 Task: Compose an email with the signature Edwin Parker with the subject Request for a promotion and the message I would like to arrange a conference call to discuss this matter further. from softage.1@softage.net to softage.5@softage.net,  softage.1@softage.net and softage.6@softage.net with CC to softage.7@softage.net with an attached document Company_handbook.pdf, insert an emoji of mail Send the email
Action: Mouse moved to (471, 613)
Screenshot: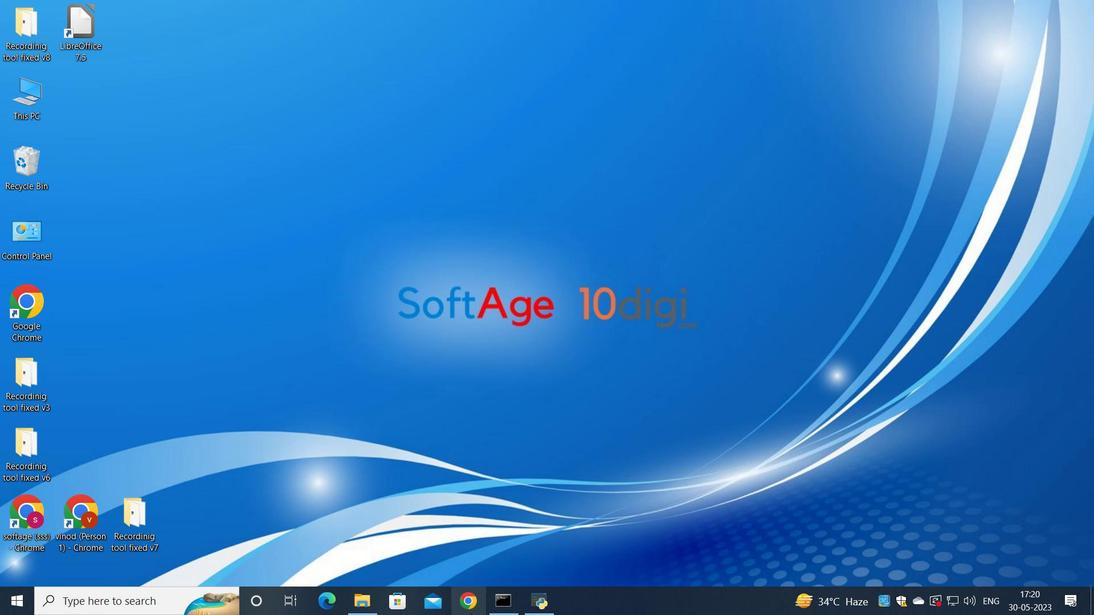 
Action: Mouse pressed left at (471, 613)
Screenshot: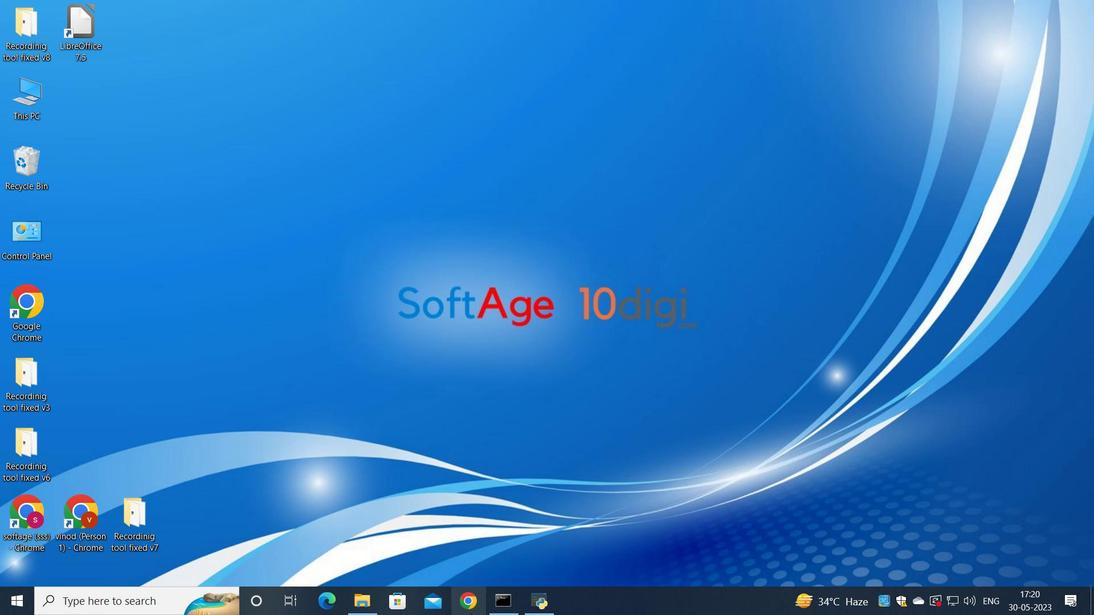 
Action: Mouse moved to (468, 378)
Screenshot: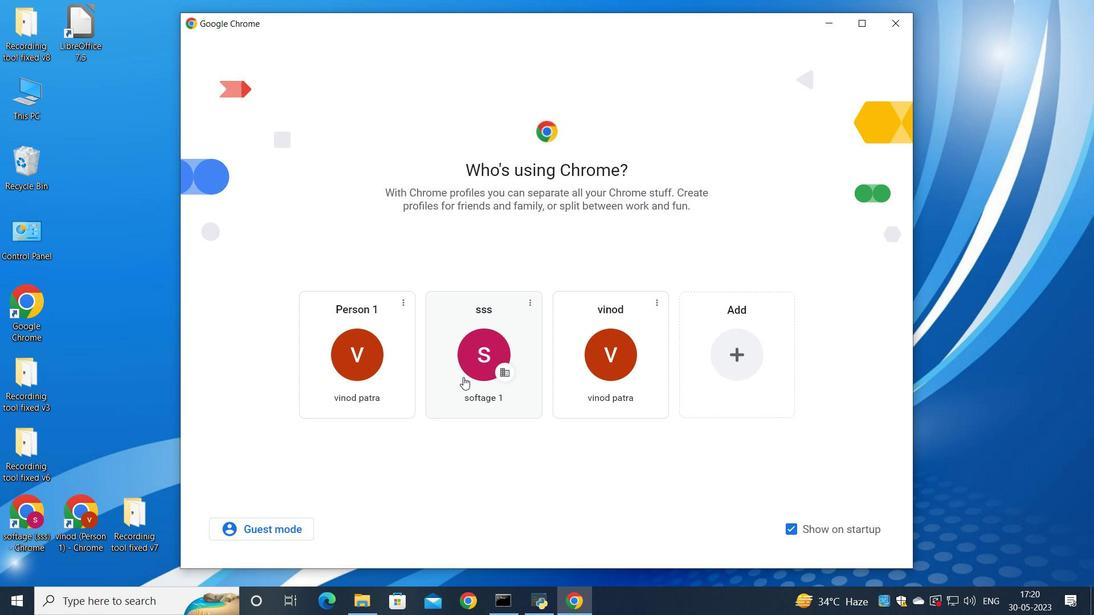 
Action: Mouse pressed left at (468, 378)
Screenshot: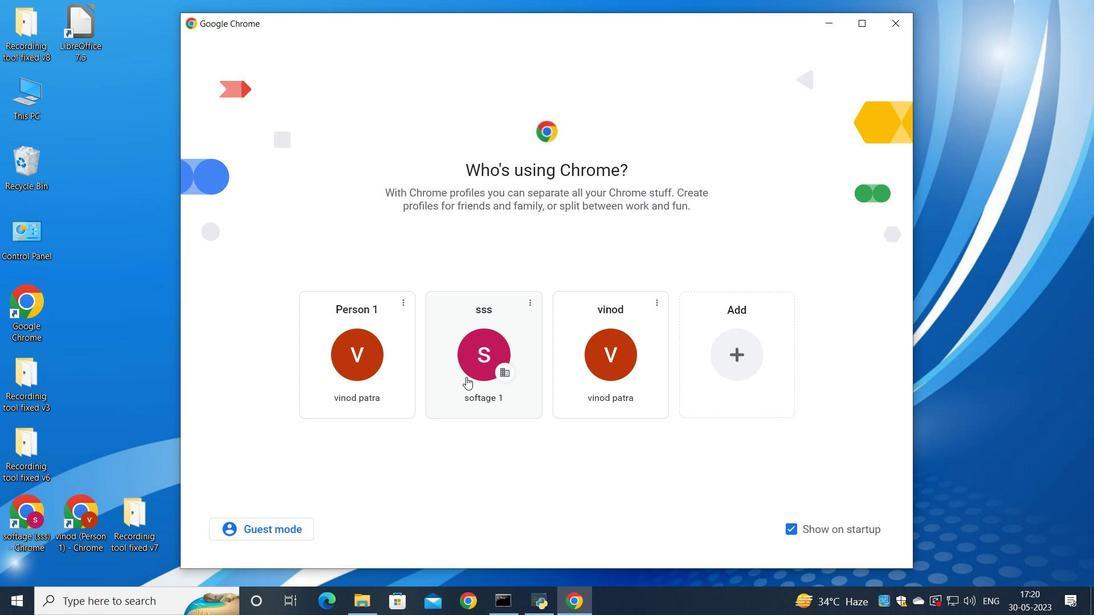 
Action: Mouse moved to (950, 76)
Screenshot: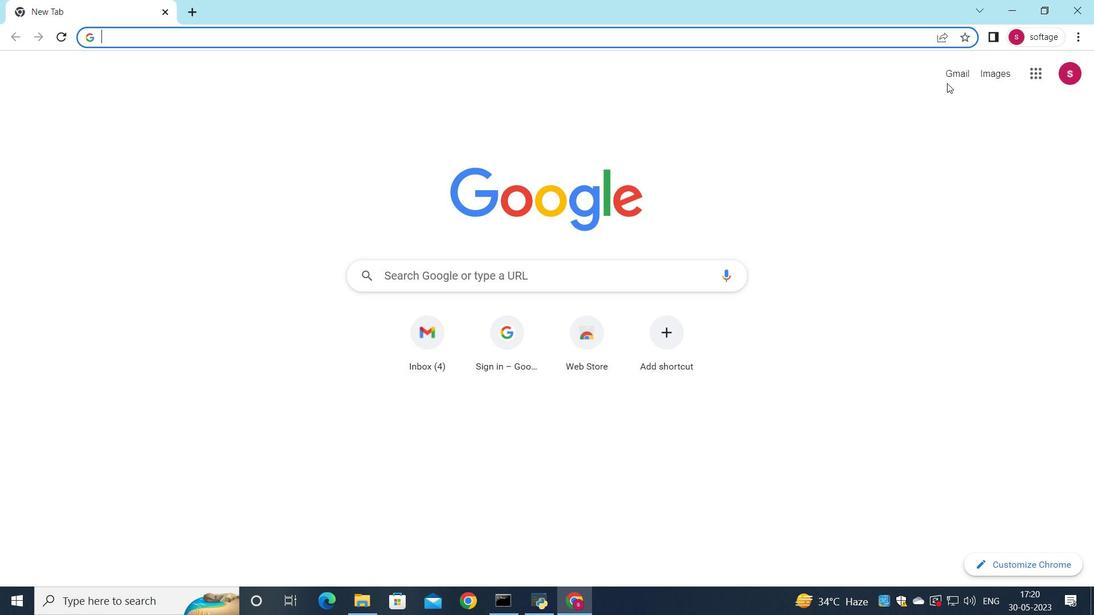 
Action: Mouse pressed left at (950, 76)
Screenshot: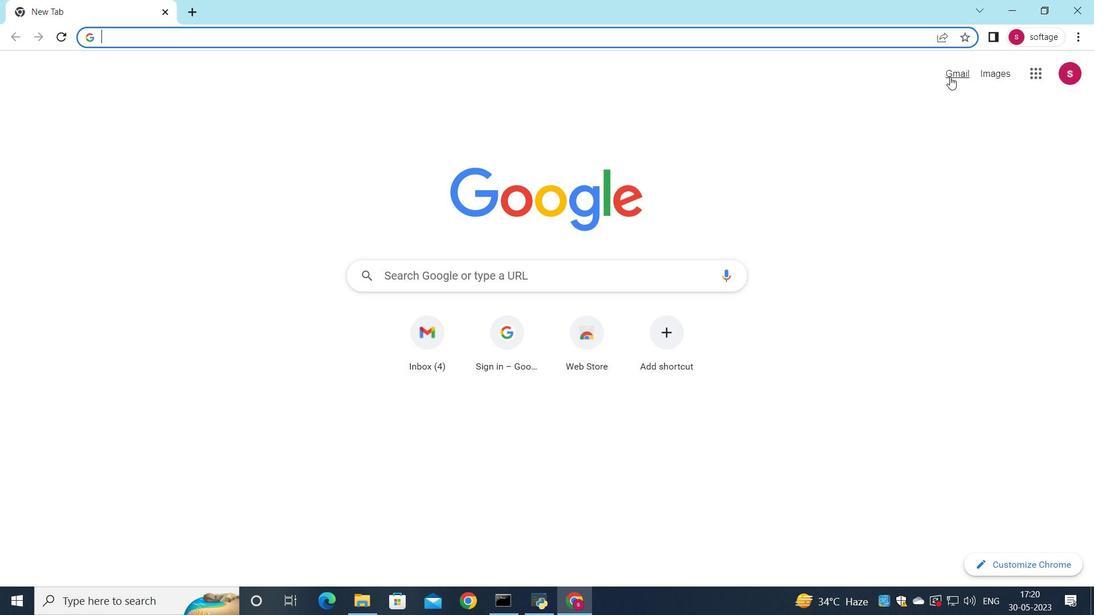 
Action: Mouse moved to (935, 92)
Screenshot: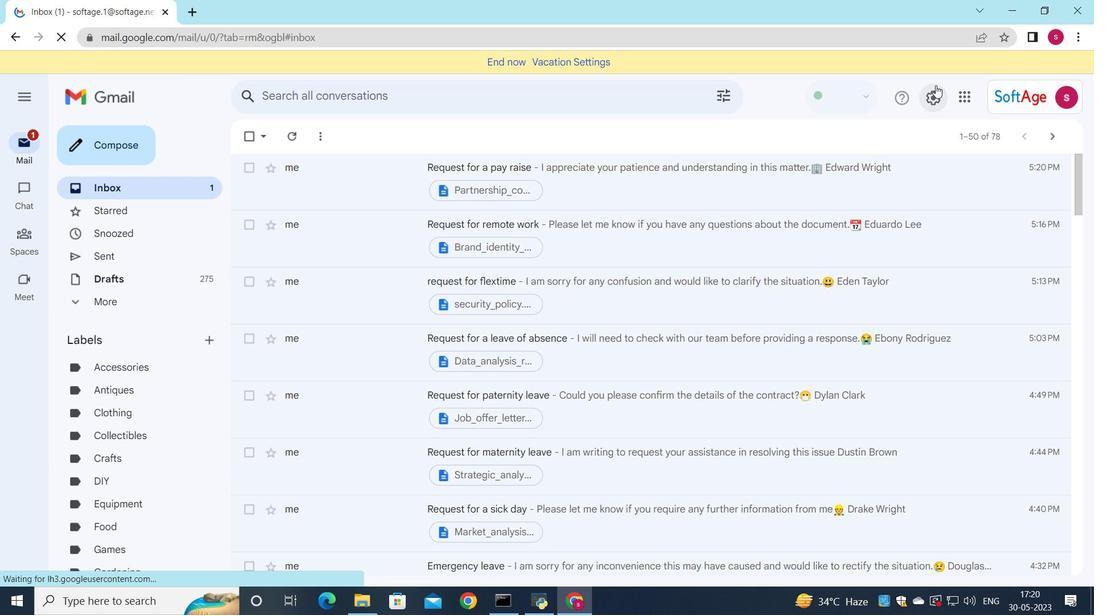 
Action: Mouse pressed left at (935, 92)
Screenshot: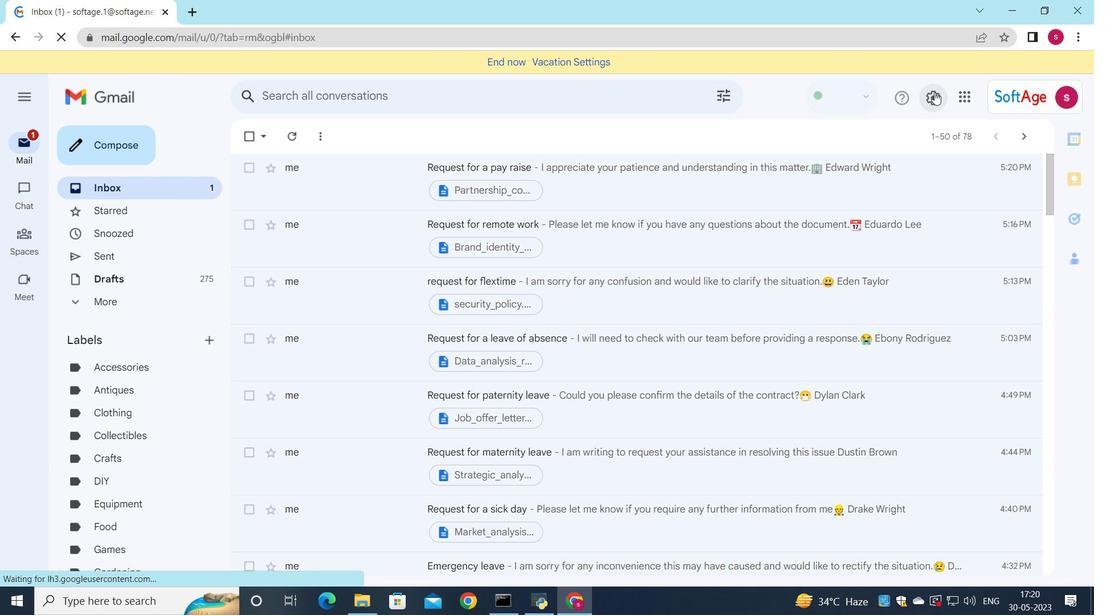 
Action: Mouse moved to (963, 163)
Screenshot: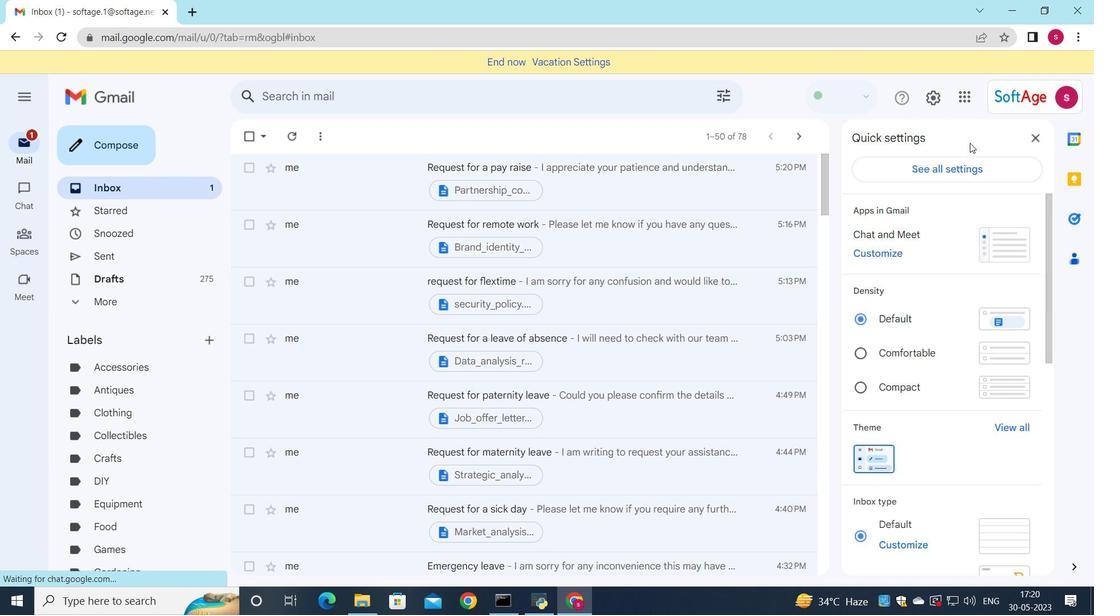 
Action: Mouse pressed left at (963, 163)
Screenshot: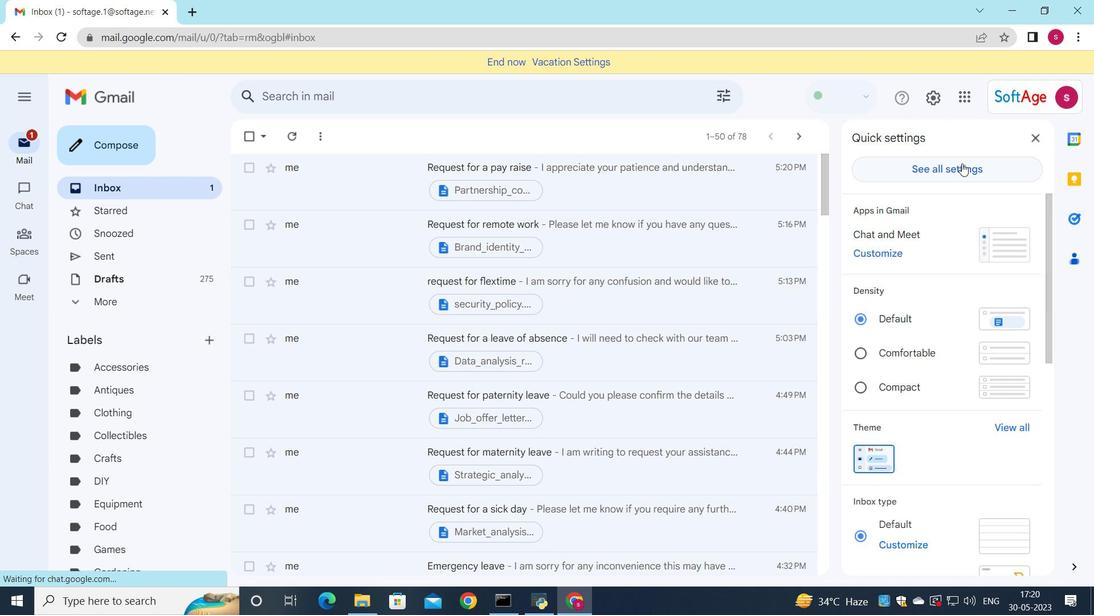 
Action: Mouse moved to (668, 246)
Screenshot: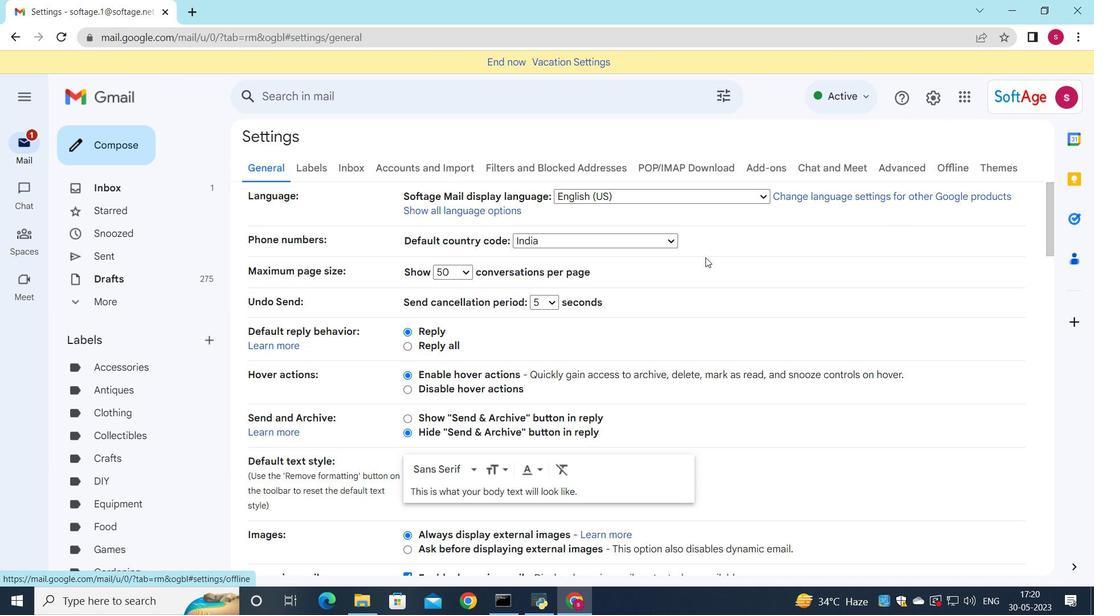 
Action: Mouse scrolled (668, 245) with delta (0, 0)
Screenshot: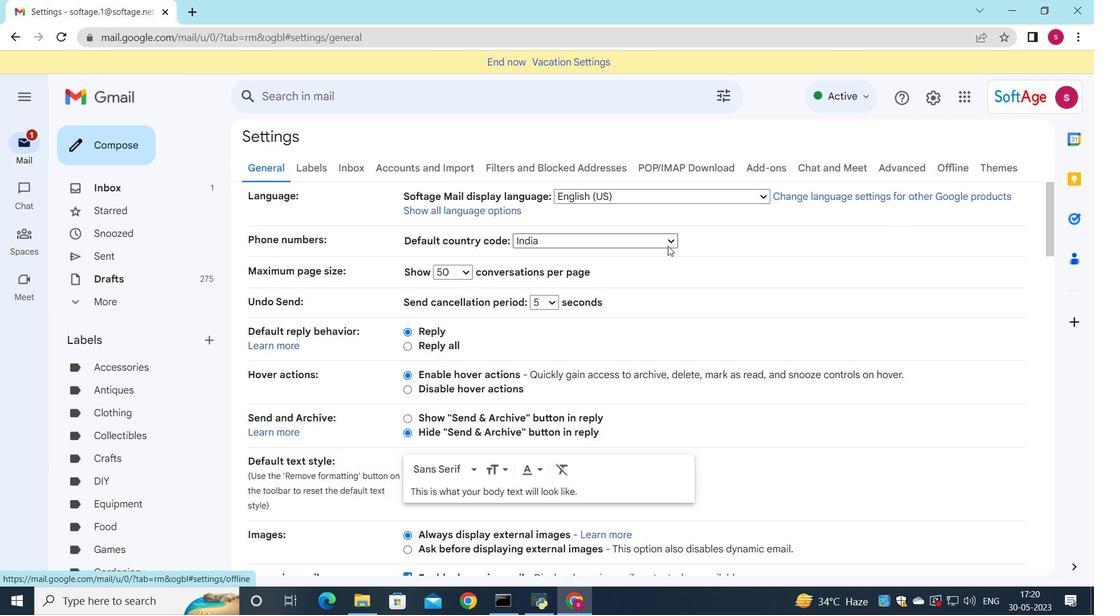 
Action: Mouse scrolled (668, 245) with delta (0, 0)
Screenshot: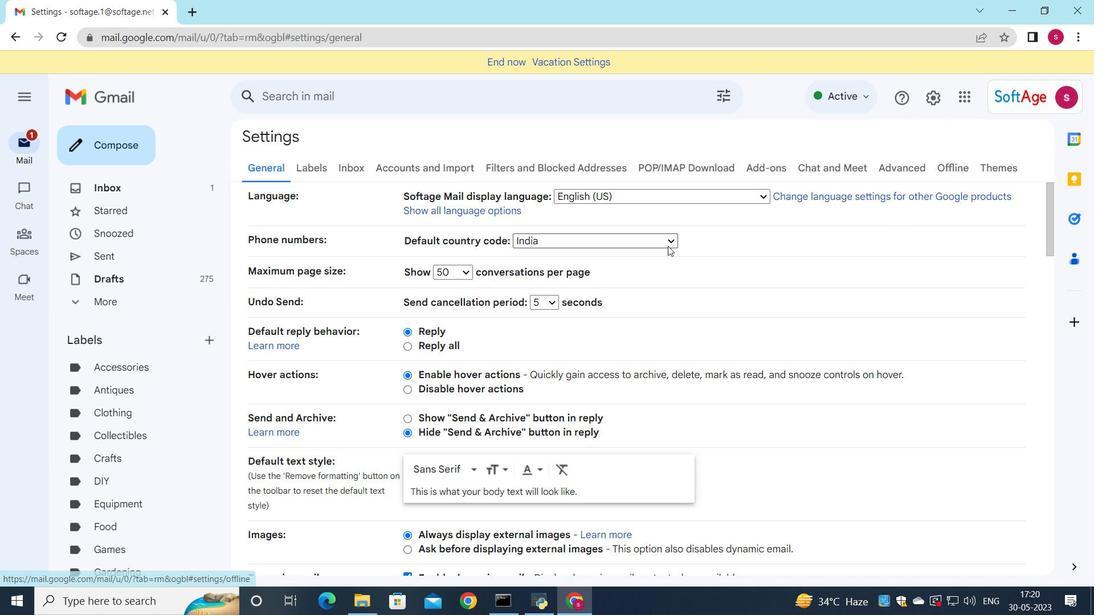 
Action: Mouse scrolled (668, 245) with delta (0, 0)
Screenshot: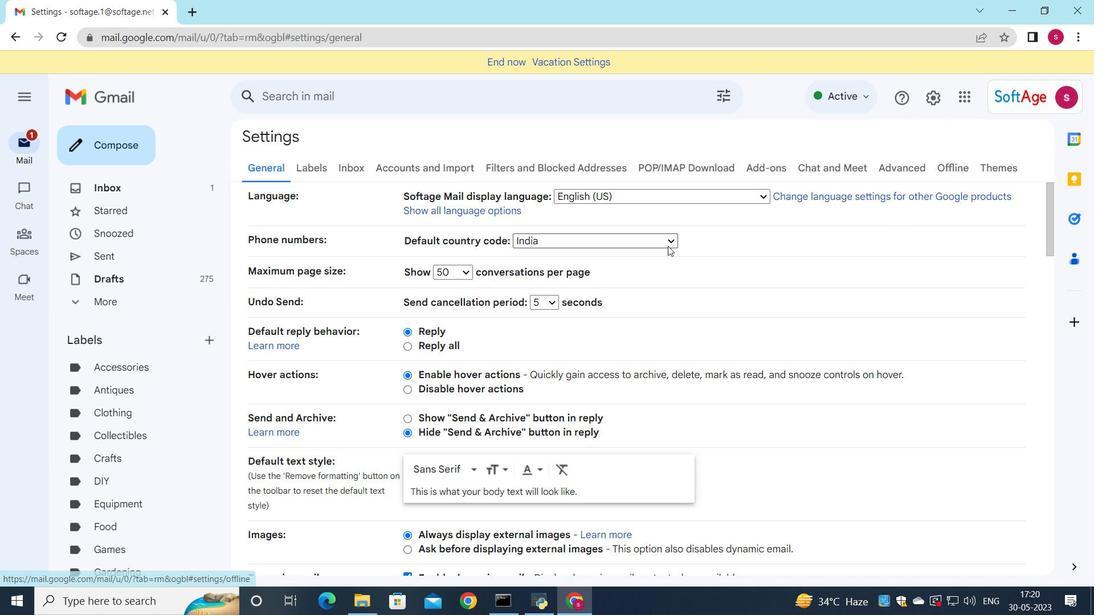 
Action: Mouse scrolled (668, 245) with delta (0, 0)
Screenshot: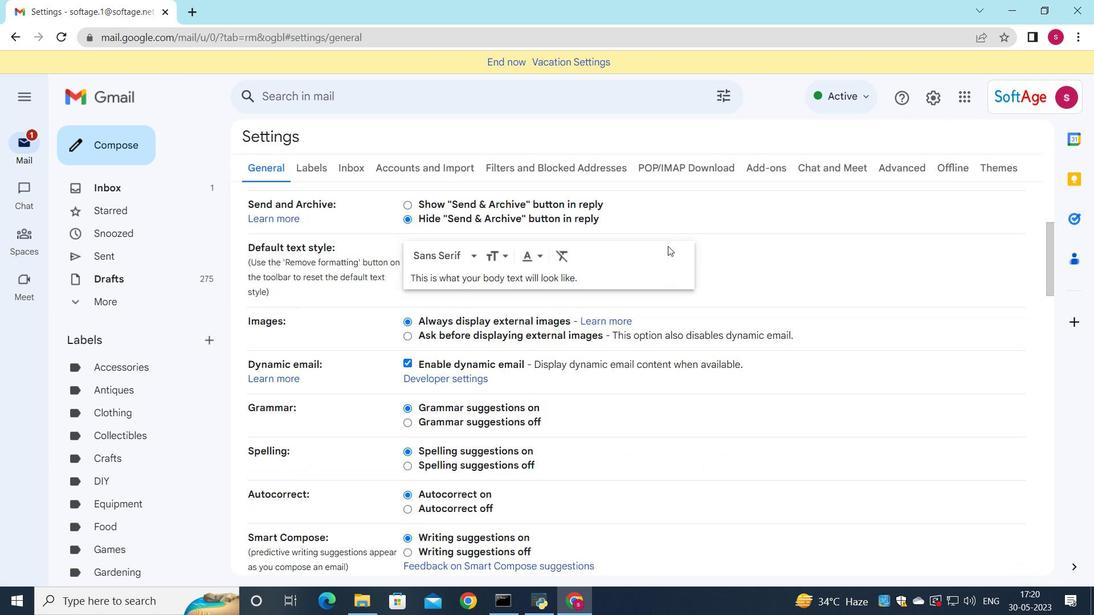 
Action: Mouse scrolled (668, 245) with delta (0, 0)
Screenshot: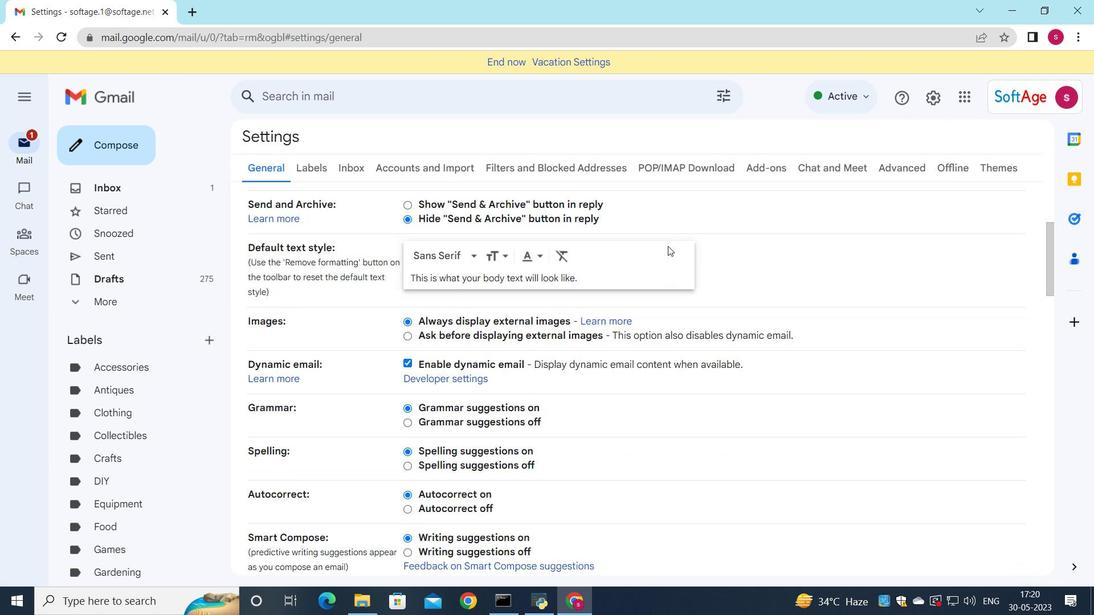 
Action: Mouse scrolled (668, 245) with delta (0, 0)
Screenshot: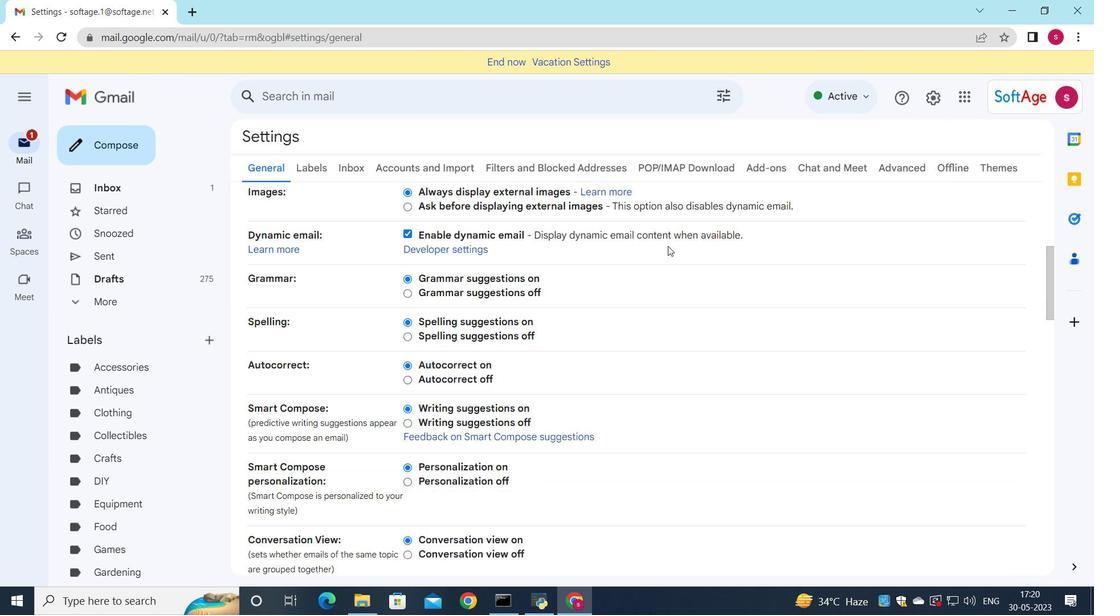 
Action: Mouse scrolled (668, 245) with delta (0, 0)
Screenshot: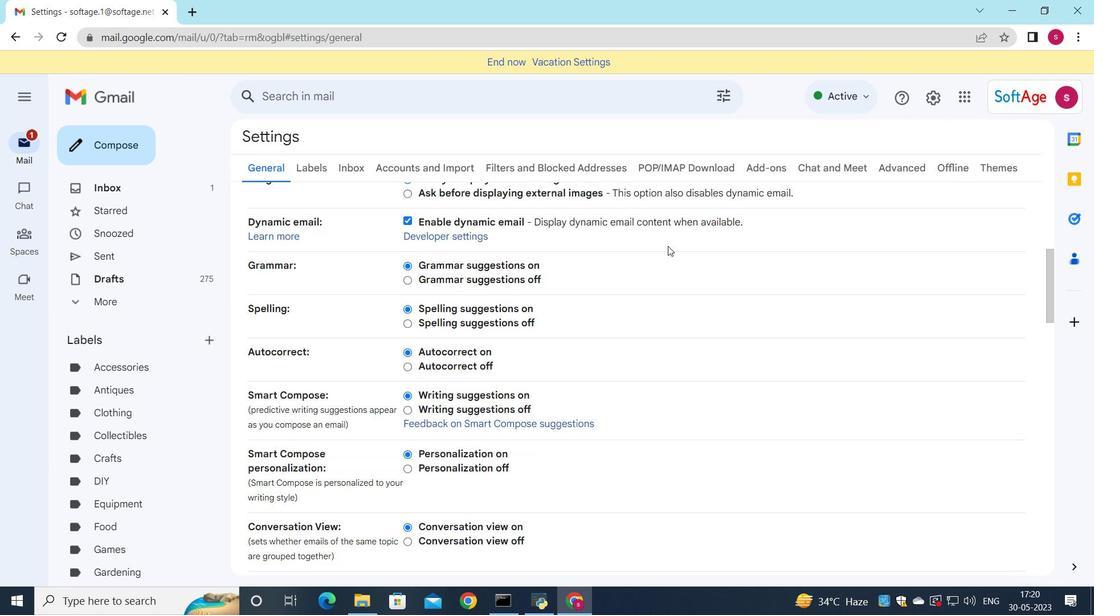 
Action: Mouse scrolled (668, 245) with delta (0, 0)
Screenshot: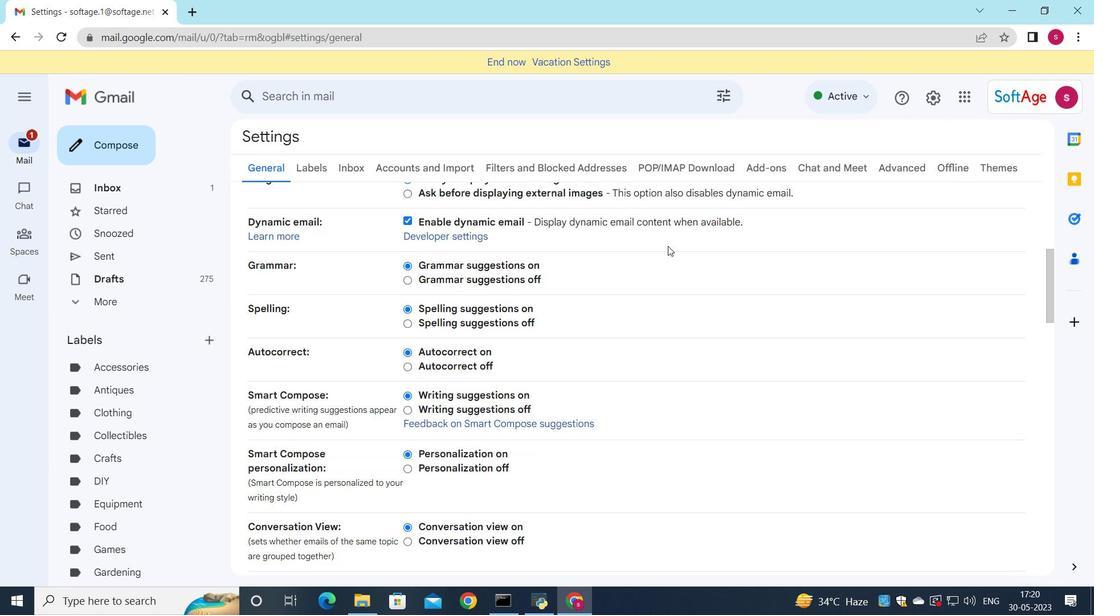 
Action: Mouse moved to (615, 291)
Screenshot: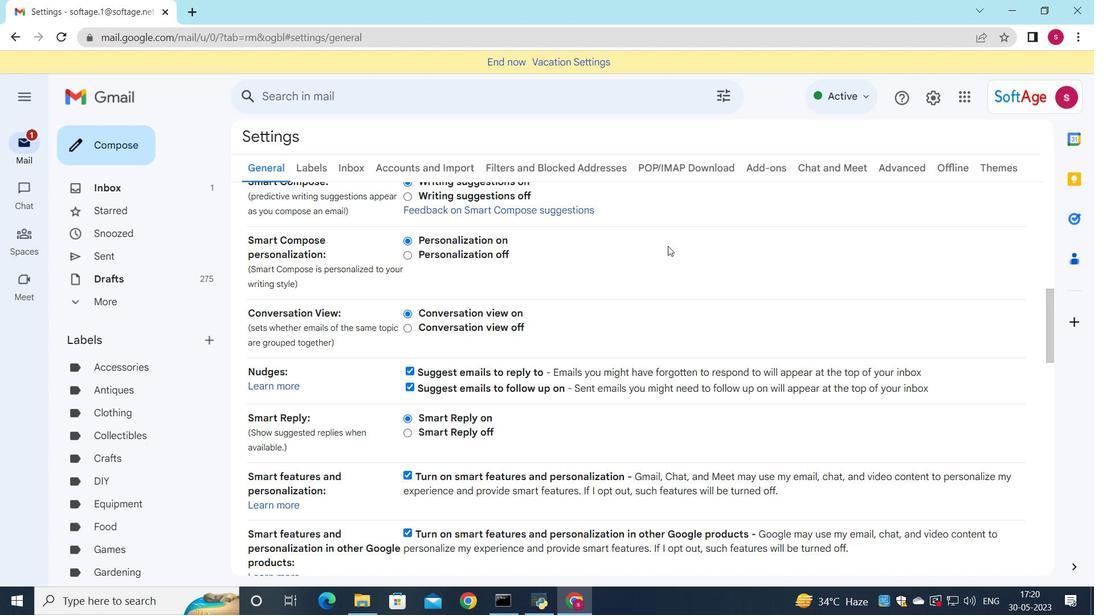 
Action: Mouse scrolled (651, 255) with delta (0, 0)
Screenshot: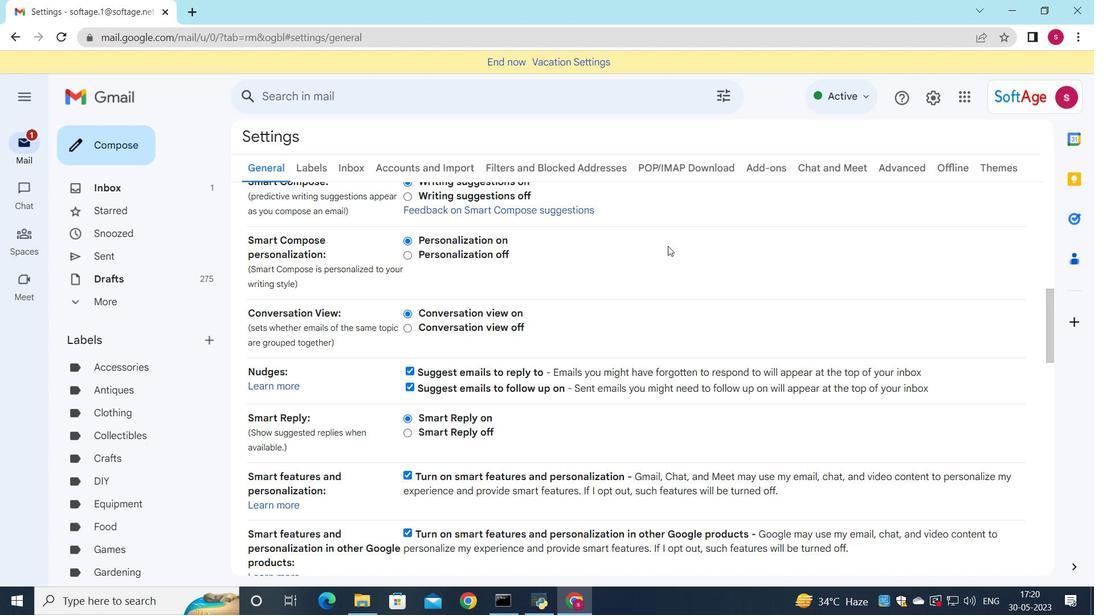 
Action: Mouse scrolled (627, 270) with delta (0, 0)
Screenshot: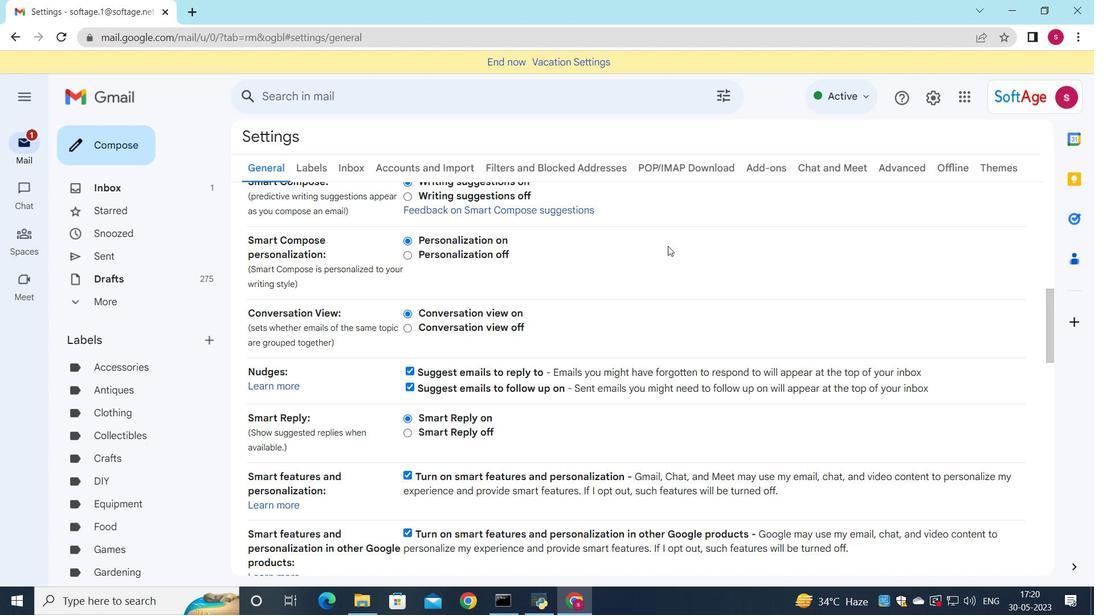 
Action: Mouse scrolled (619, 282) with delta (0, 0)
Screenshot: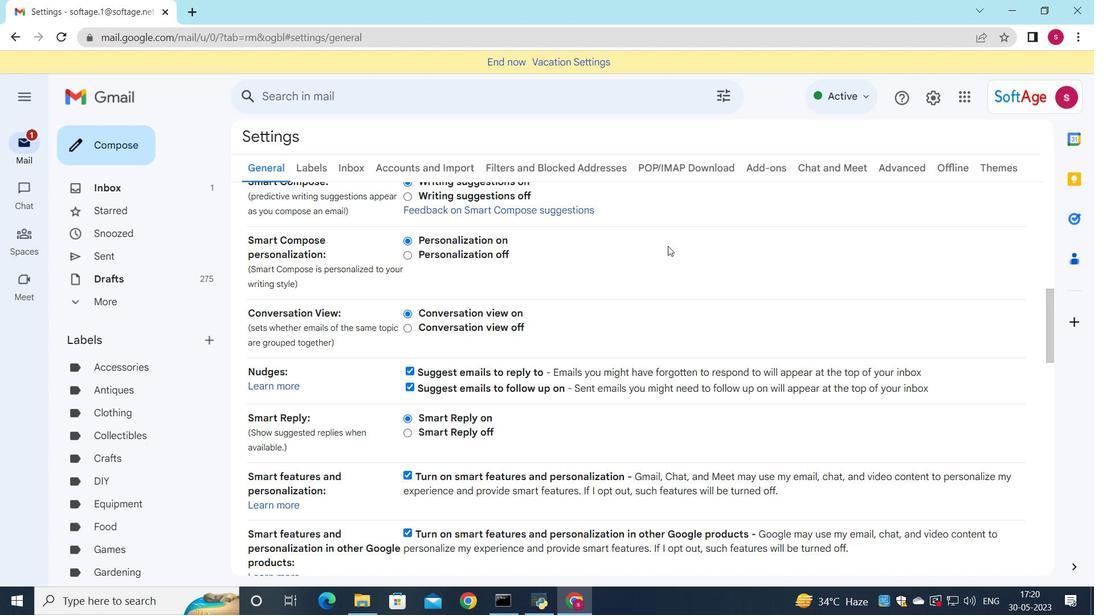 
Action: Mouse moved to (583, 305)
Screenshot: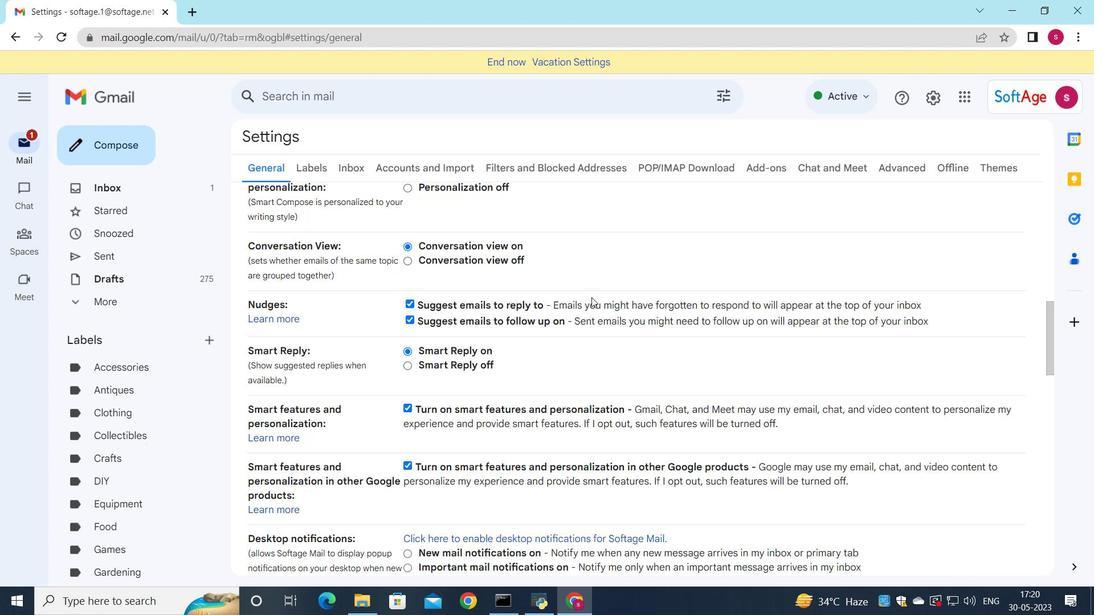 
Action: Mouse scrolled (583, 304) with delta (0, 0)
Screenshot: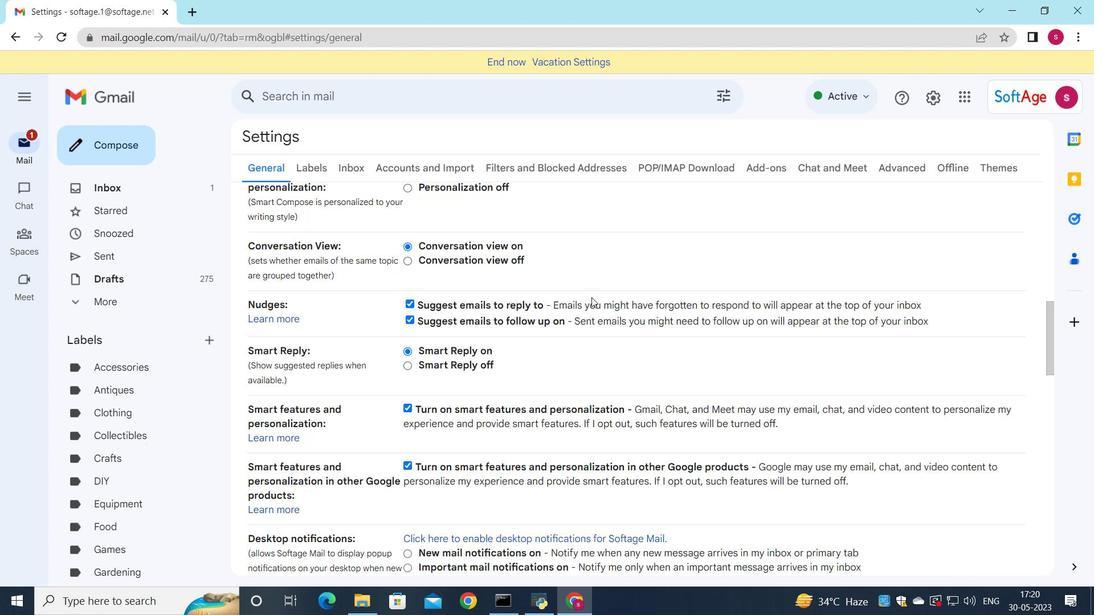 
Action: Mouse moved to (577, 316)
Screenshot: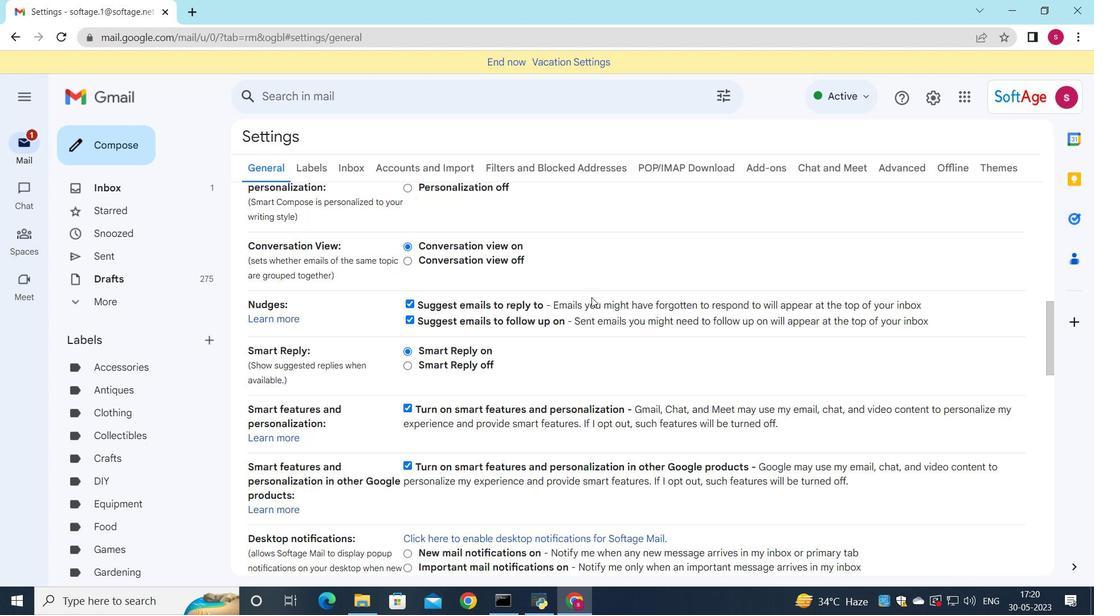 
Action: Mouse scrolled (577, 315) with delta (0, 0)
Screenshot: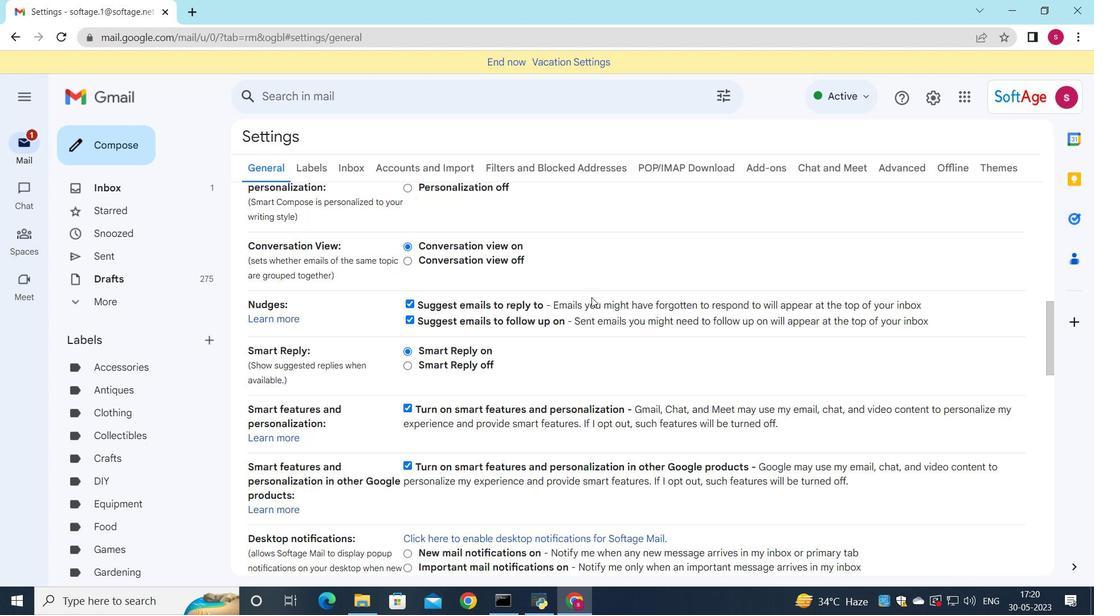 
Action: Mouse moved to (568, 341)
Screenshot: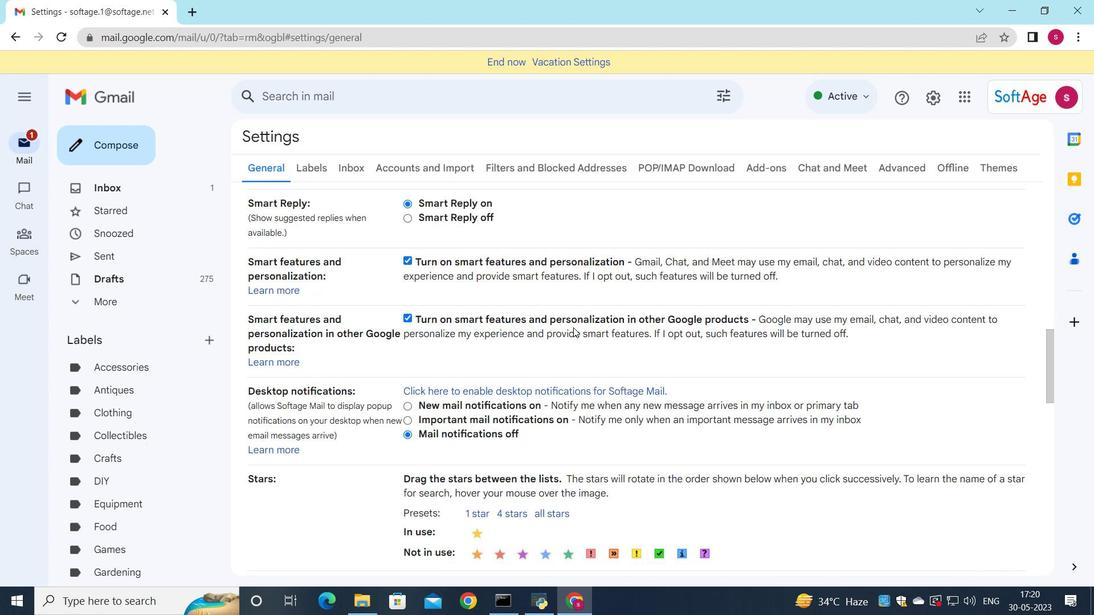 
Action: Mouse scrolled (568, 340) with delta (0, 0)
Screenshot: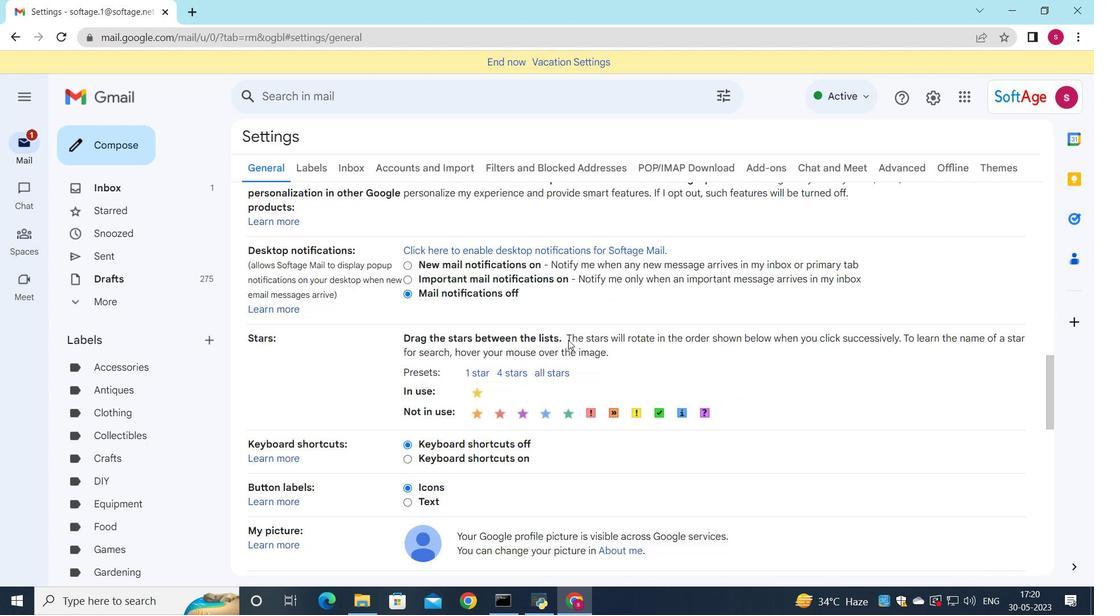 
Action: Mouse scrolled (568, 340) with delta (0, 0)
Screenshot: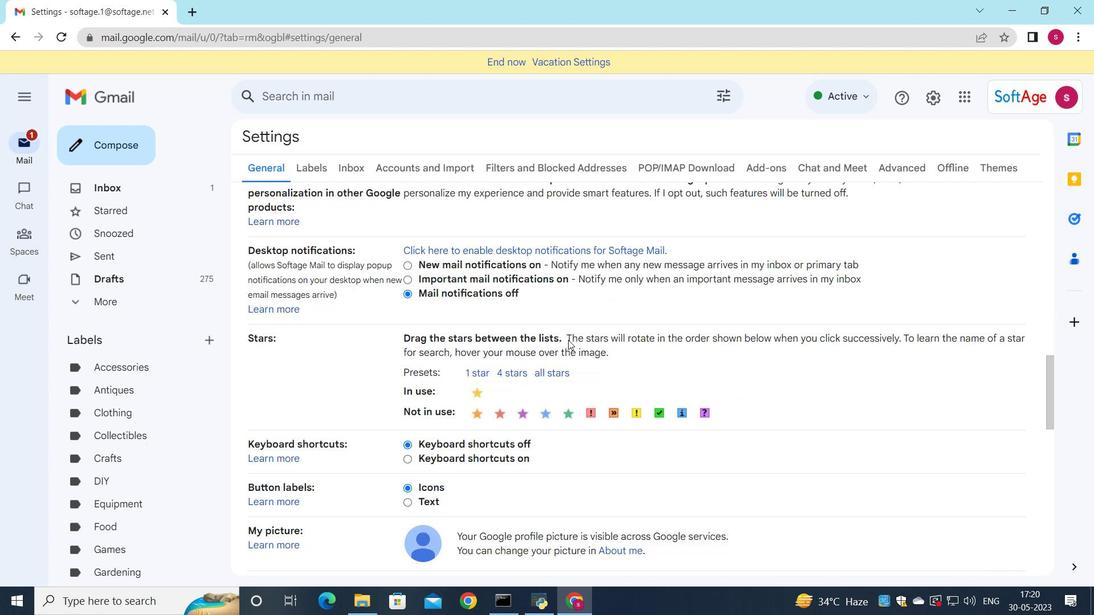 
Action: Mouse scrolled (568, 340) with delta (0, 0)
Screenshot: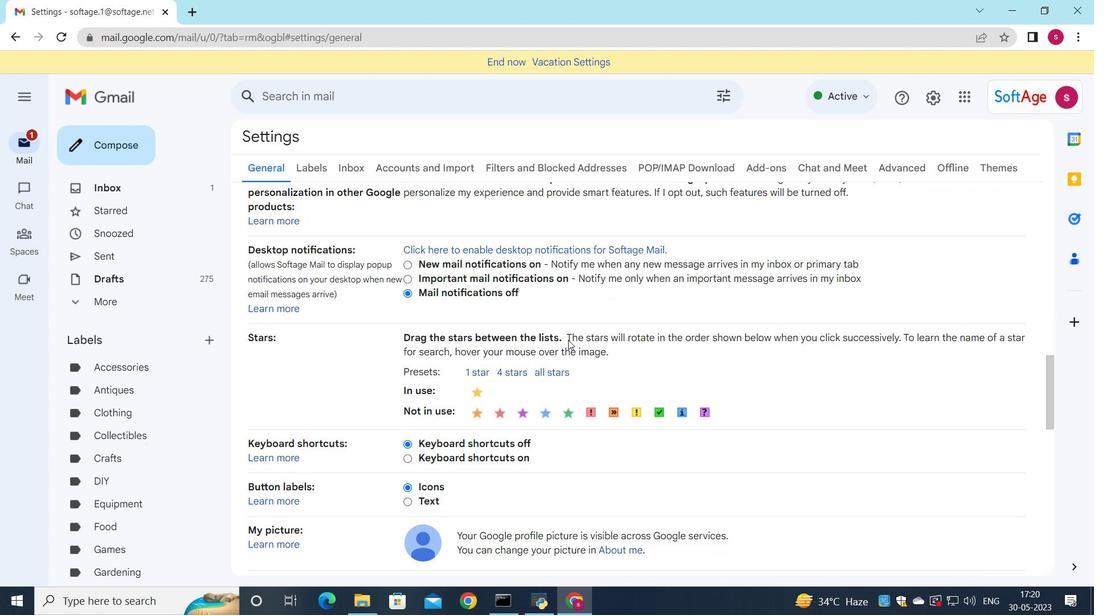 
Action: Mouse moved to (557, 429)
Screenshot: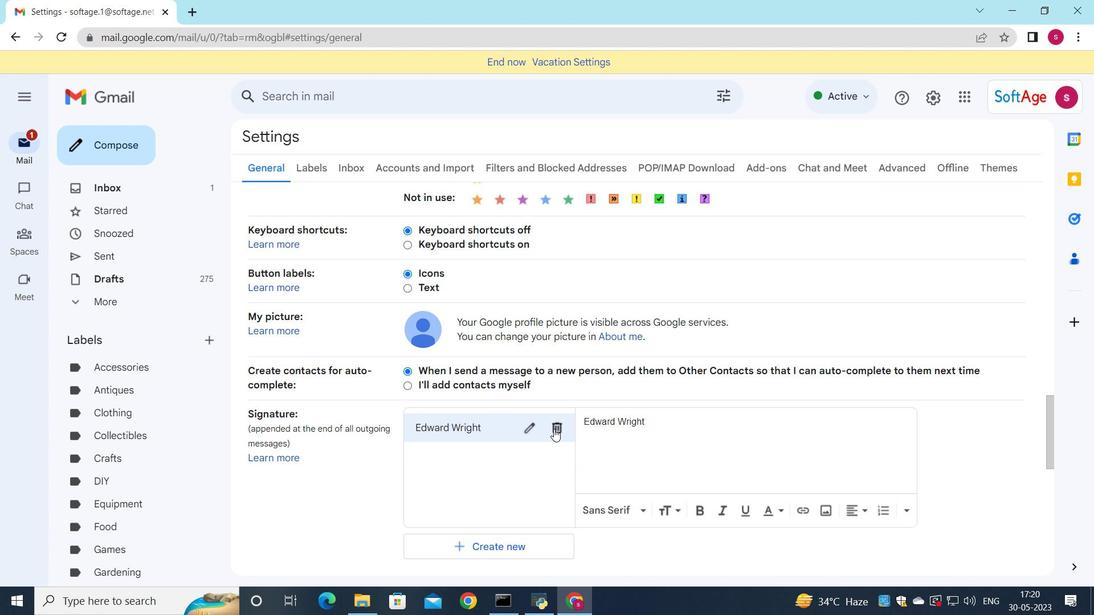 
Action: Mouse pressed left at (557, 429)
Screenshot: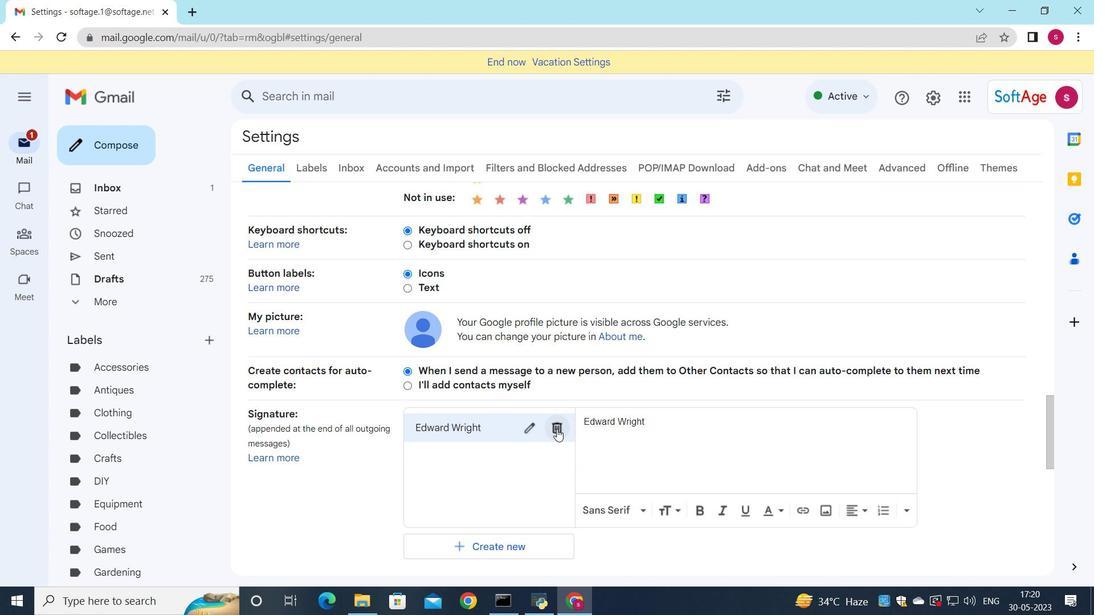 
Action: Mouse moved to (659, 354)
Screenshot: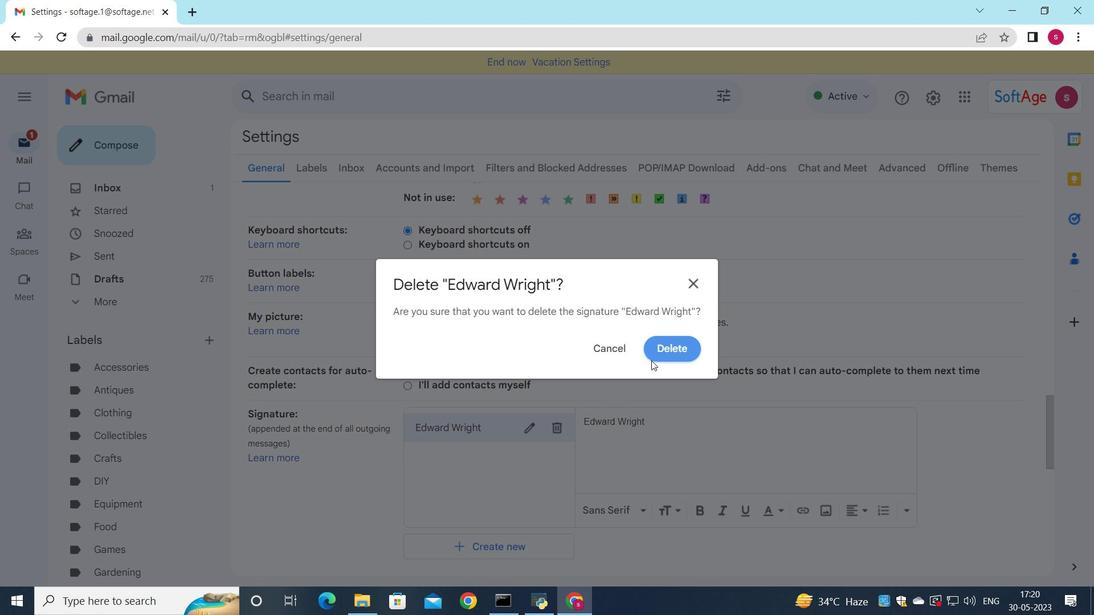 
Action: Mouse pressed left at (659, 354)
Screenshot: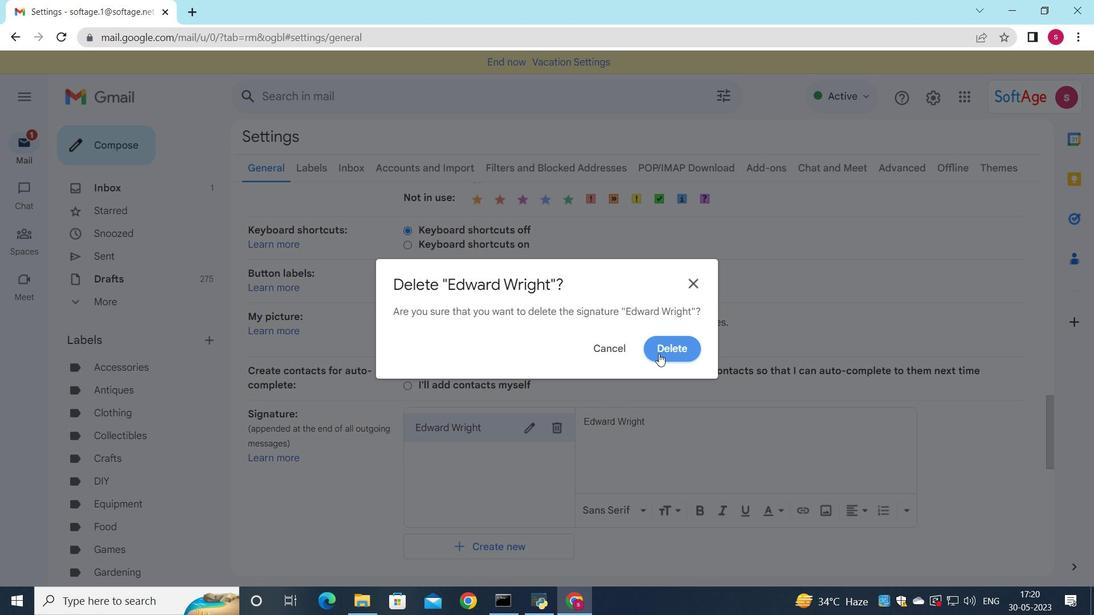 
Action: Mouse moved to (457, 442)
Screenshot: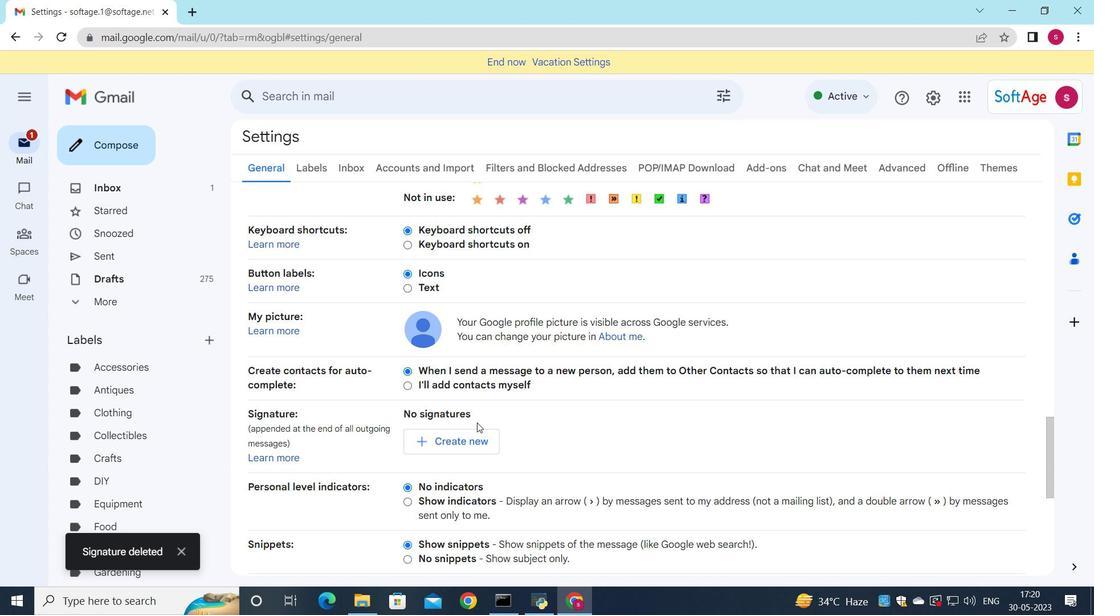 
Action: Mouse pressed left at (457, 442)
Screenshot: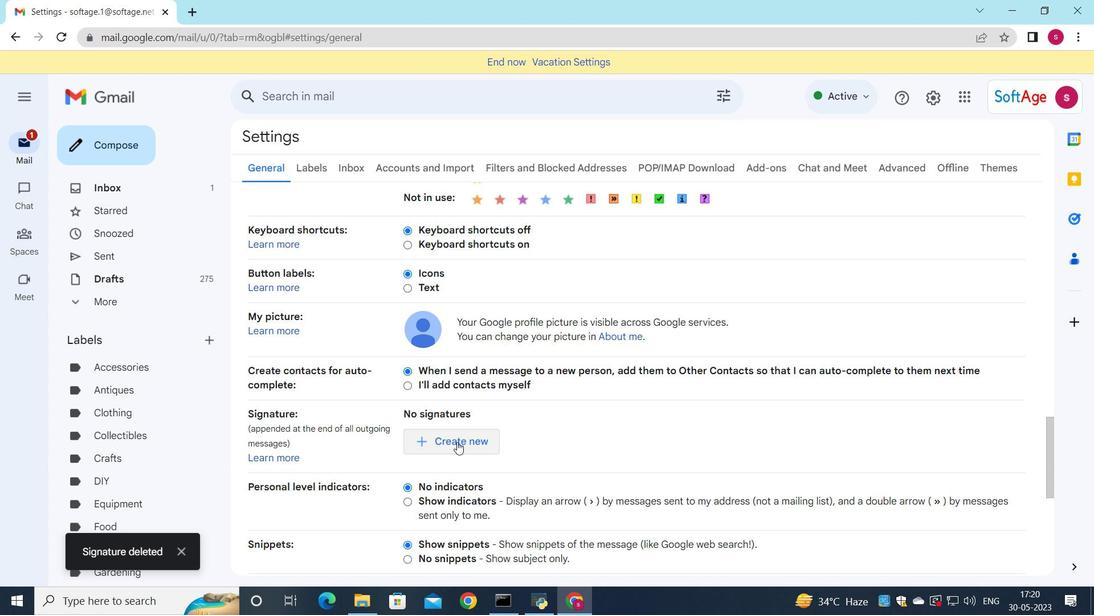 
Action: Mouse moved to (676, 334)
Screenshot: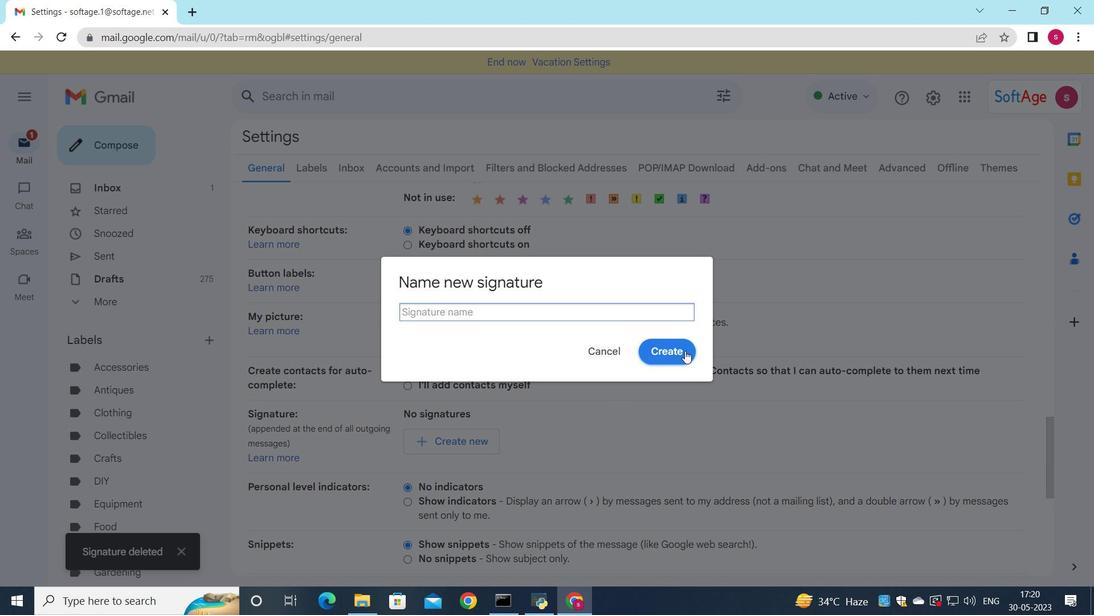 
Action: Key pressed <Key.shift>Edwin<Key.space><Key.shift>Parker
Screenshot: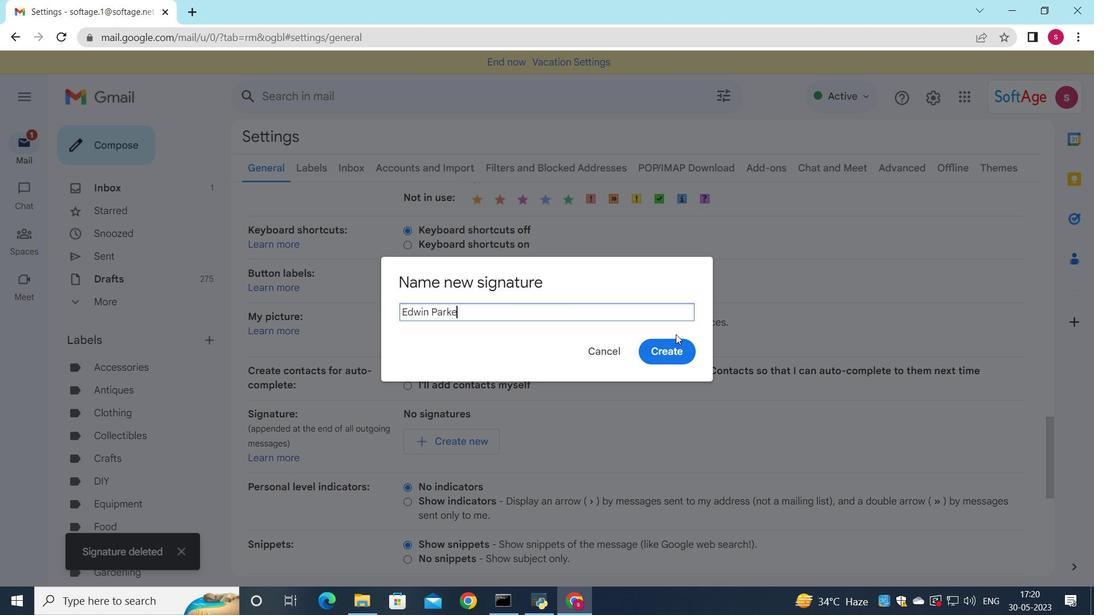 
Action: Mouse moved to (671, 356)
Screenshot: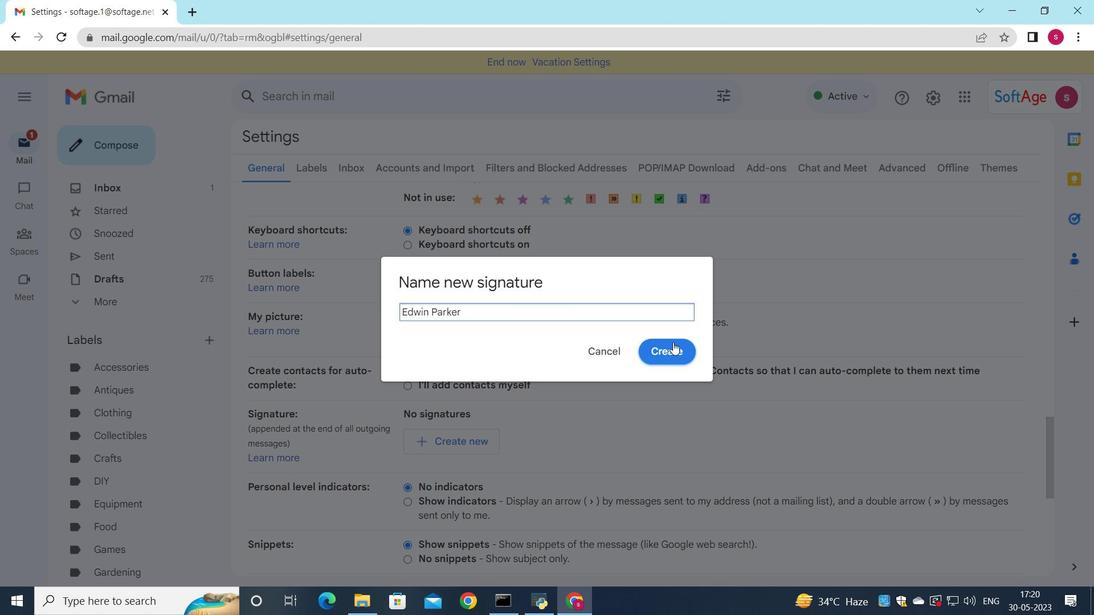 
Action: Mouse pressed left at (671, 356)
Screenshot: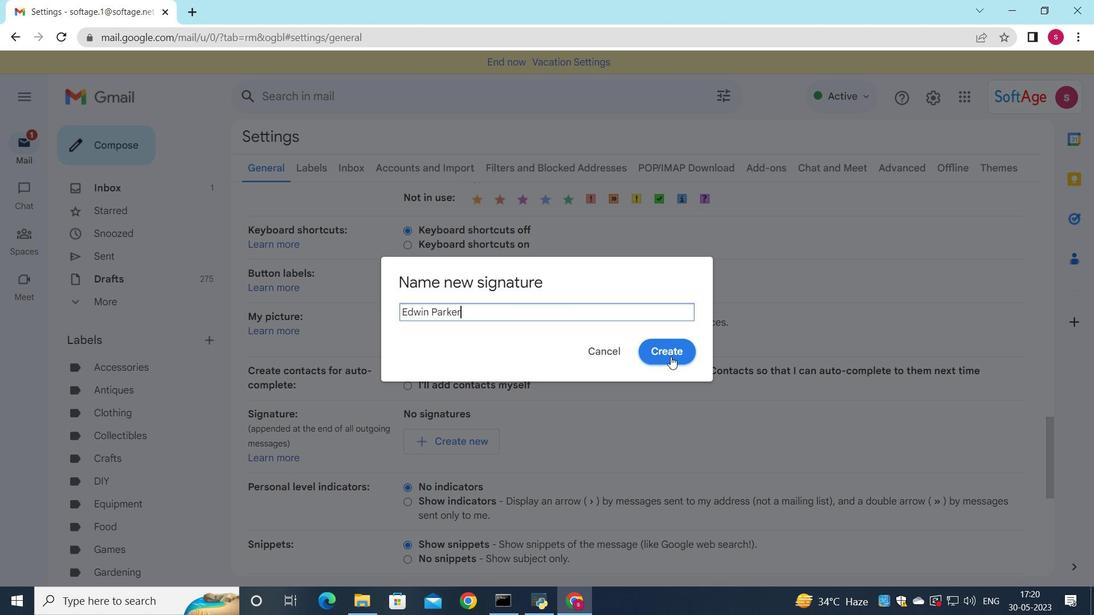 
Action: Mouse moved to (686, 404)
Screenshot: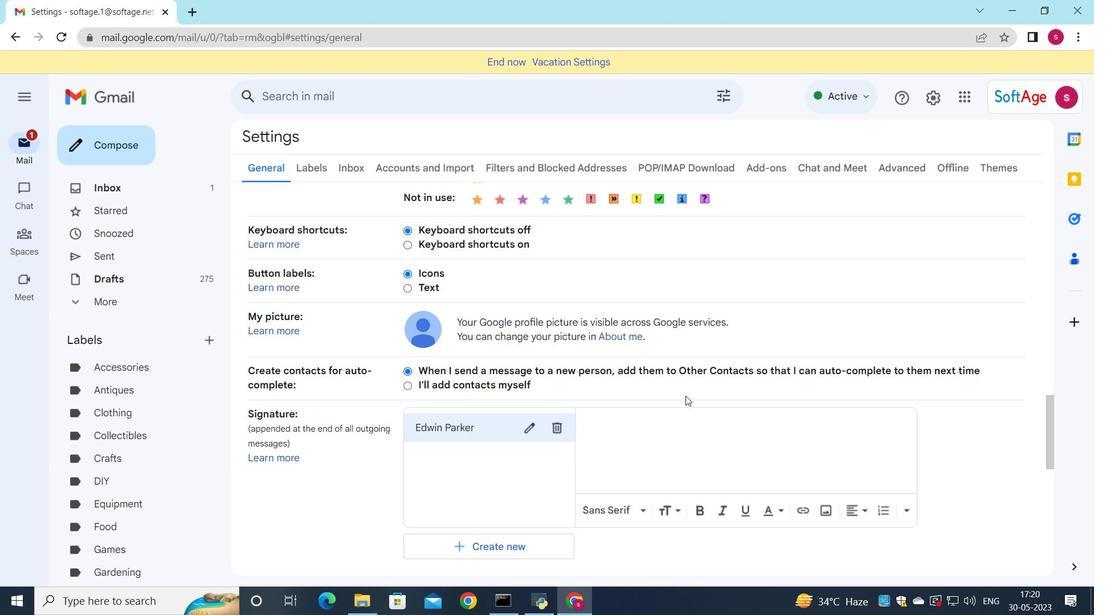
Action: Mouse pressed left at (686, 404)
Screenshot: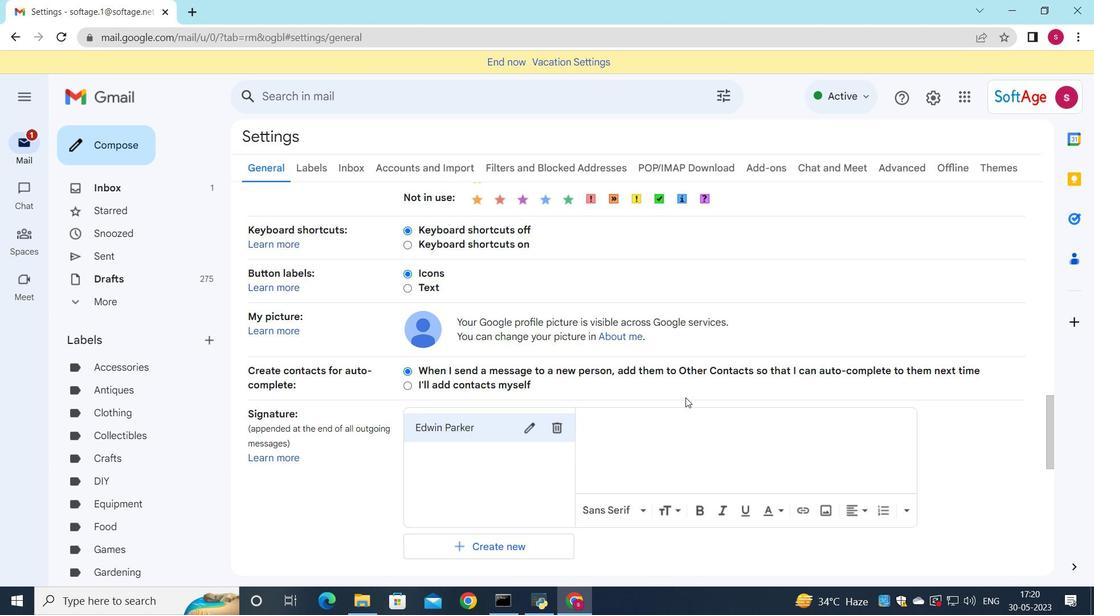 
Action: Mouse moved to (672, 459)
Screenshot: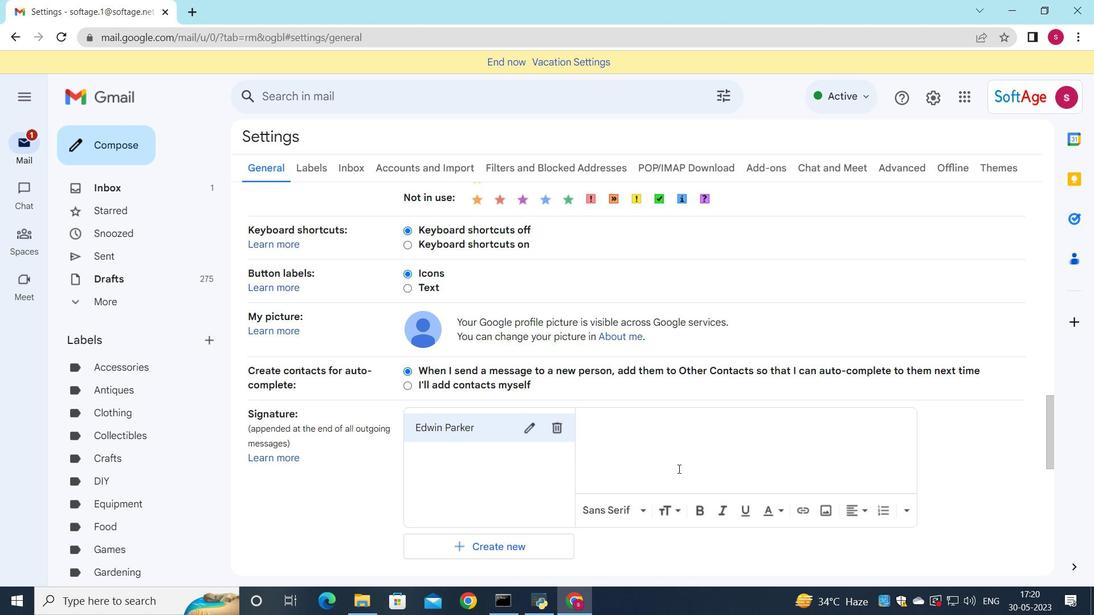 
Action: Mouse pressed left at (672, 459)
Screenshot: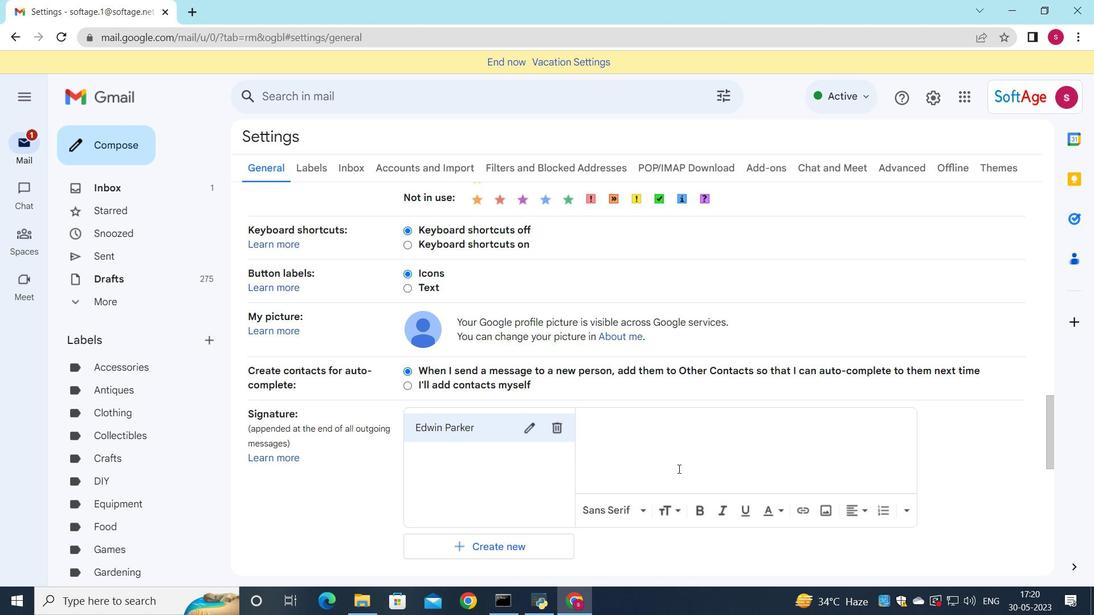 
Action: Key pressed <Key.shift>Edwin<Key.space><Key.shift>Parker
Screenshot: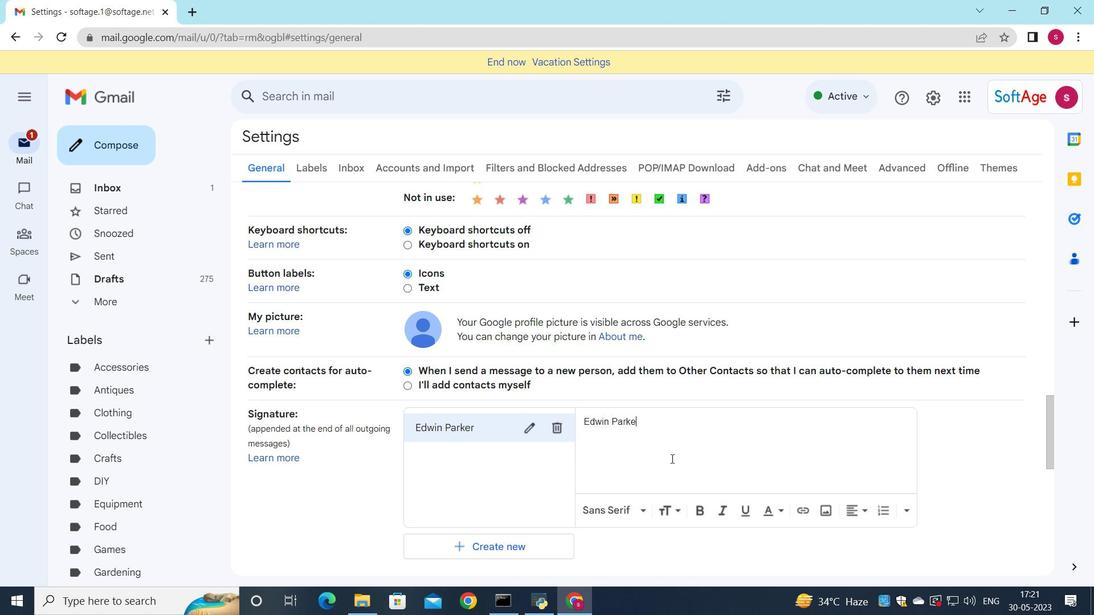 
Action: Mouse moved to (667, 448)
Screenshot: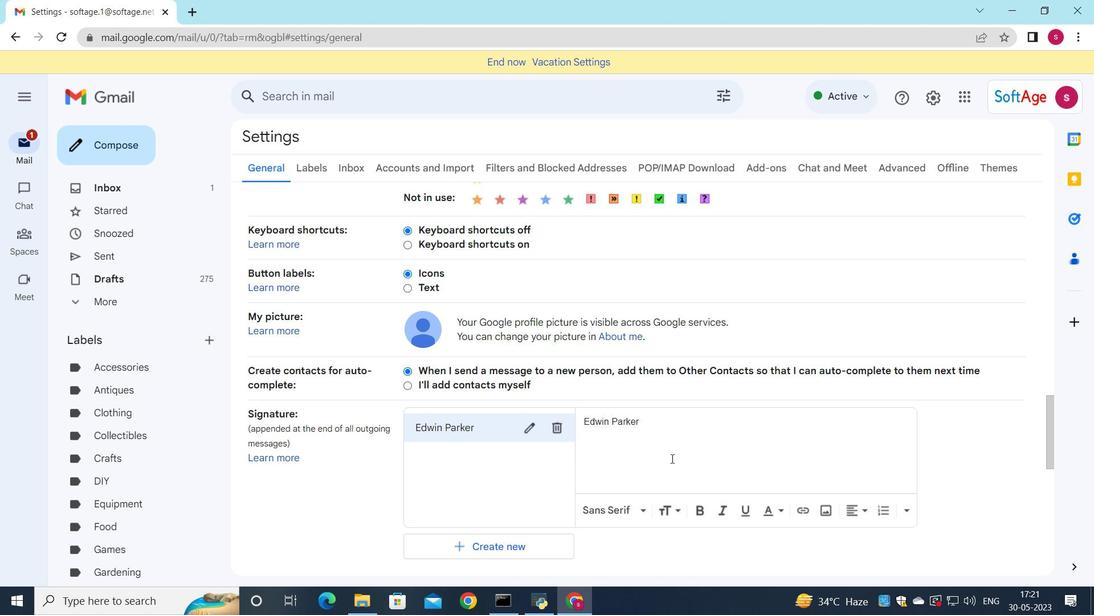 
Action: Mouse scrolled (667, 447) with delta (0, 0)
Screenshot: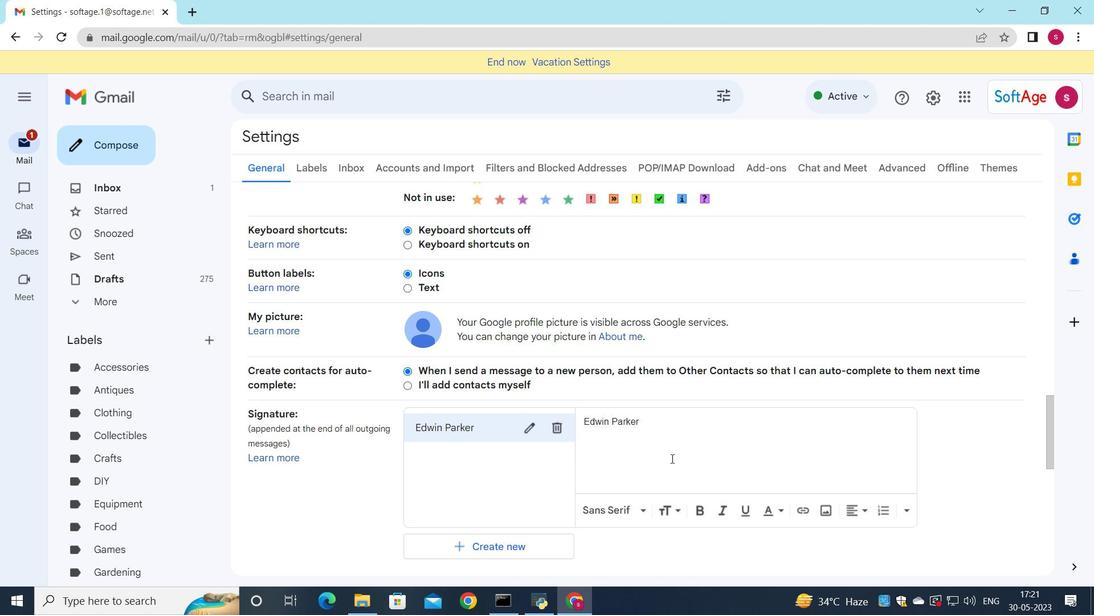
Action: Mouse scrolled (667, 447) with delta (0, 0)
Screenshot: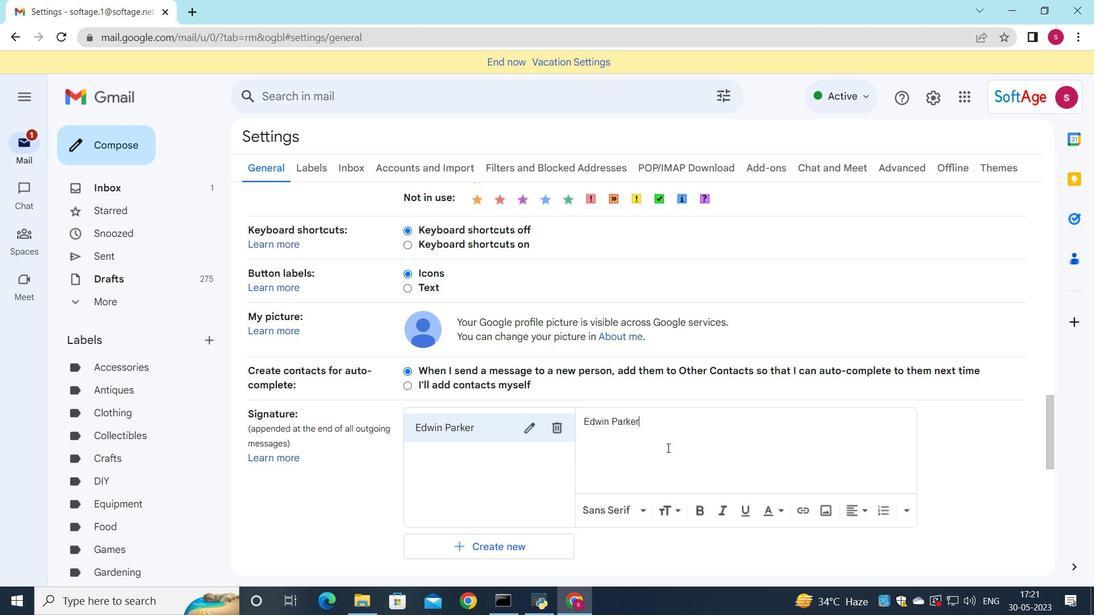 
Action: Mouse moved to (667, 448)
Screenshot: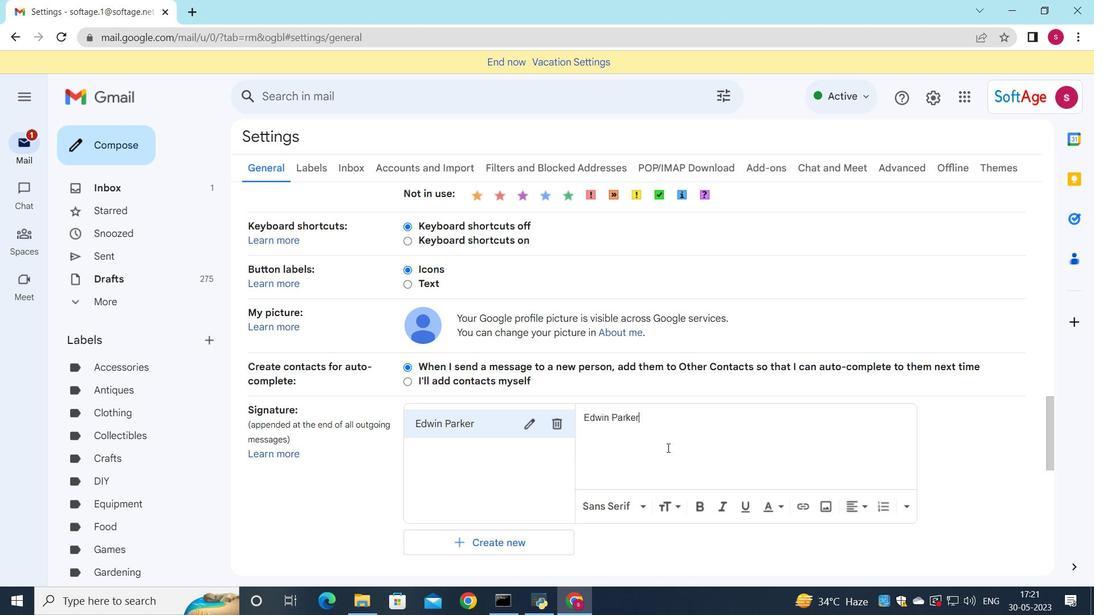 
Action: Mouse scrolled (667, 447) with delta (0, 0)
Screenshot: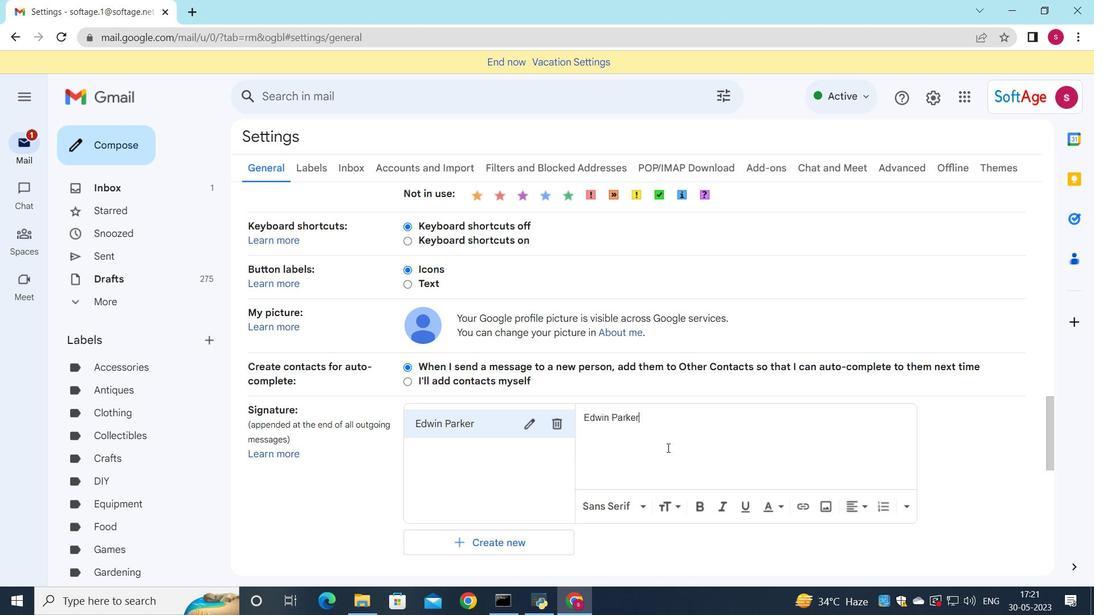 
Action: Mouse moved to (513, 415)
Screenshot: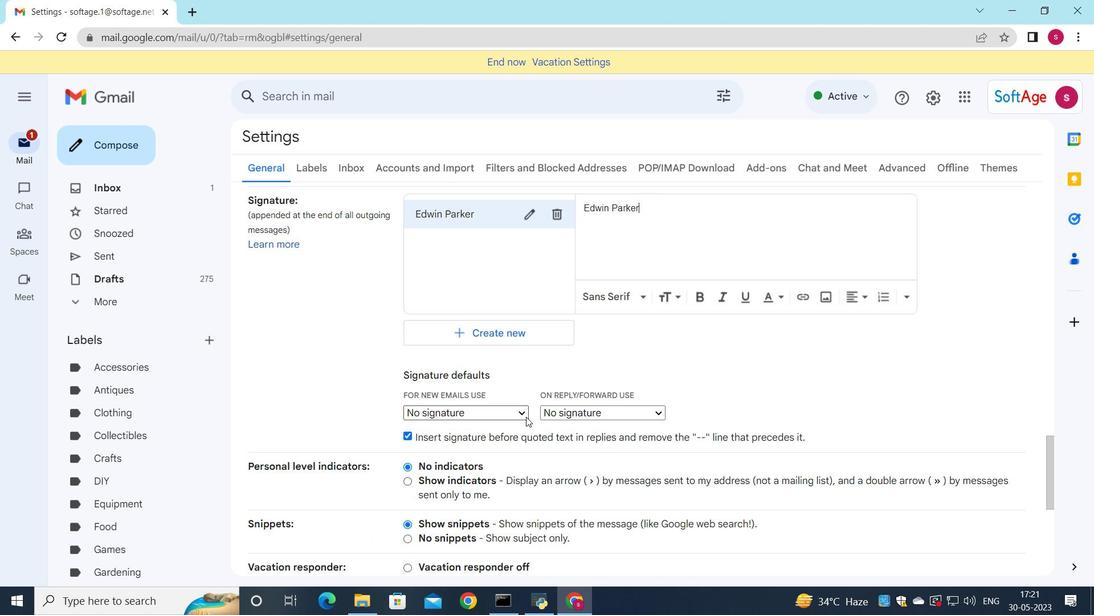 
Action: Mouse pressed left at (513, 415)
Screenshot: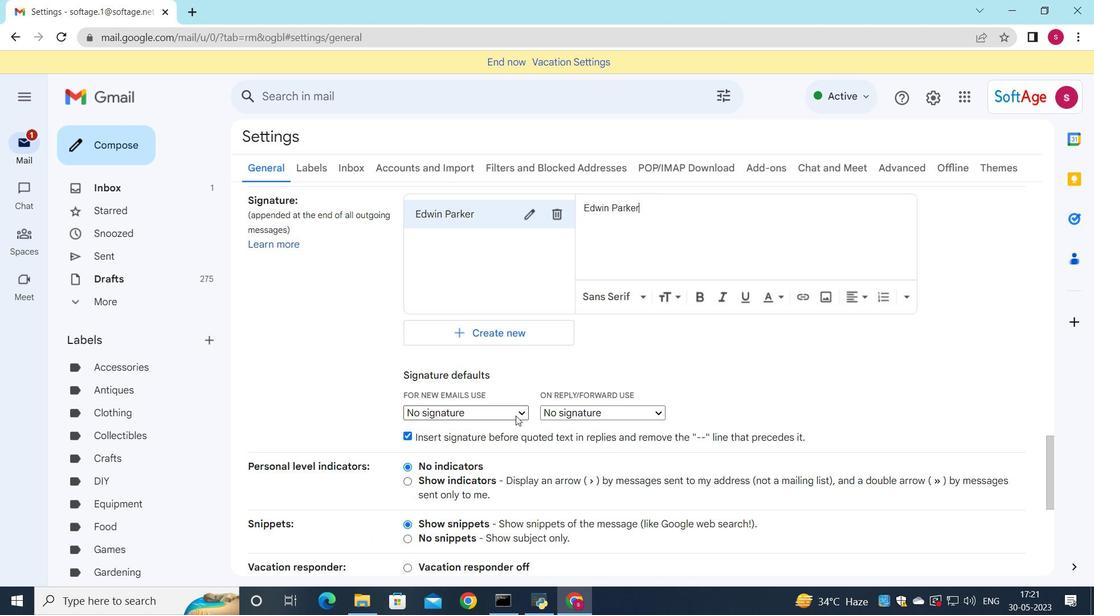 
Action: Mouse moved to (512, 435)
Screenshot: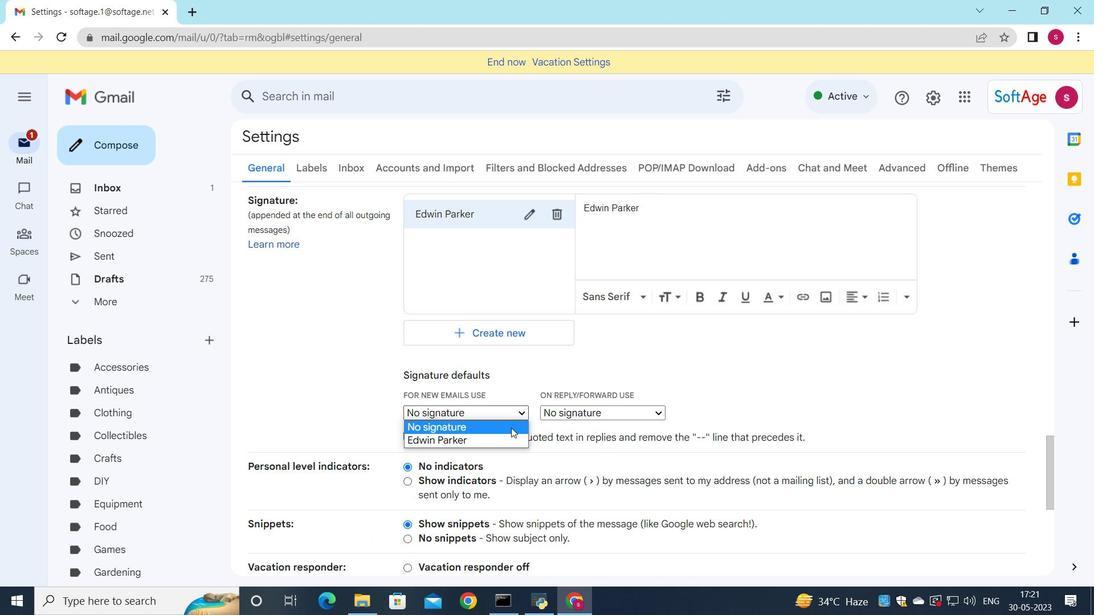 
Action: Mouse pressed left at (512, 435)
Screenshot: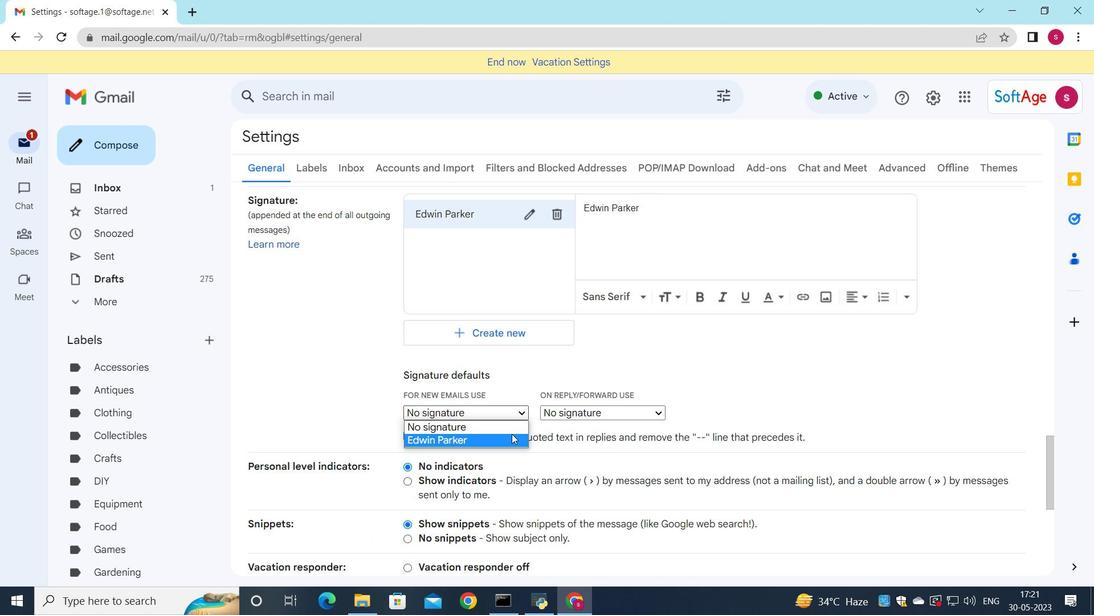 
Action: Mouse moved to (569, 412)
Screenshot: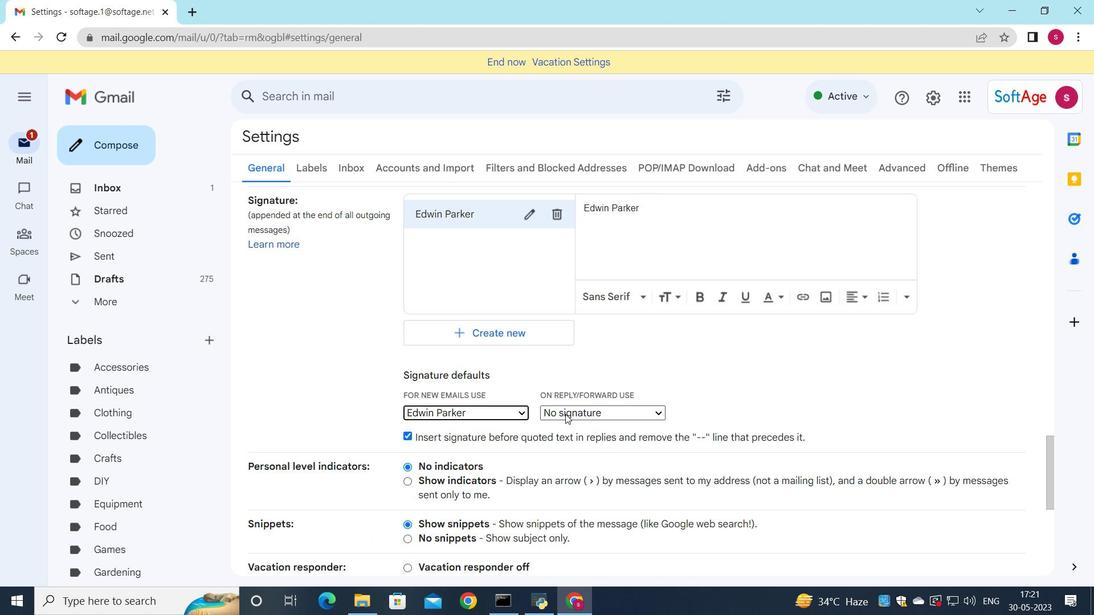 
Action: Mouse pressed left at (569, 412)
Screenshot: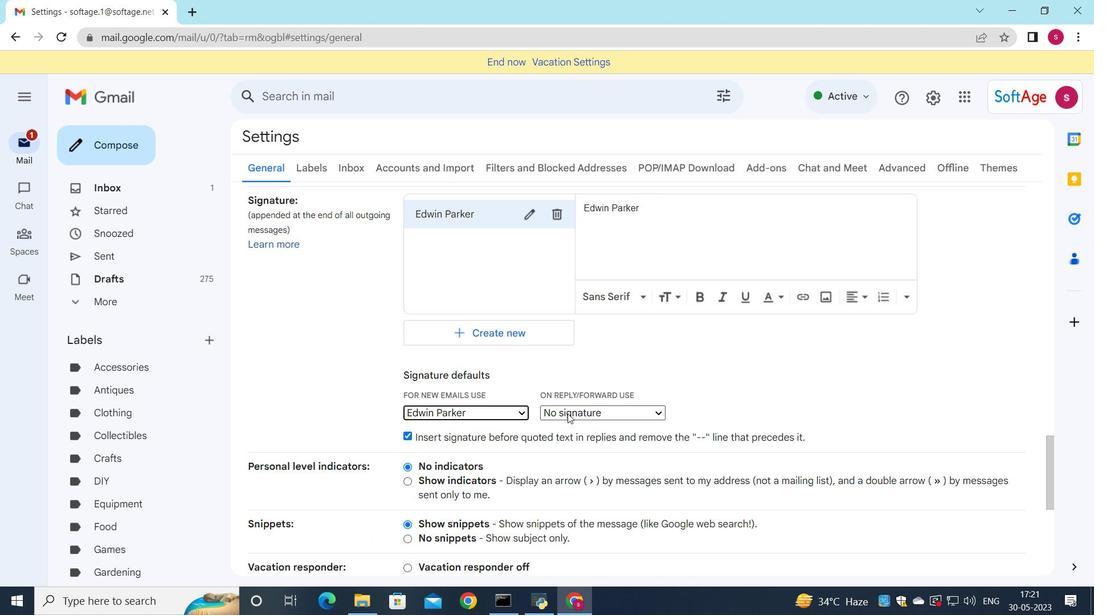
Action: Mouse moved to (569, 434)
Screenshot: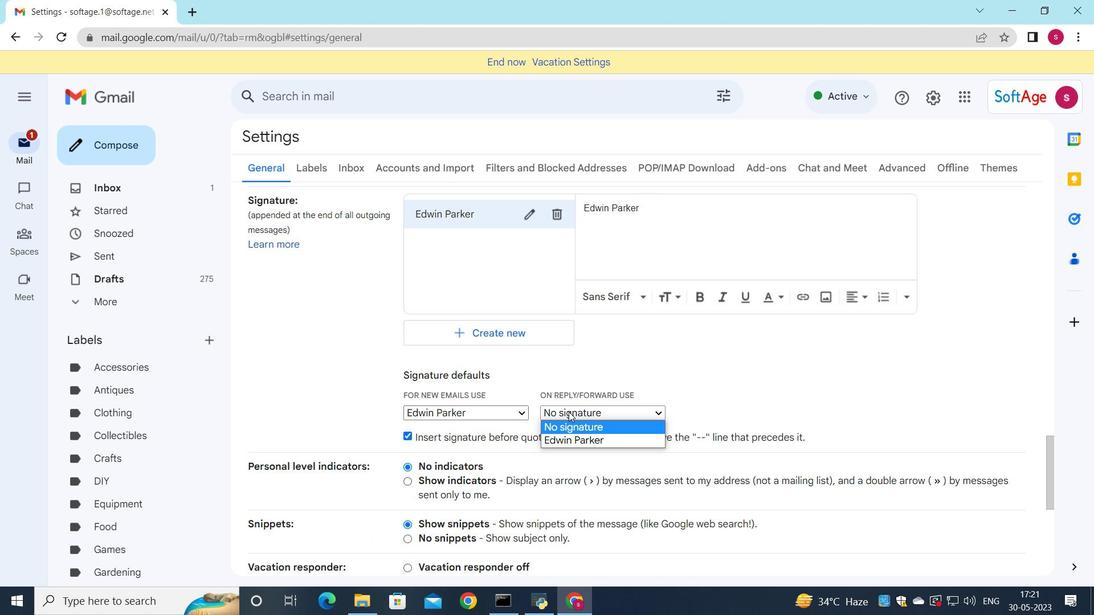 
Action: Mouse pressed left at (569, 434)
Screenshot: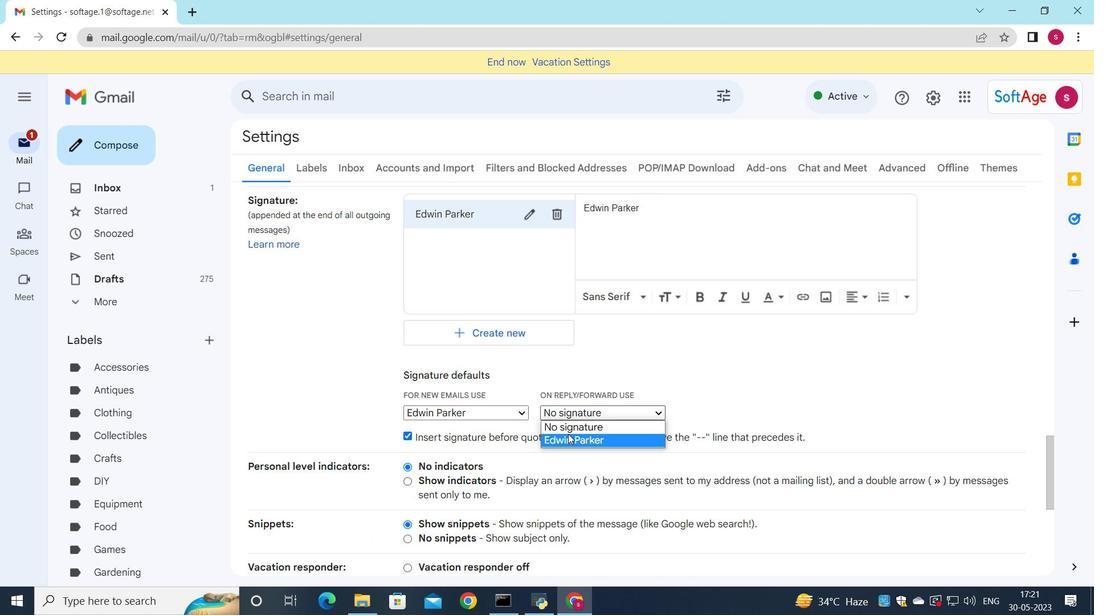 
Action: Mouse scrolled (569, 433) with delta (0, 0)
Screenshot: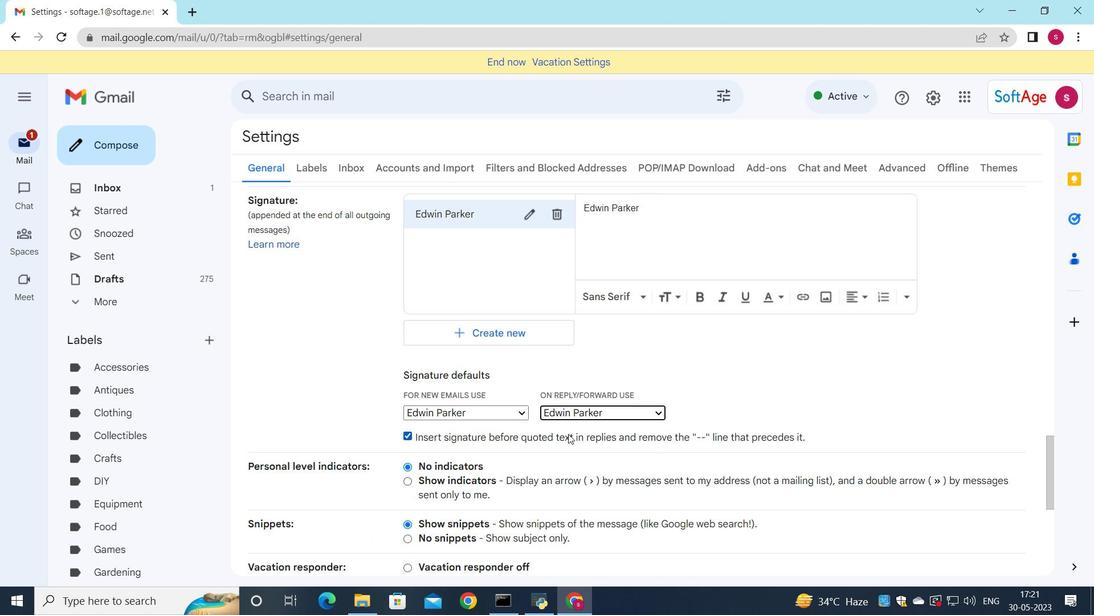 
Action: Mouse scrolled (569, 433) with delta (0, 0)
Screenshot: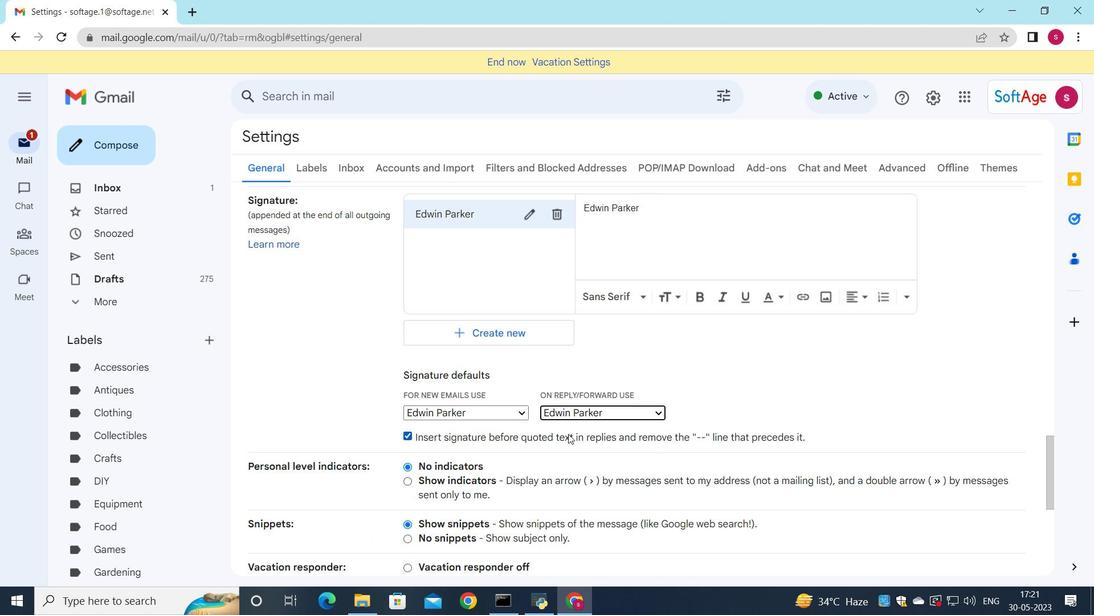 
Action: Mouse scrolled (569, 433) with delta (0, 0)
Screenshot: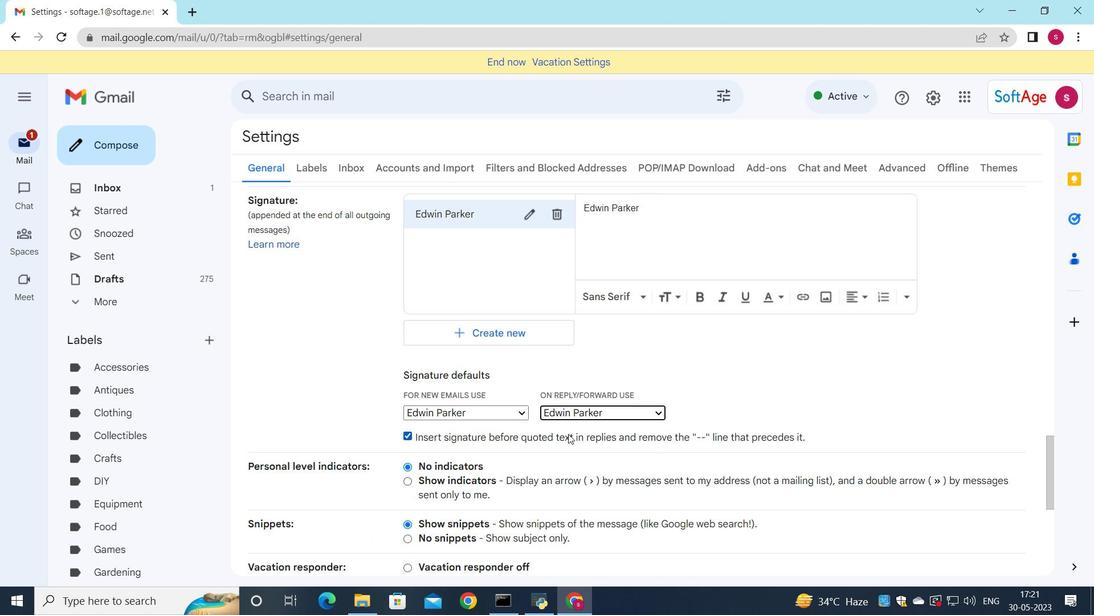 
Action: Mouse scrolled (569, 433) with delta (0, 0)
Screenshot: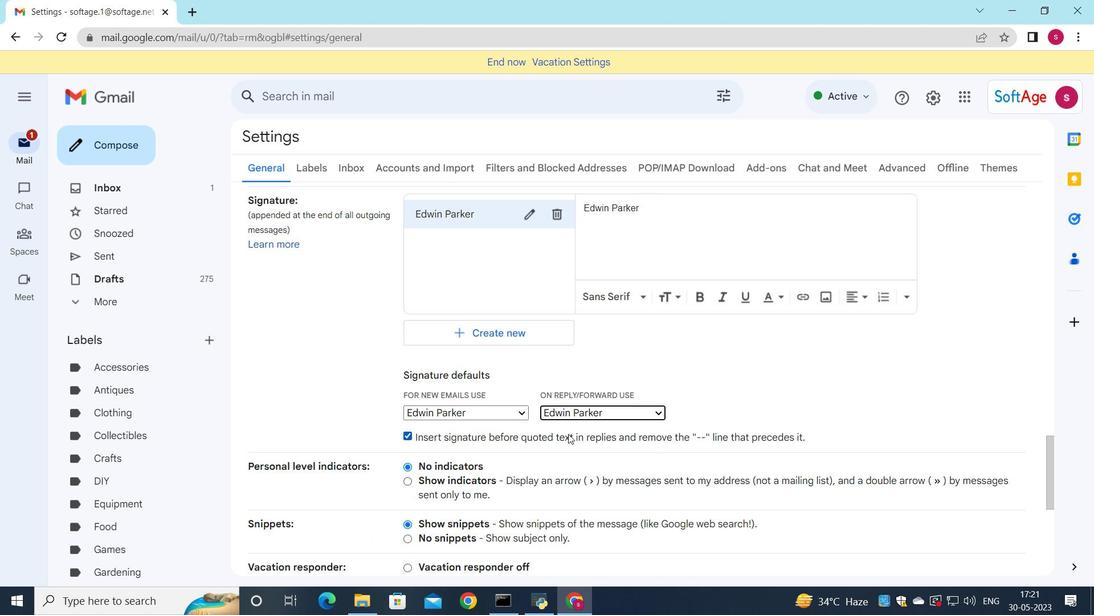 
Action: Mouse scrolled (569, 433) with delta (0, 0)
Screenshot: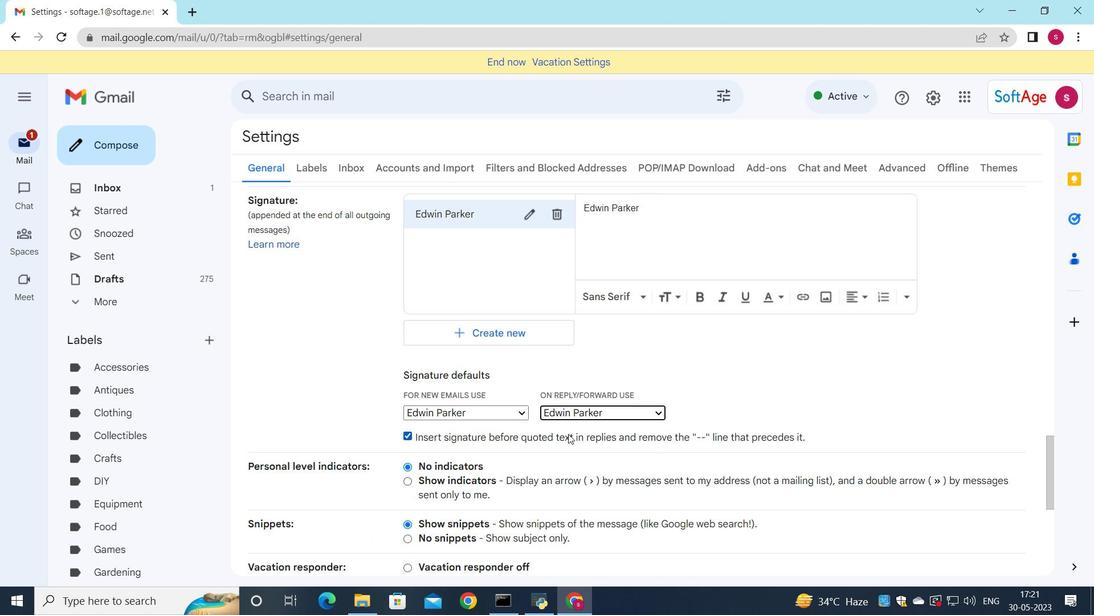 
Action: Mouse scrolled (569, 433) with delta (0, 0)
Screenshot: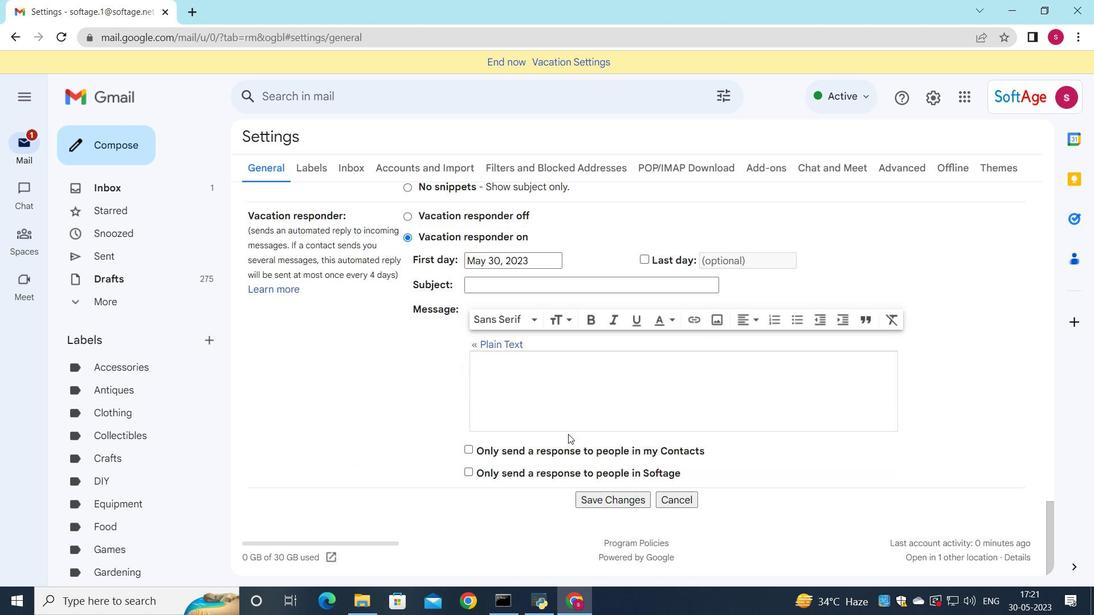 
Action: Mouse scrolled (569, 433) with delta (0, 0)
Screenshot: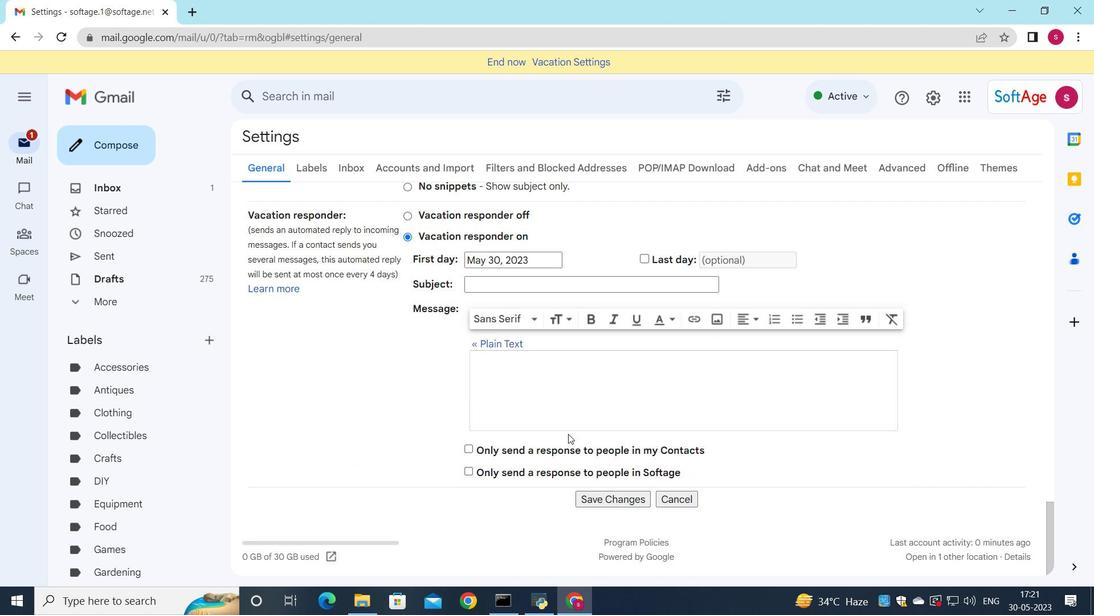 
Action: Mouse scrolled (569, 433) with delta (0, 0)
Screenshot: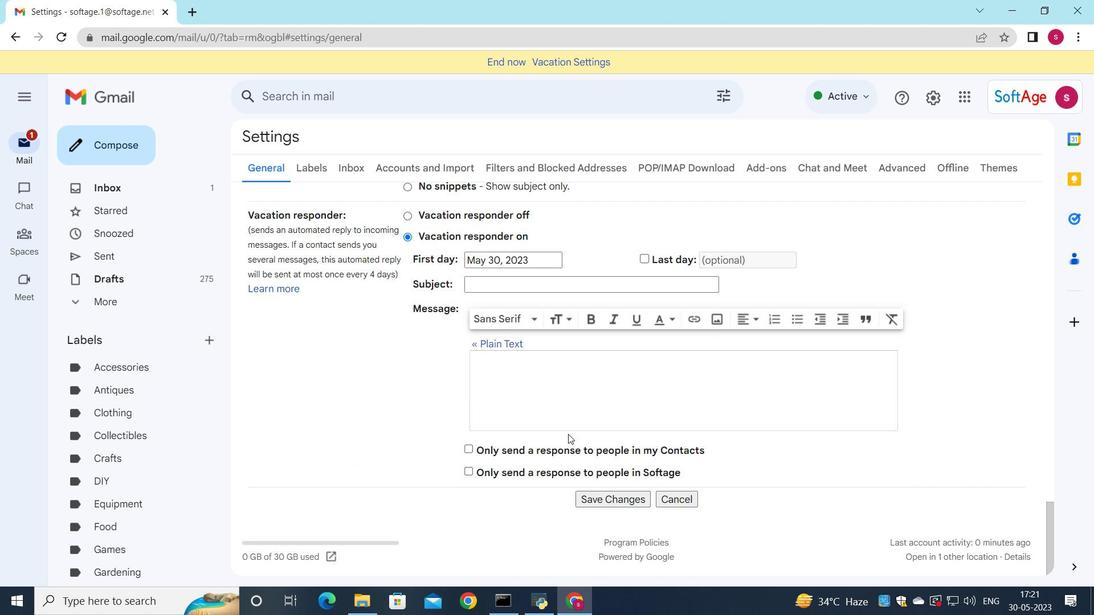 
Action: Mouse moved to (667, 519)
Screenshot: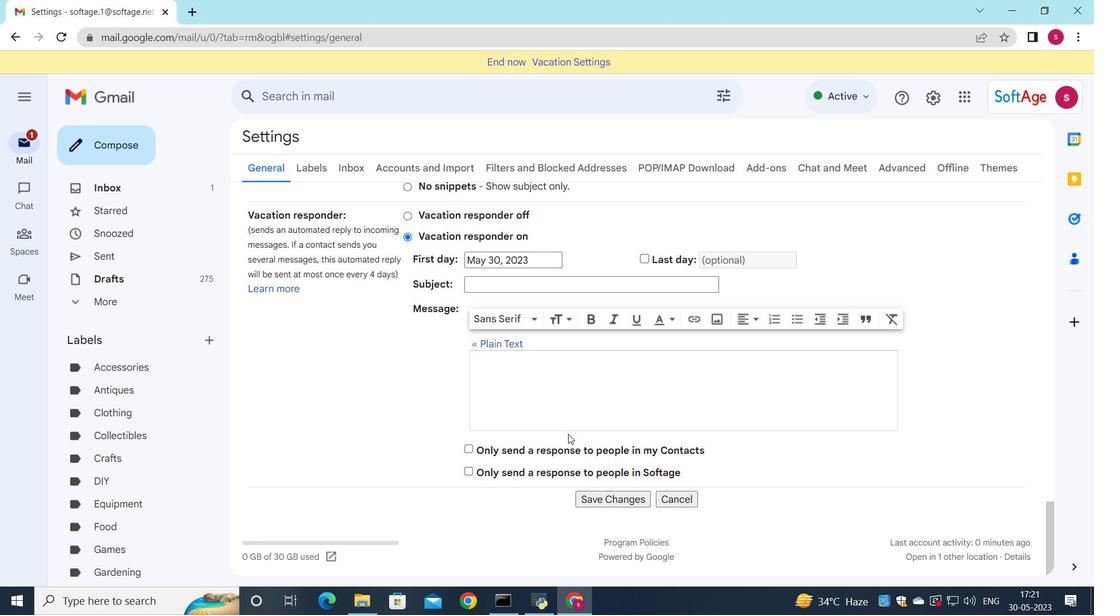 
Action: Mouse scrolled (573, 444) with delta (0, 0)
Screenshot: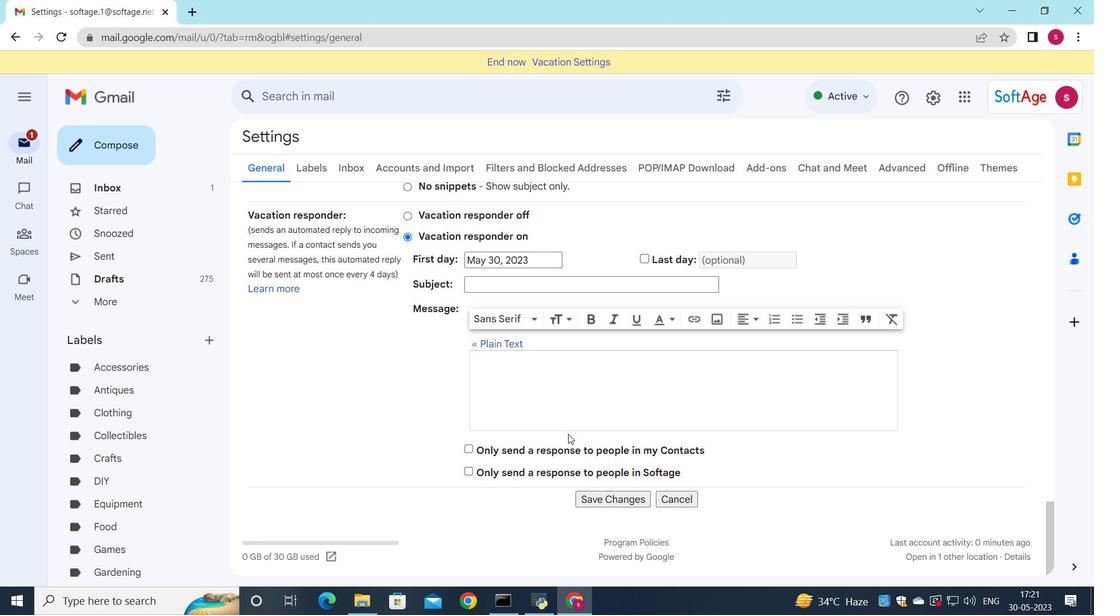 
Action: Mouse moved to (625, 508)
Screenshot: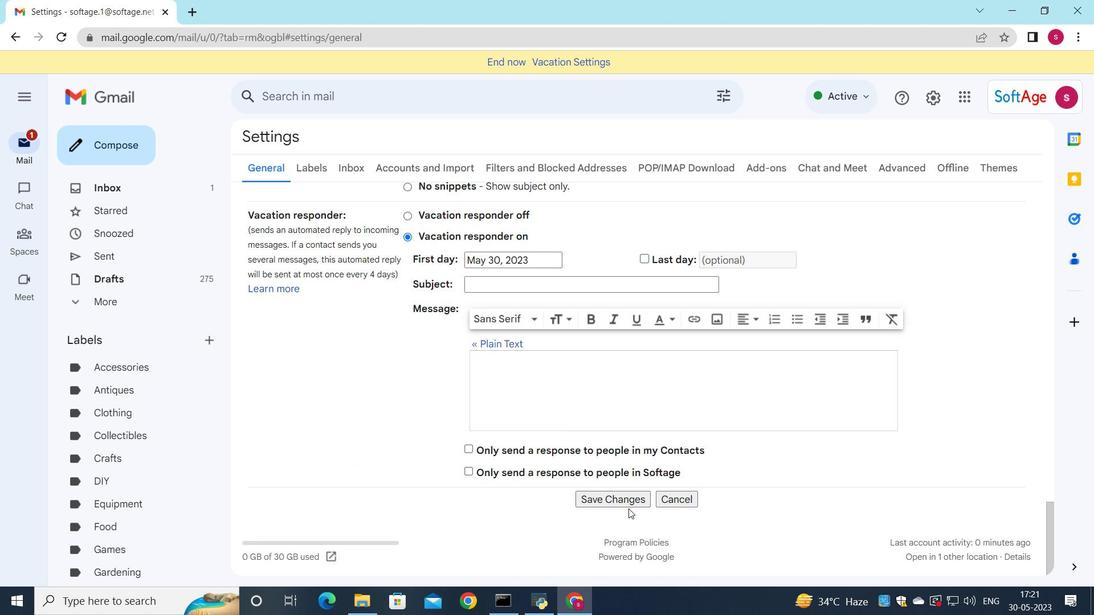 
Action: Mouse pressed left at (625, 508)
Screenshot: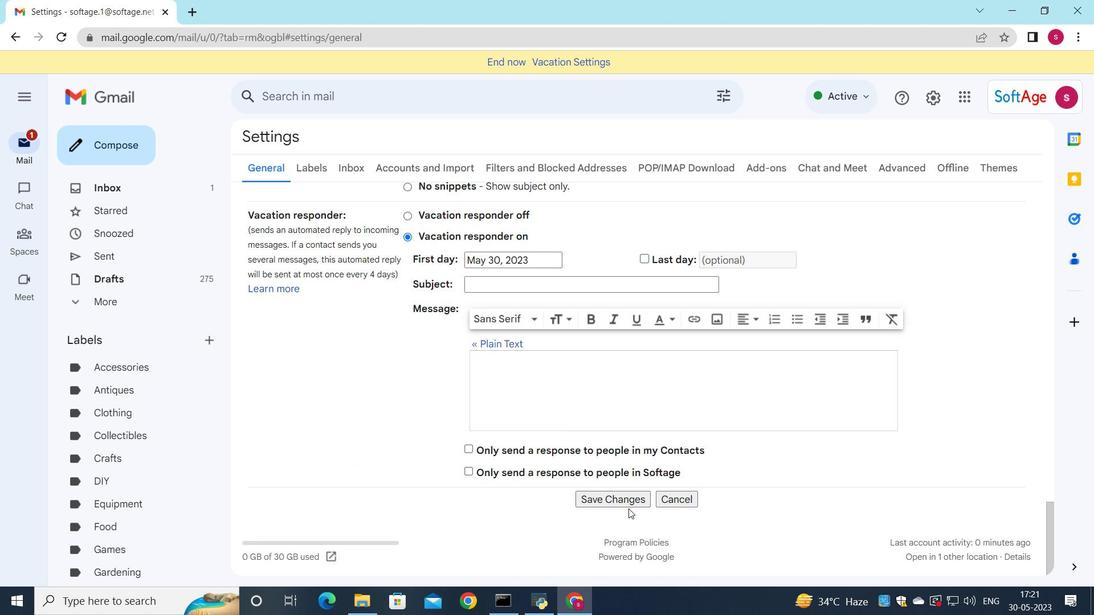 
Action: Mouse moved to (618, 500)
Screenshot: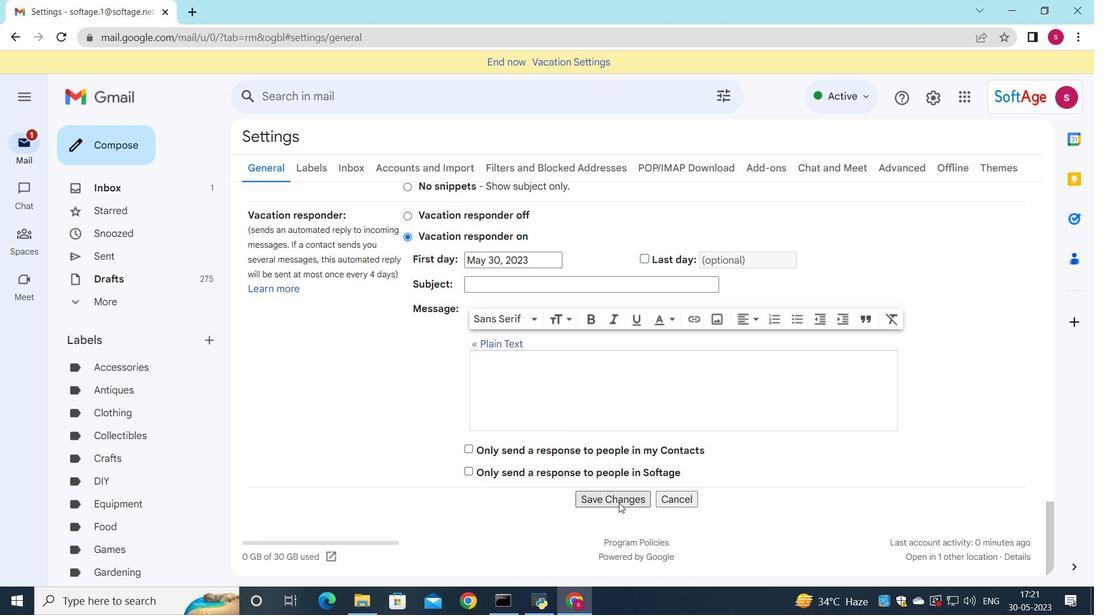 
Action: Mouse pressed left at (618, 500)
Screenshot: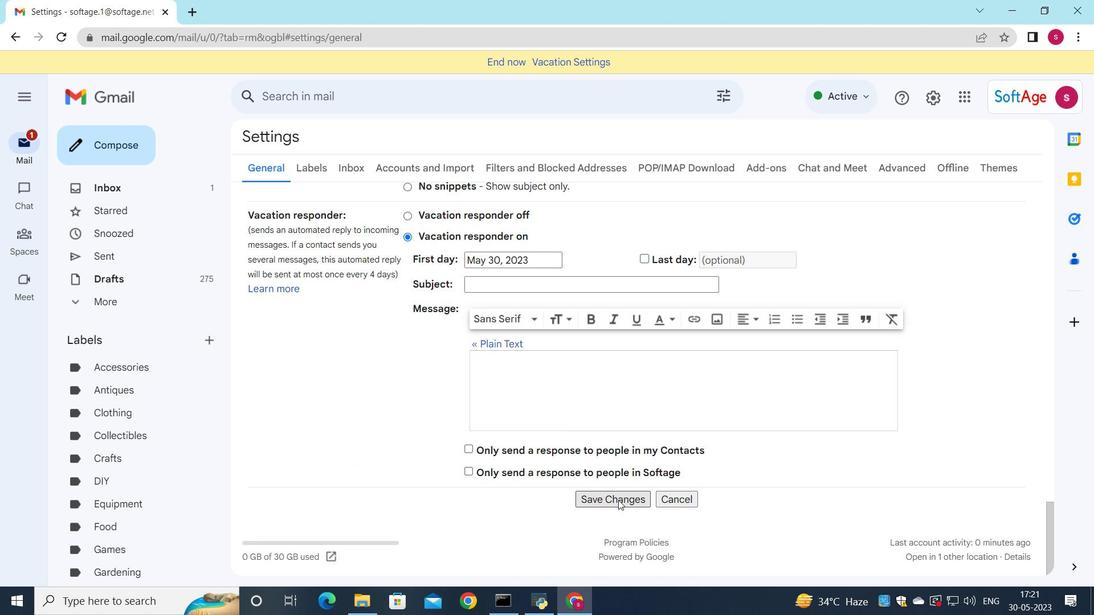 
Action: Mouse moved to (138, 149)
Screenshot: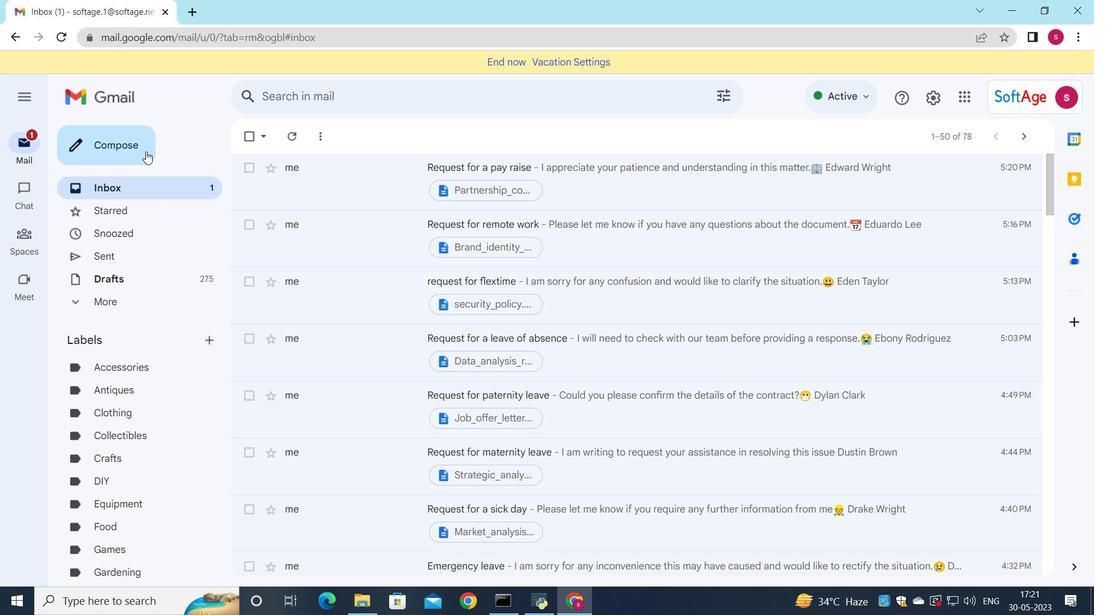 
Action: Mouse pressed left at (138, 149)
Screenshot: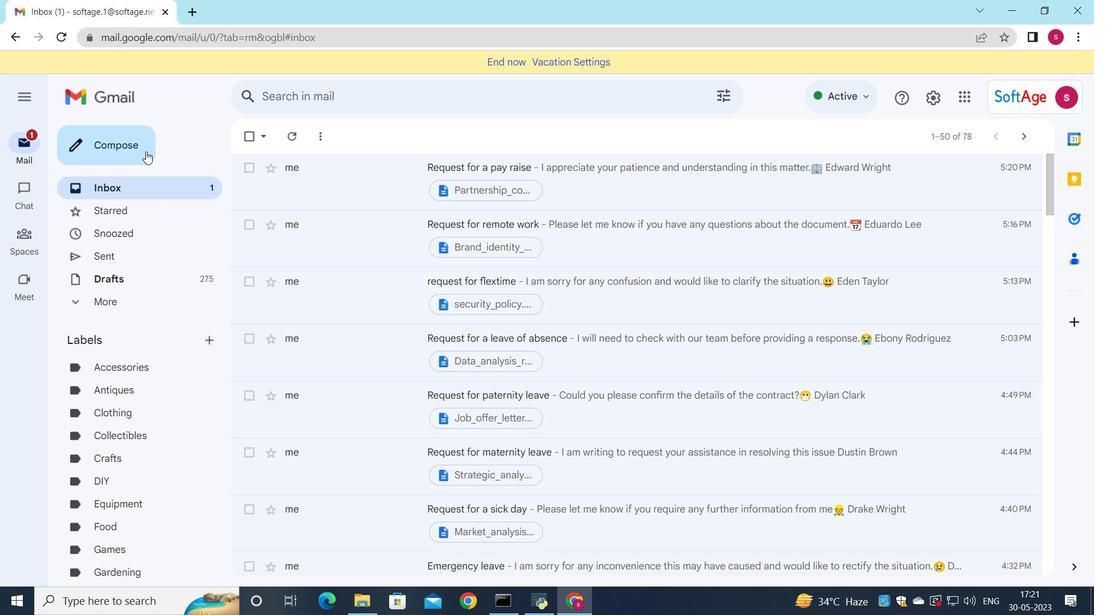 
Action: Mouse moved to (926, 279)
Screenshot: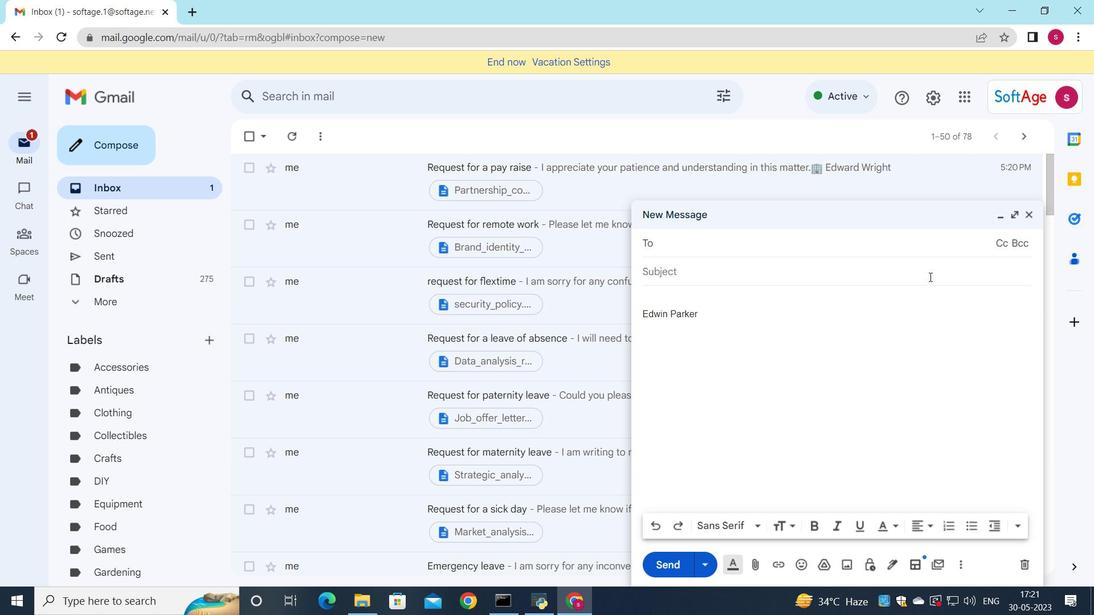 
Action: Key pressed <Key.down>
Screenshot: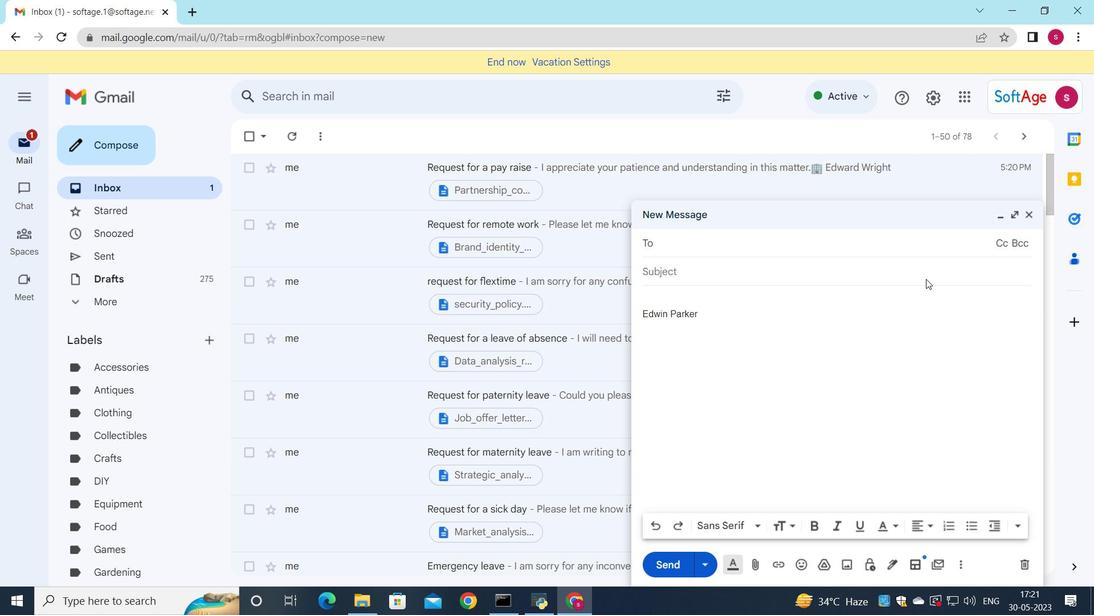 
Action: Mouse moved to (778, 460)
Screenshot: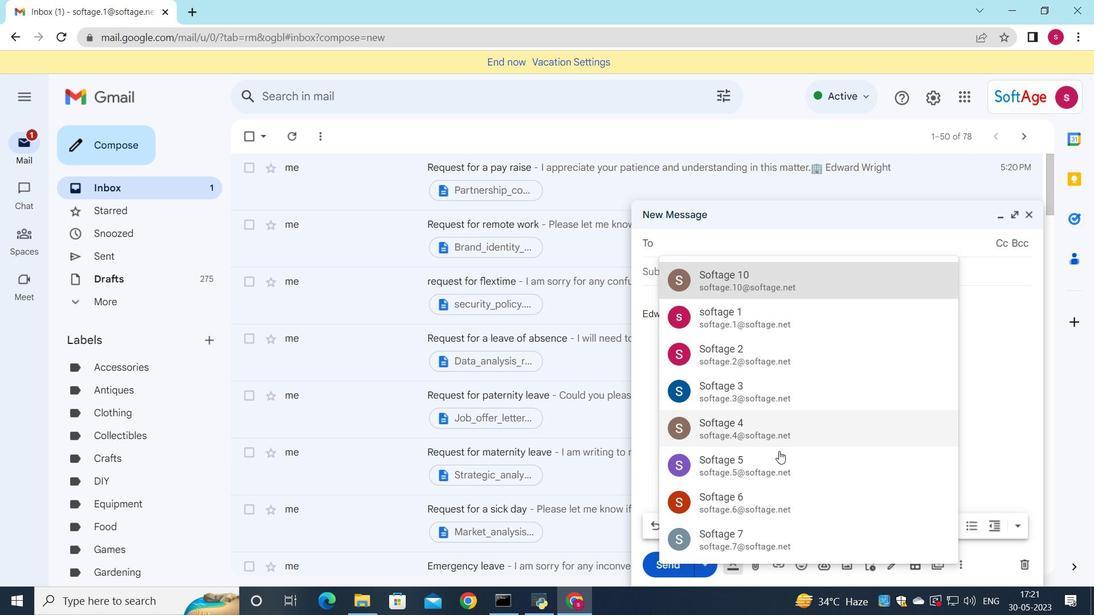 
Action: Mouse pressed left at (778, 460)
Screenshot: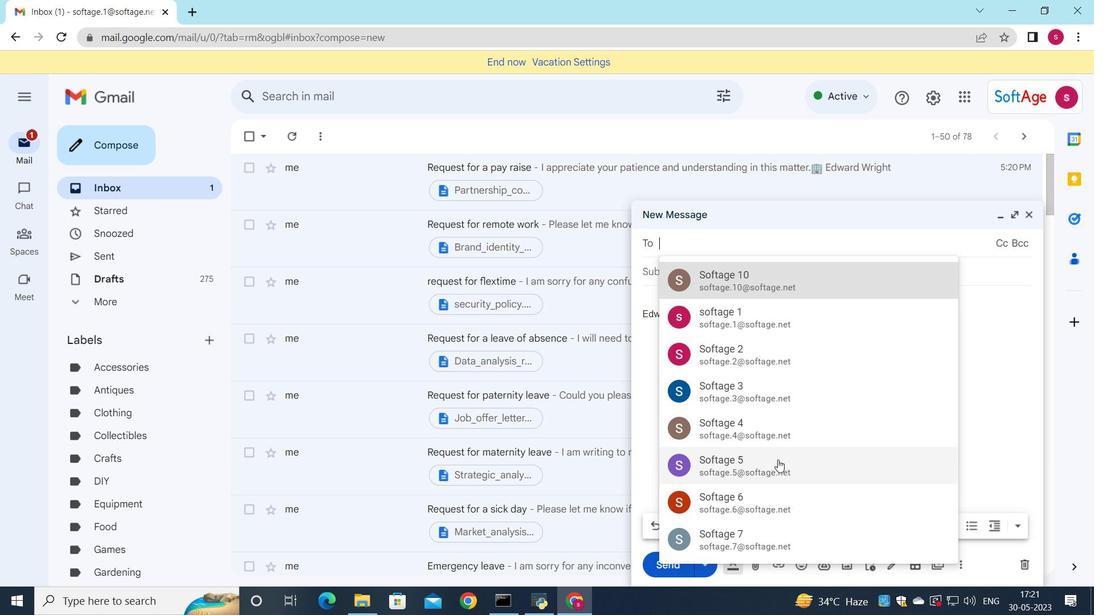 
Action: Mouse moved to (784, 443)
Screenshot: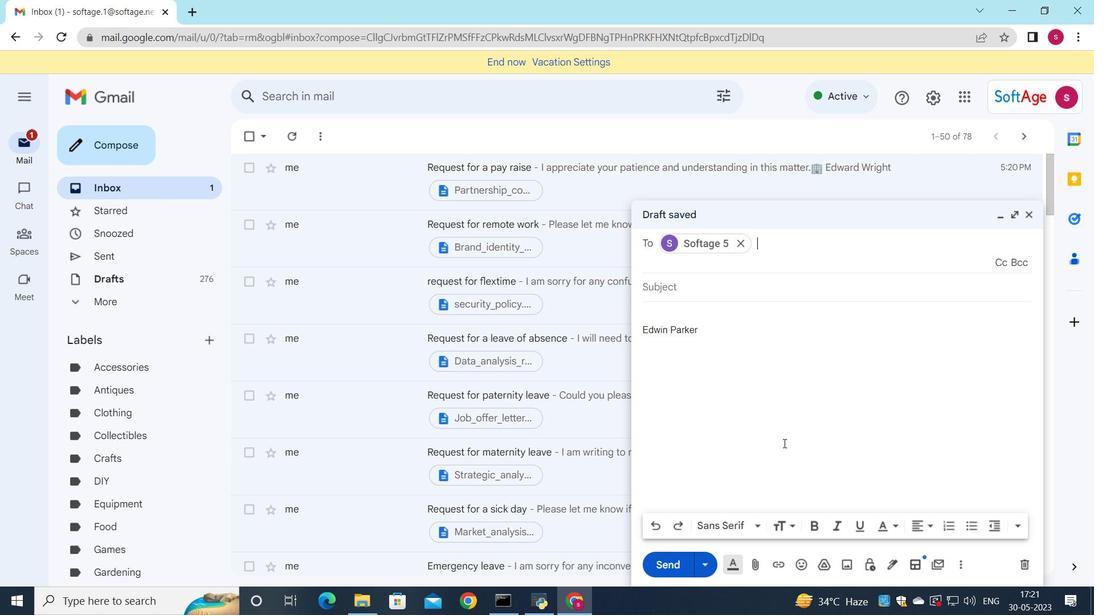 
Action: Key pressed <Key.down>
Screenshot: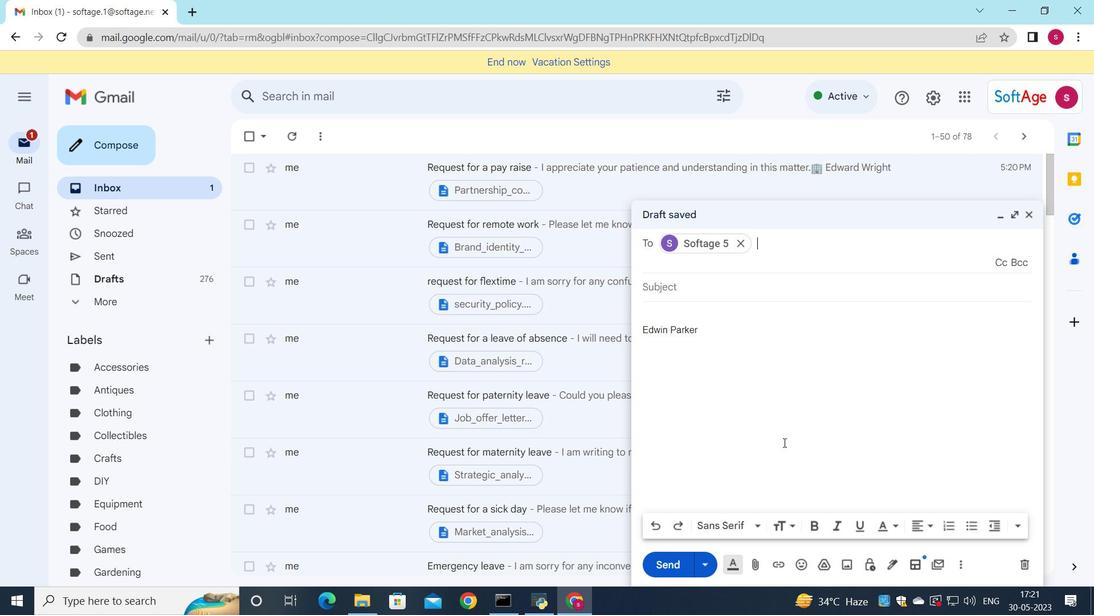
Action: Mouse moved to (880, 314)
Screenshot: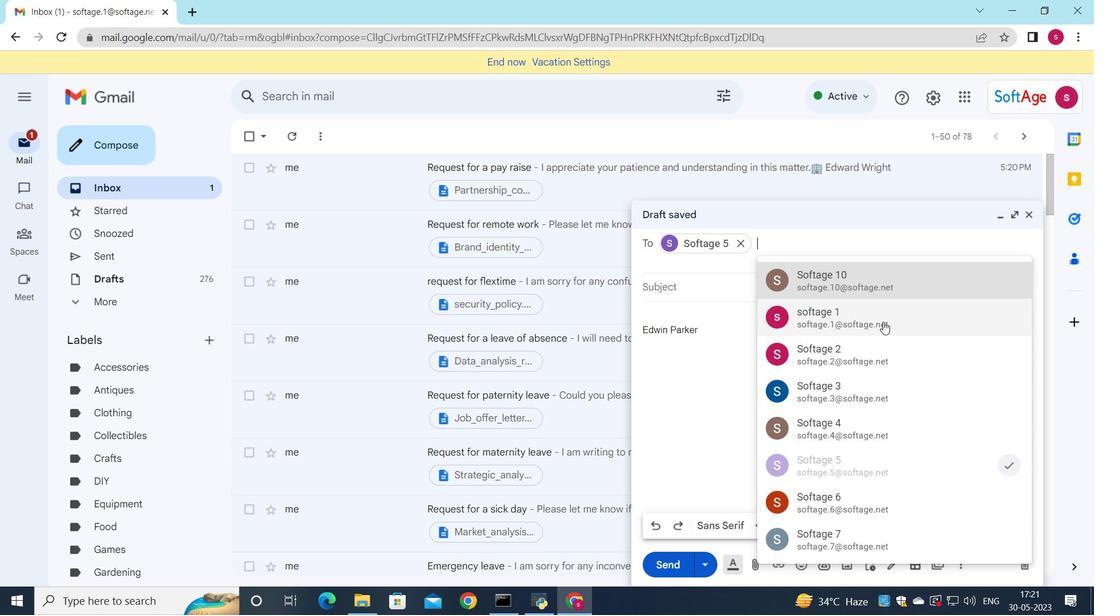 
Action: Mouse pressed left at (880, 314)
Screenshot: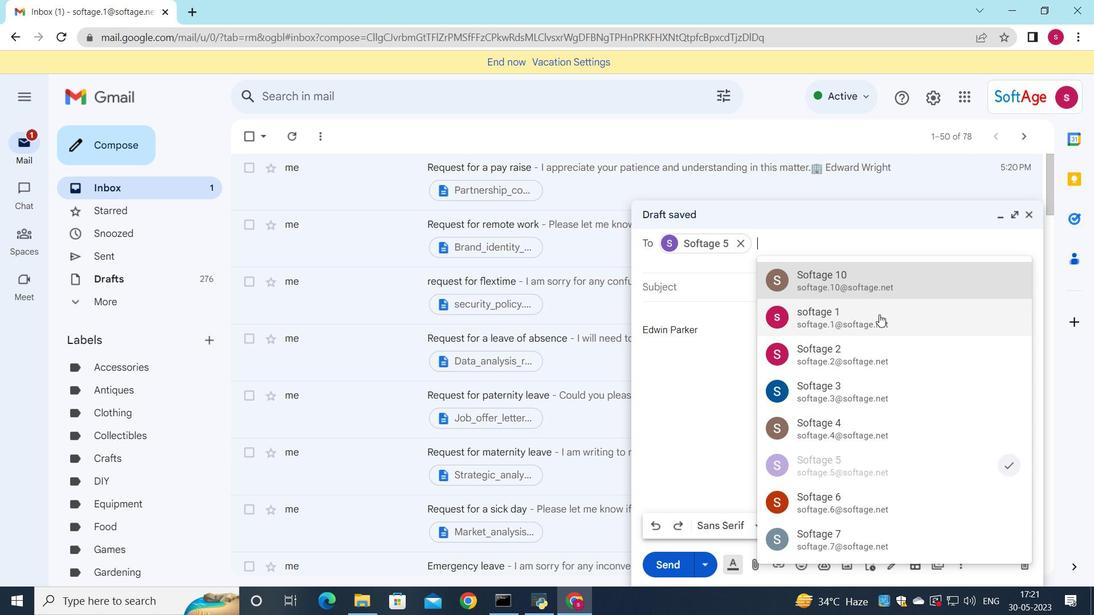 
Action: Mouse moved to (843, 341)
Screenshot: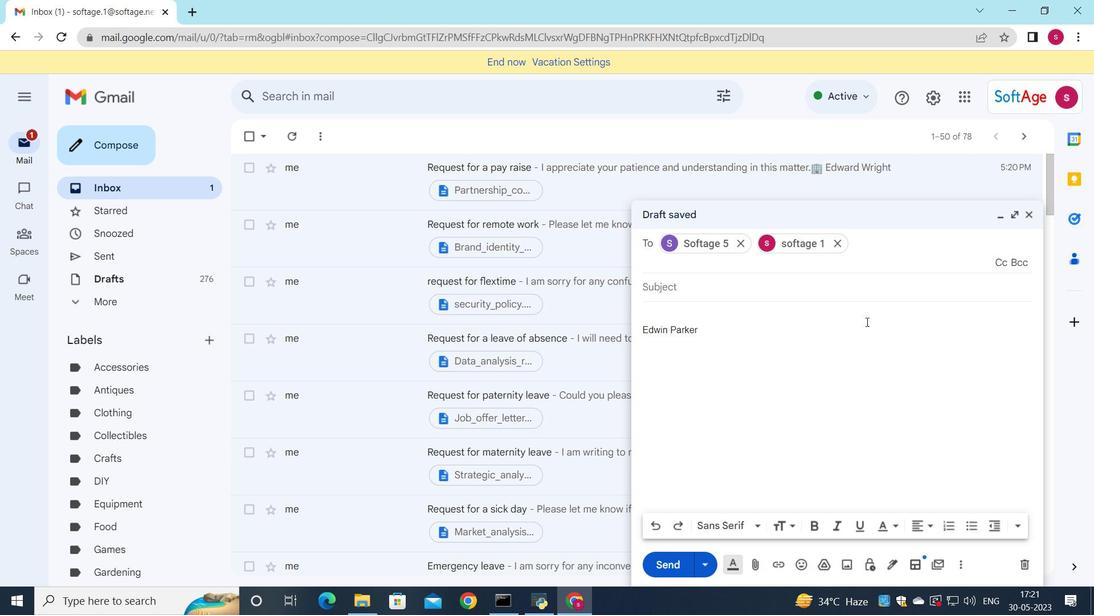 
Action: Key pressed <Key.down>
Screenshot: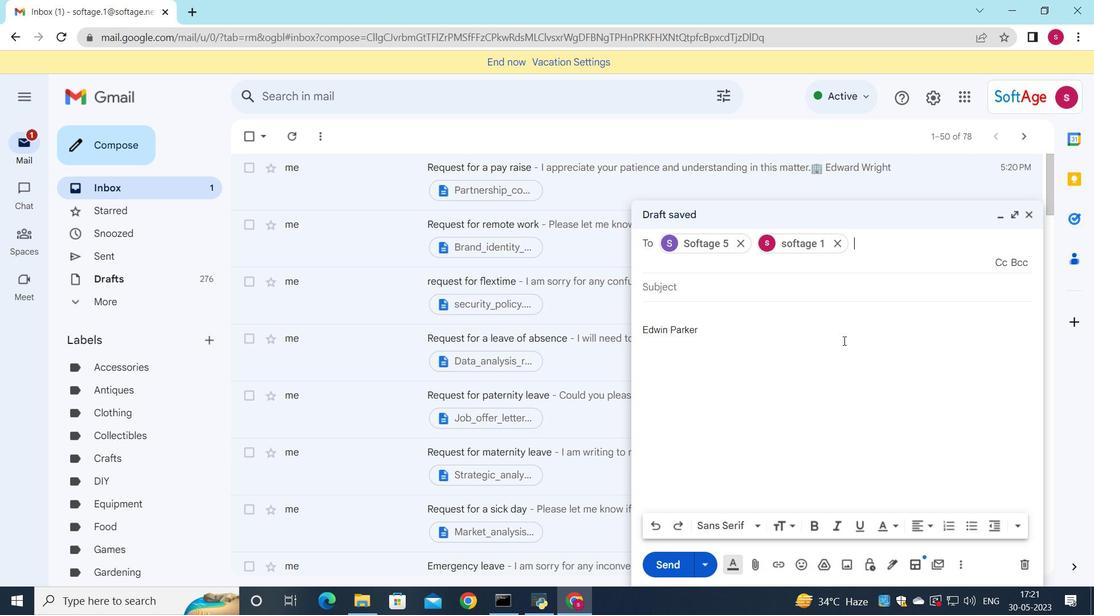 
Action: Mouse moved to (958, 506)
Screenshot: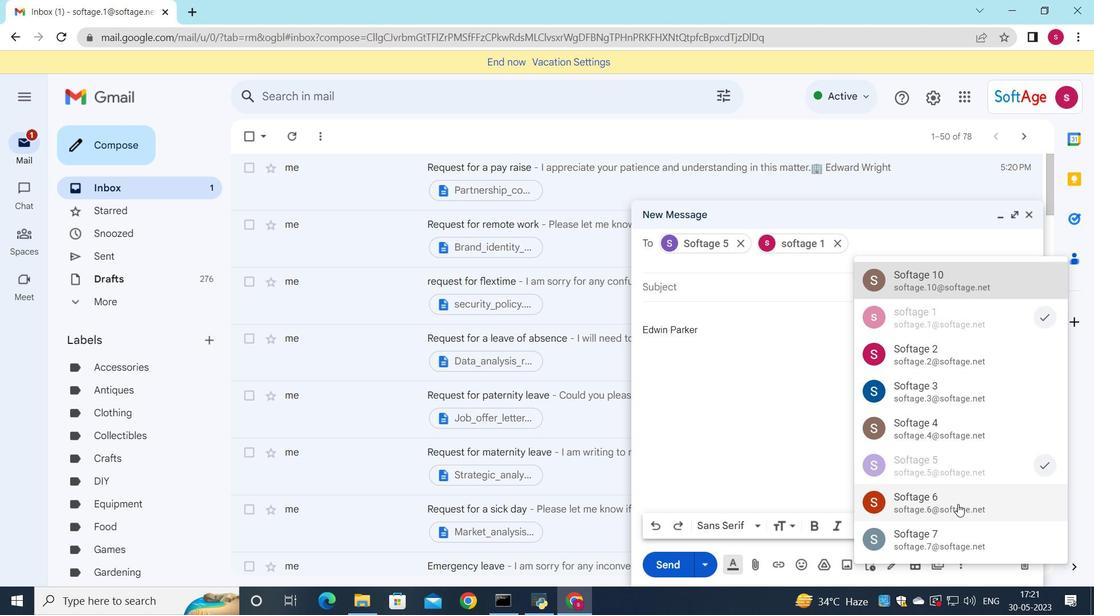 
Action: Mouse pressed left at (958, 506)
Screenshot: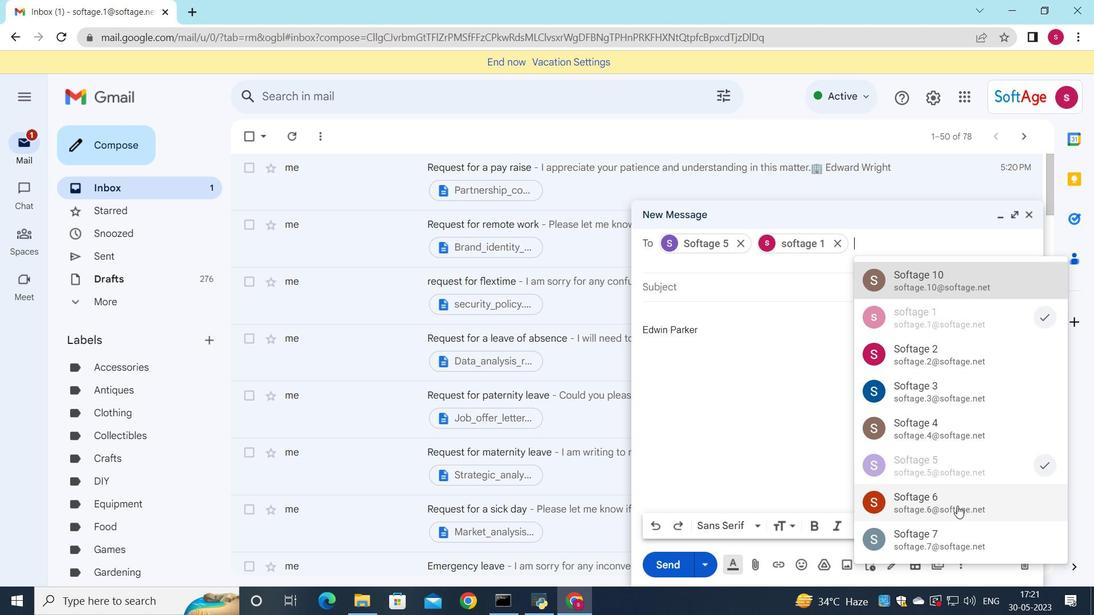 
Action: Mouse moved to (999, 261)
Screenshot: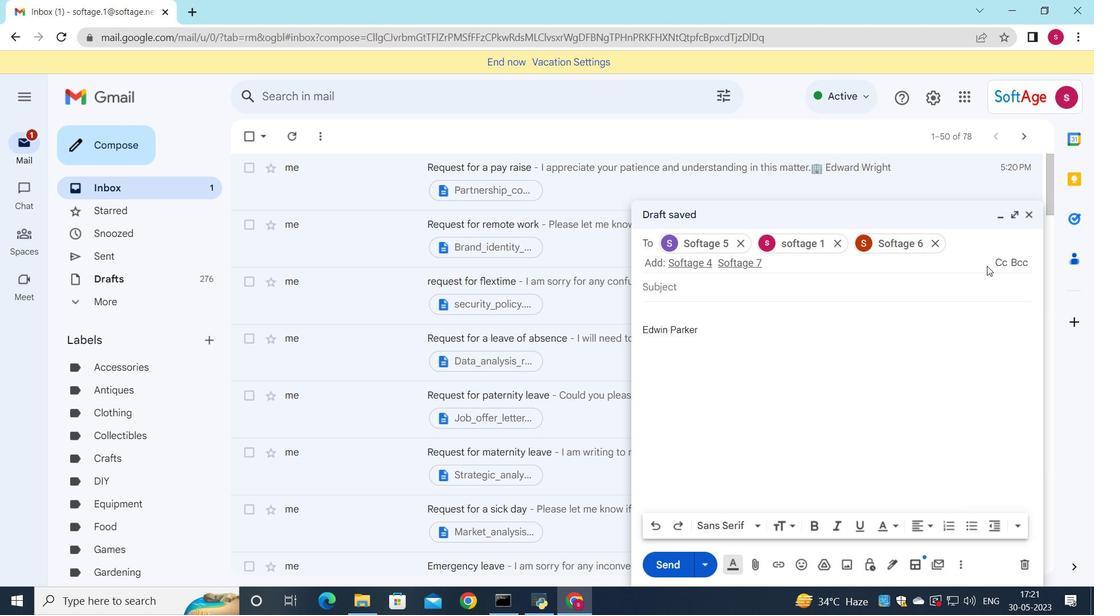 
Action: Mouse pressed left at (999, 261)
Screenshot: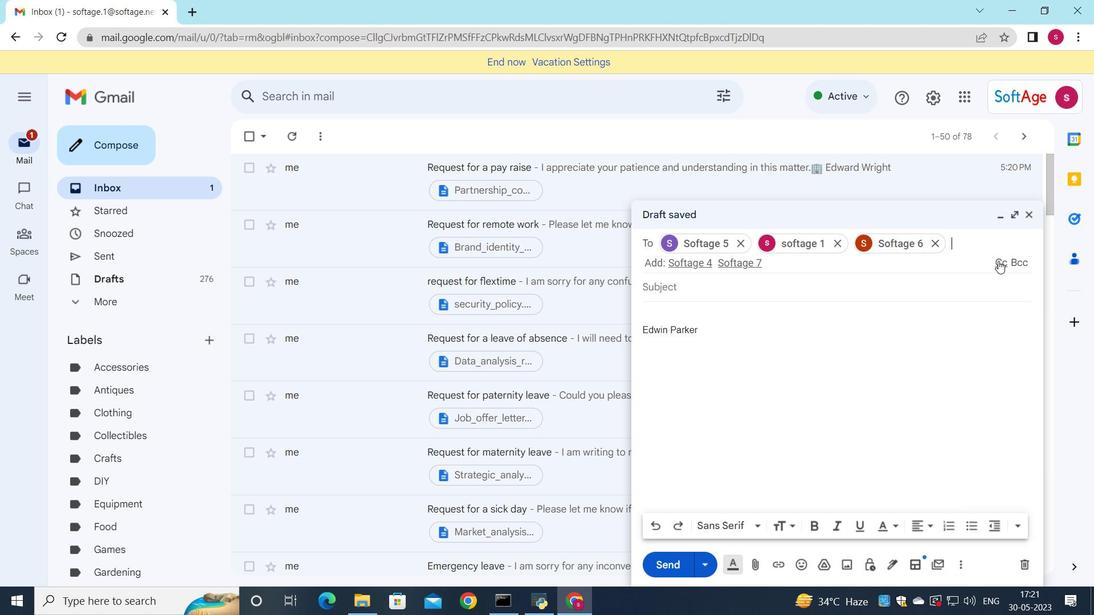 
Action: Mouse moved to (745, 290)
Screenshot: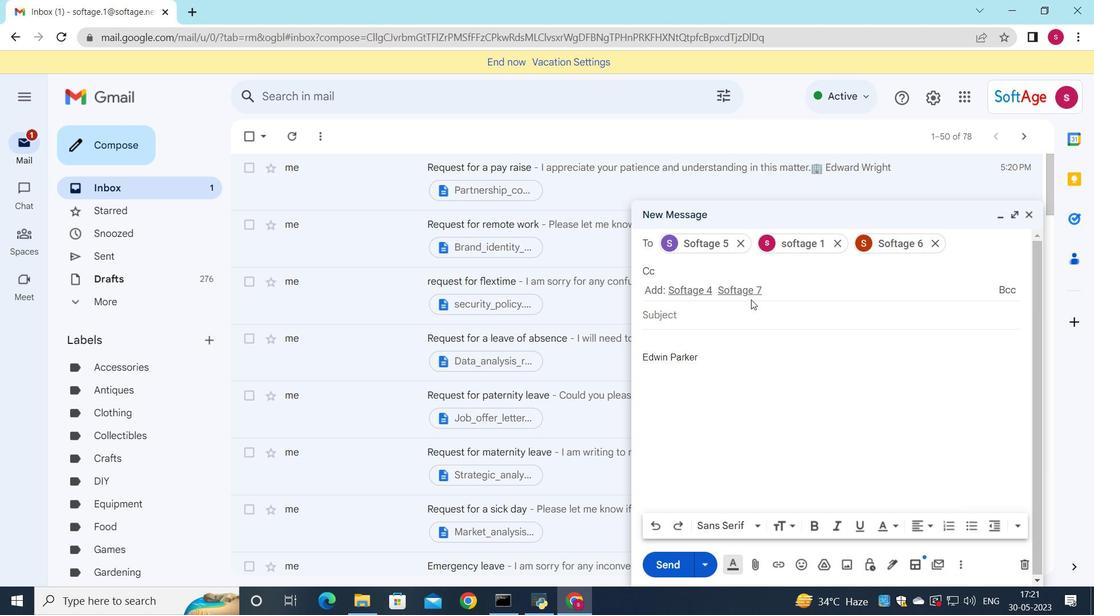 
Action: Mouse pressed left at (745, 290)
Screenshot: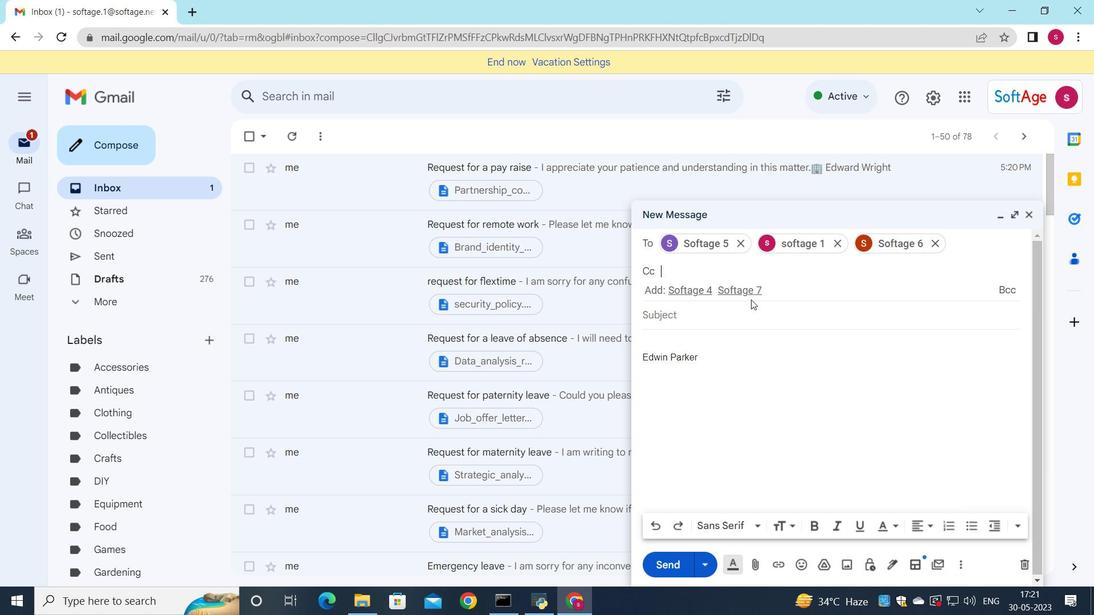 
Action: Mouse moved to (710, 318)
Screenshot: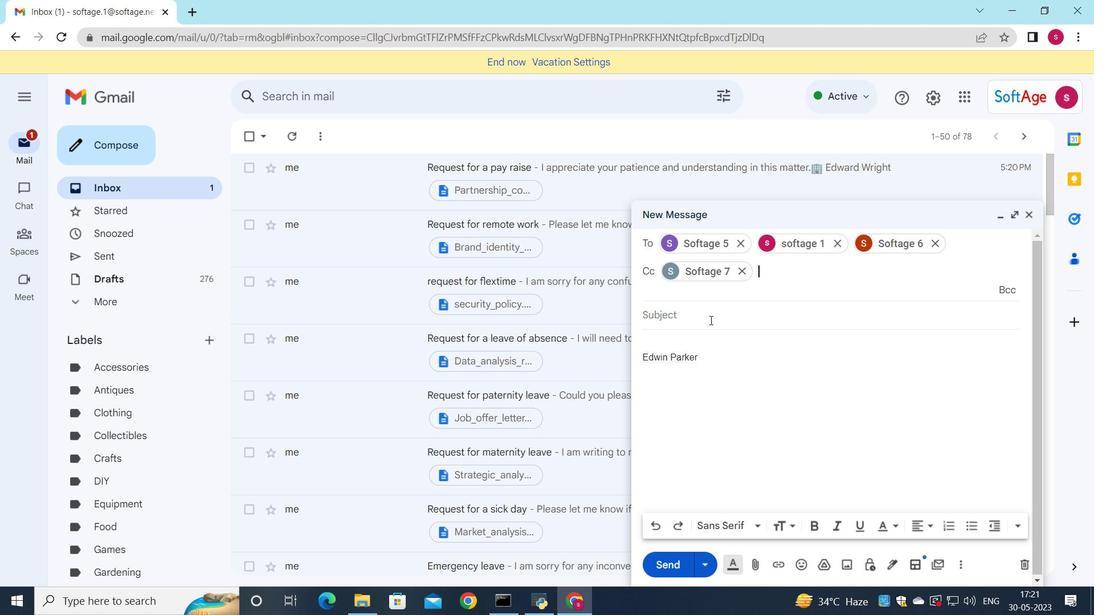 
Action: Mouse pressed left at (710, 318)
Screenshot: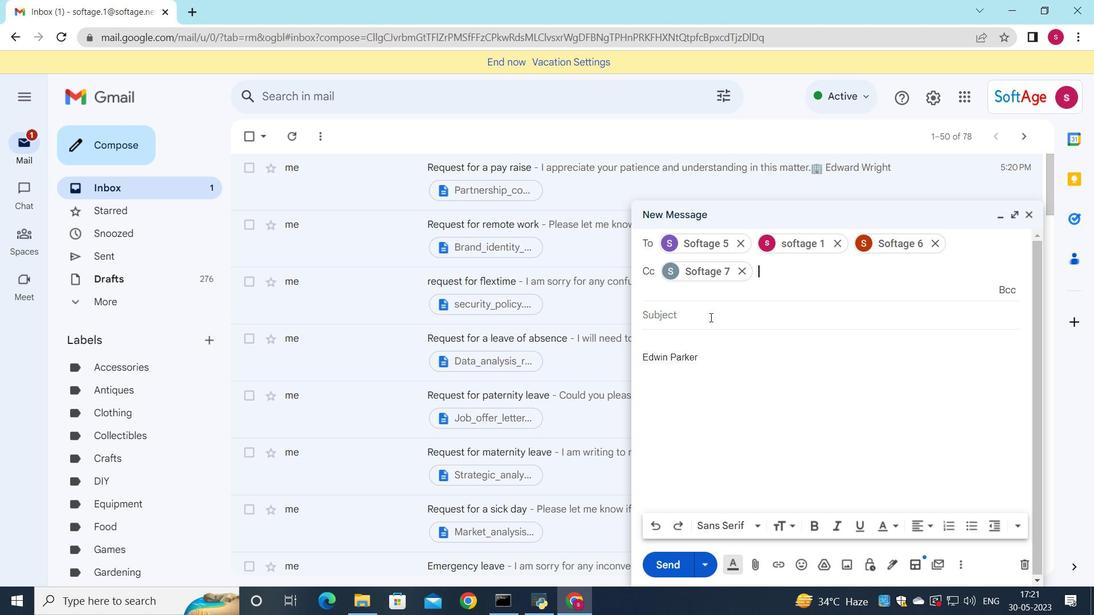 
Action: Mouse moved to (756, 333)
Screenshot: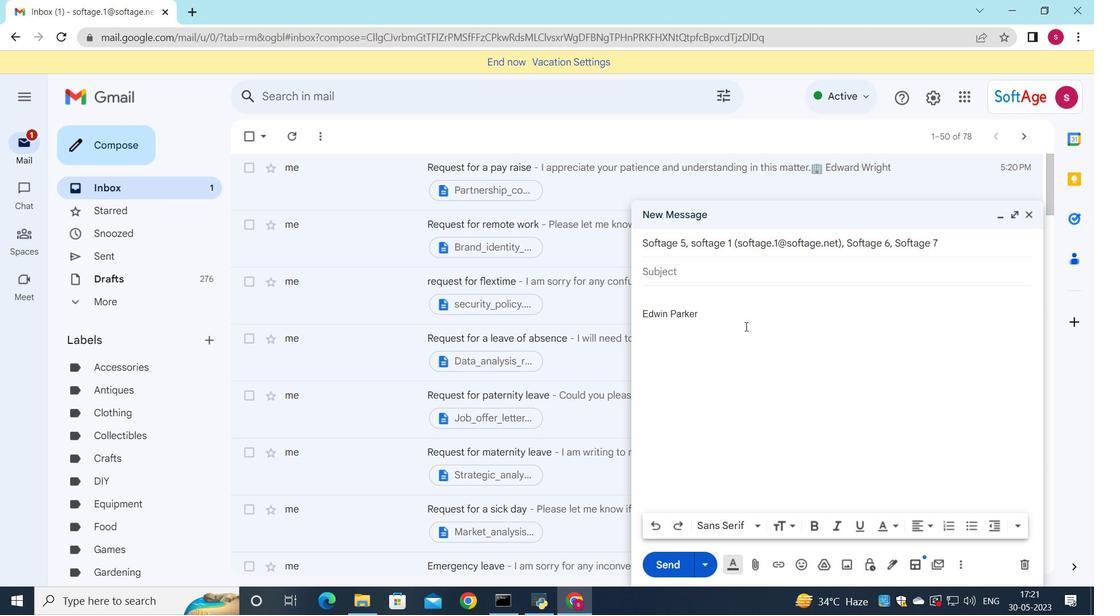 
Action: Key pressed <Key.shift>request<Key.space>for<Key.space>a<Key.space>promotion
Screenshot: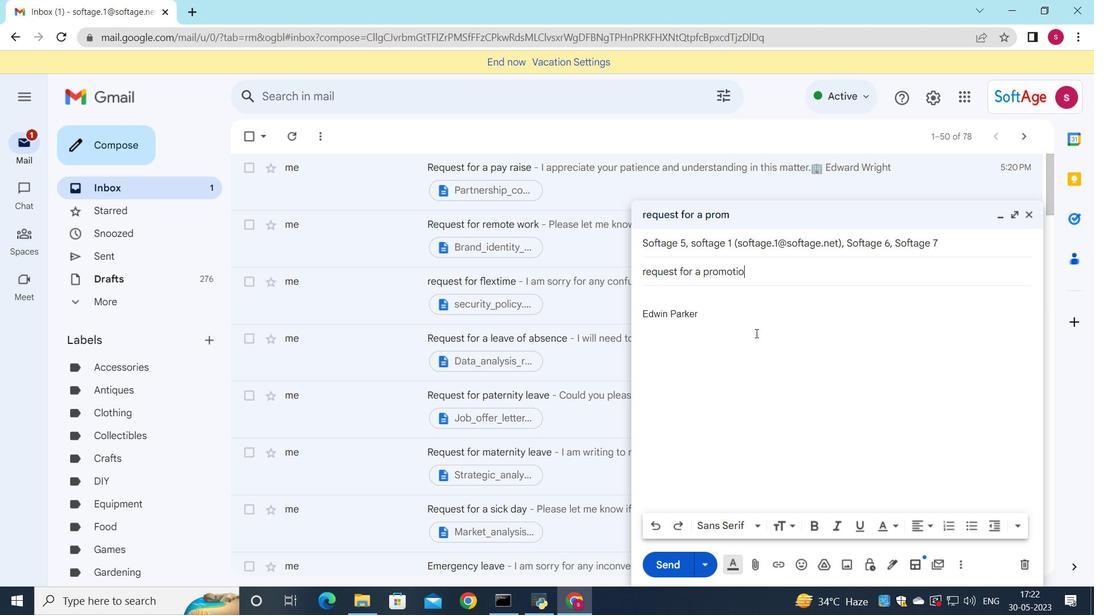 
Action: Mouse moved to (647, 277)
Screenshot: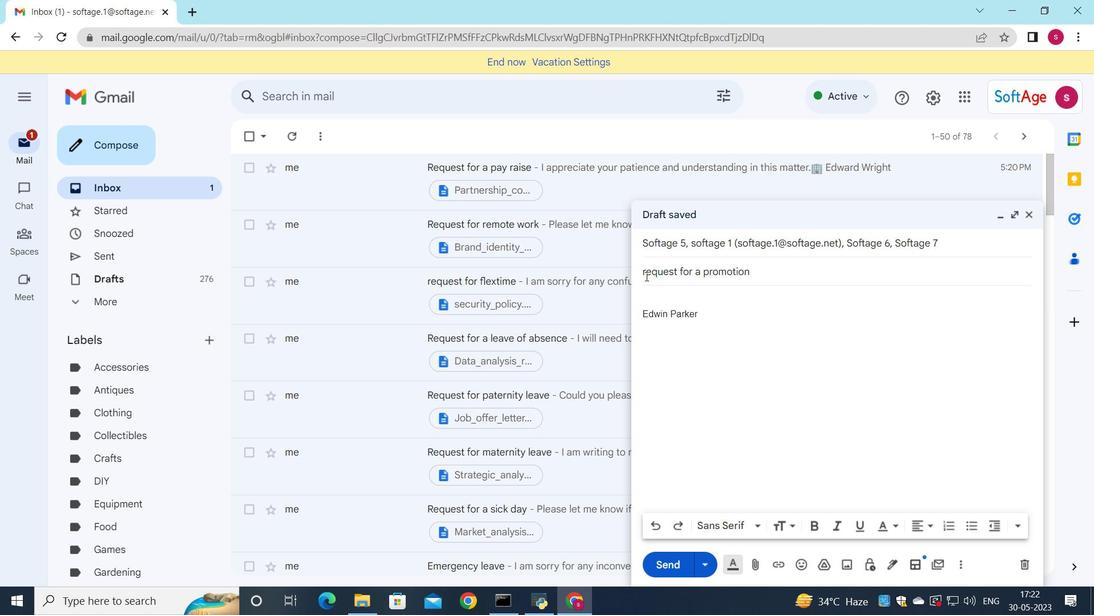 
Action: Mouse pressed left at (647, 277)
Screenshot: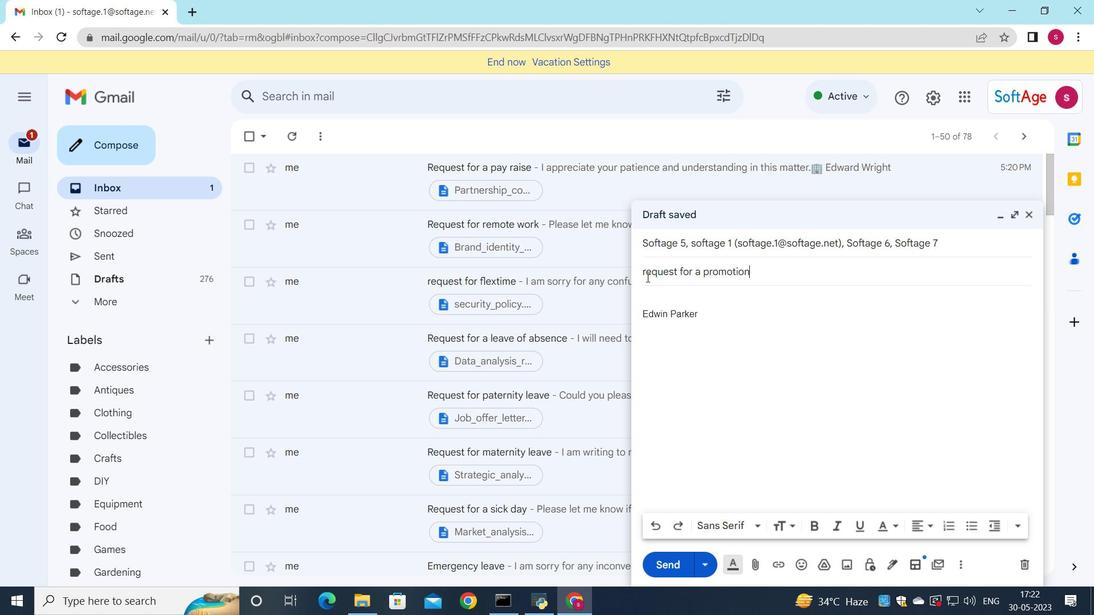 
Action: Mouse moved to (649, 278)
Screenshot: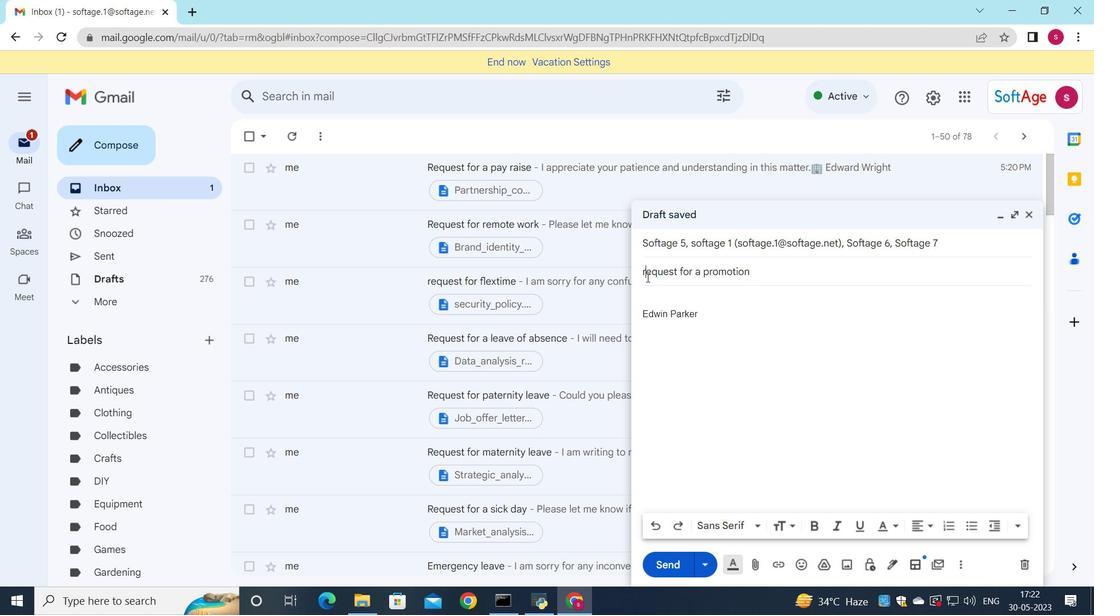 
Action: Key pressed <Key.backspace><Key.shift>R
Screenshot: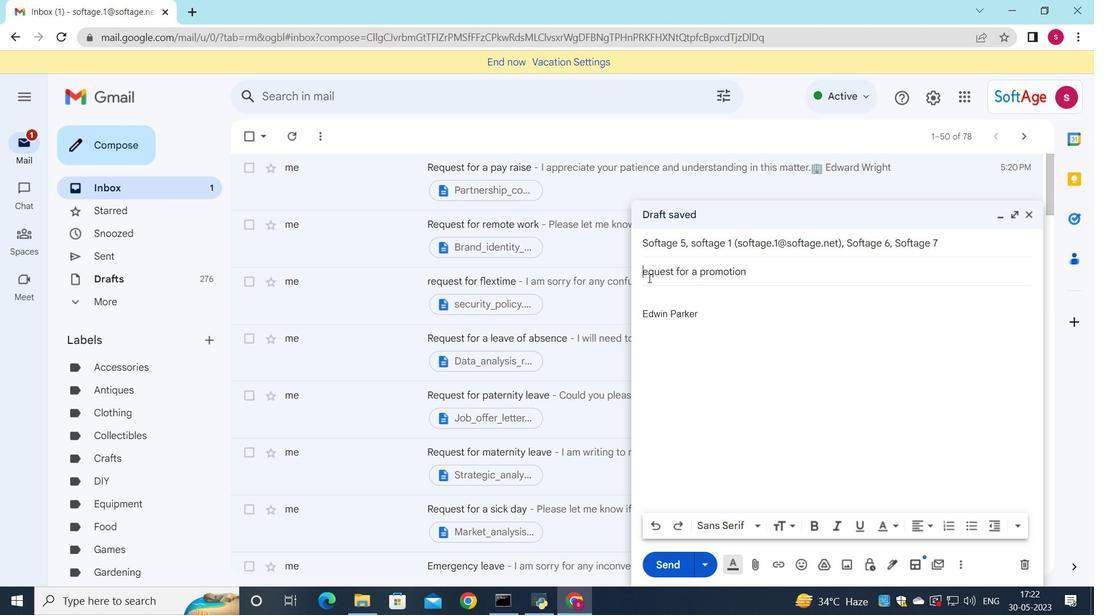 
Action: Mouse moved to (662, 293)
Screenshot: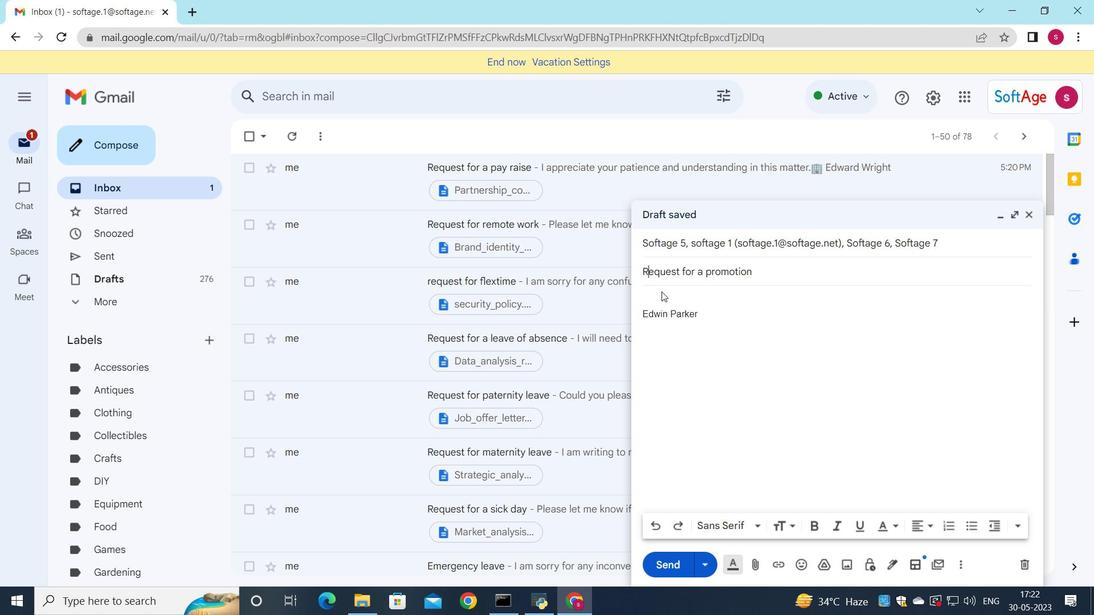 
Action: Mouse pressed left at (662, 293)
Screenshot: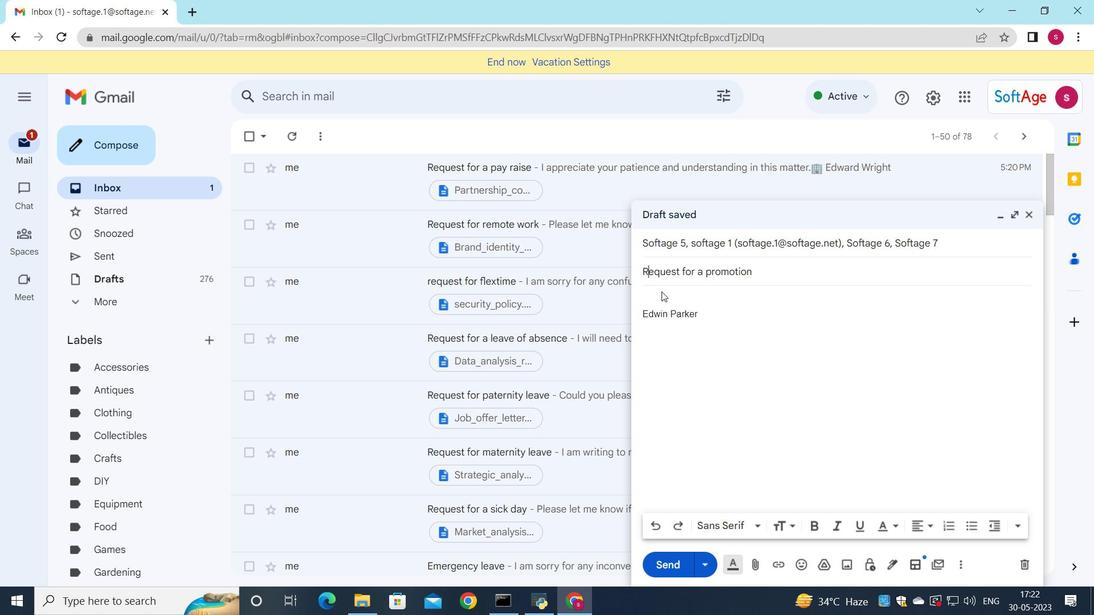
Action: Key pressed <Key.shift>I<Key.space>would<Key.space>like<Key.space>to<Key.space>arrange<Key.space>co<Key.backspace><Key.backspace>a<Key.space>conference<Key.space>call<Key.space>to<Key.space>discuss<Key.space>this<Key.space>matter<Key.space>further.
Screenshot: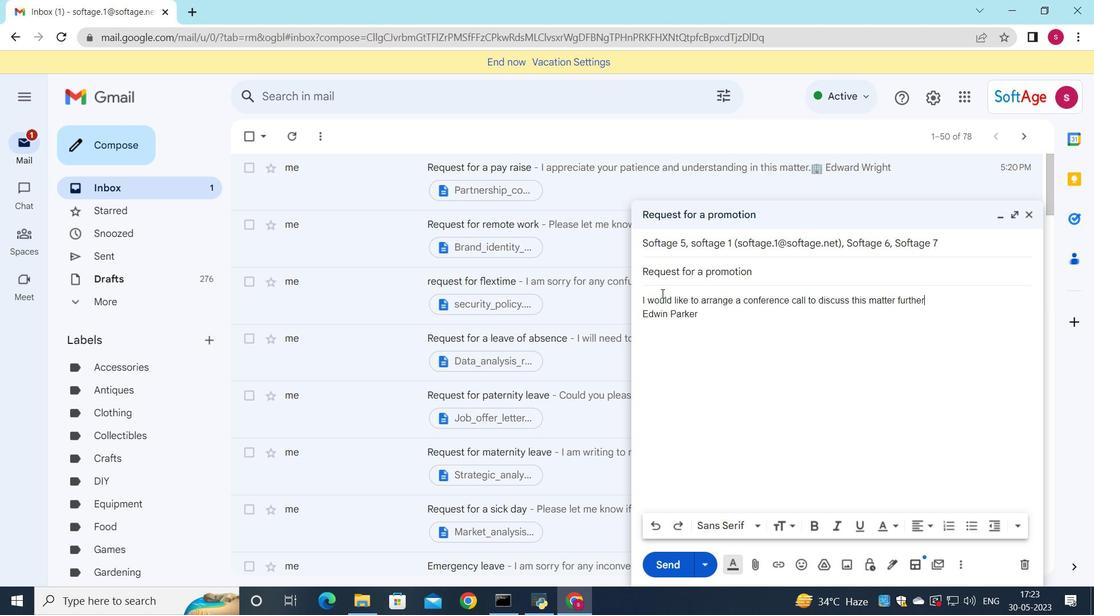 
Action: Mouse moved to (804, 566)
Screenshot: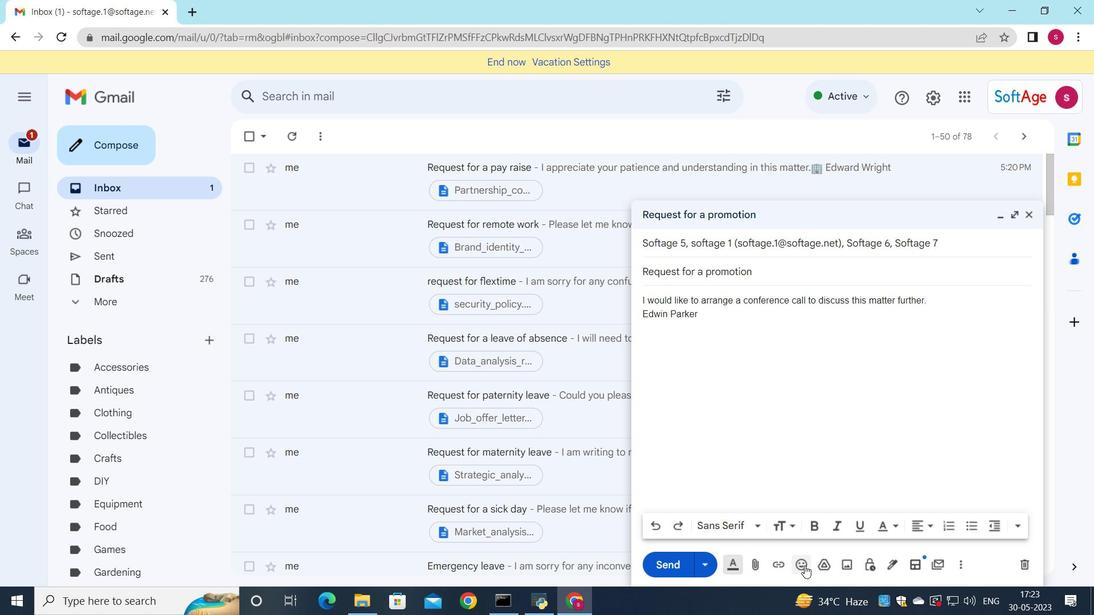
Action: Mouse pressed left at (804, 566)
Screenshot: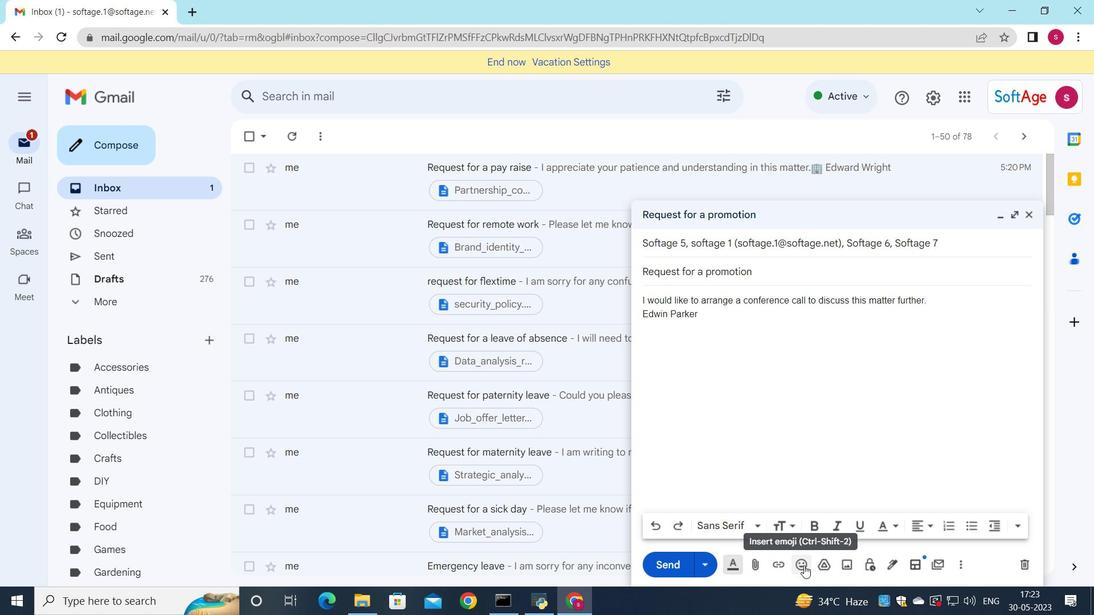 
Action: Mouse moved to (781, 508)
Screenshot: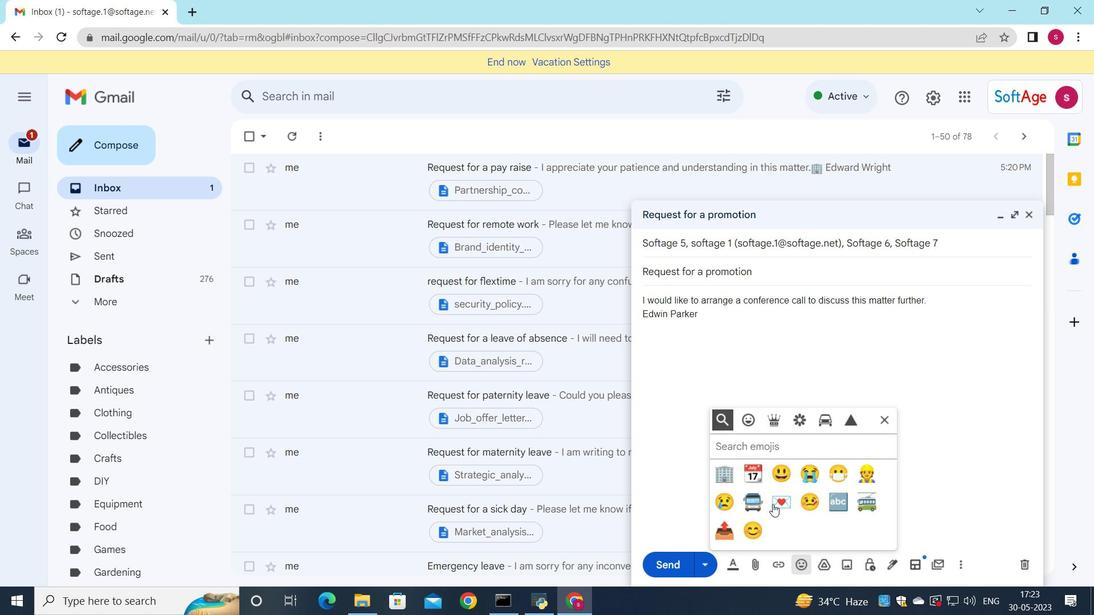 
Action: Mouse pressed left at (781, 508)
Screenshot: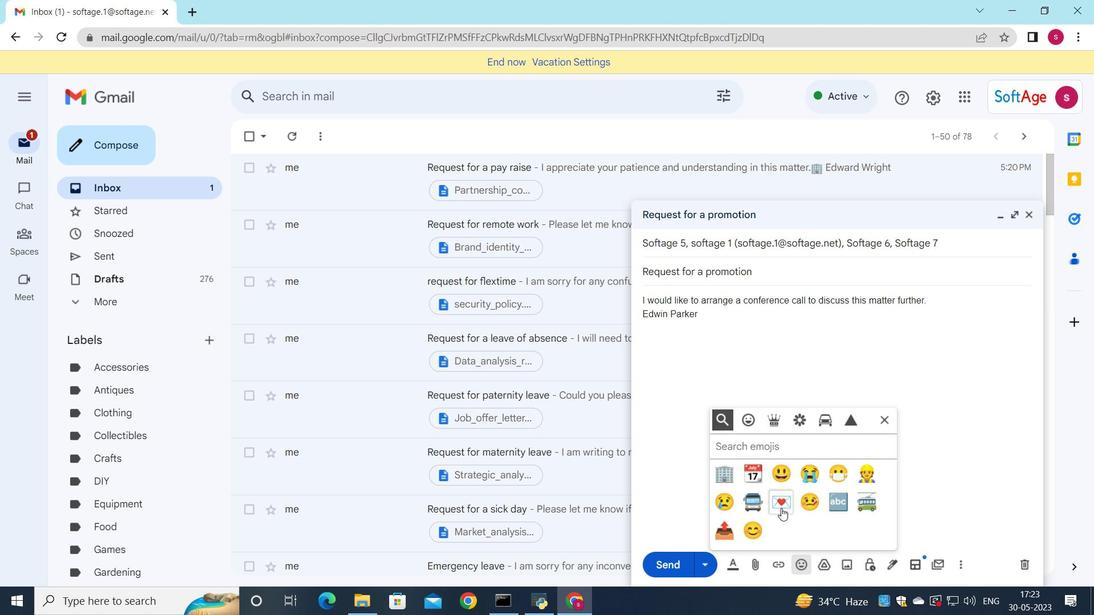 
Action: Mouse moved to (881, 419)
Screenshot: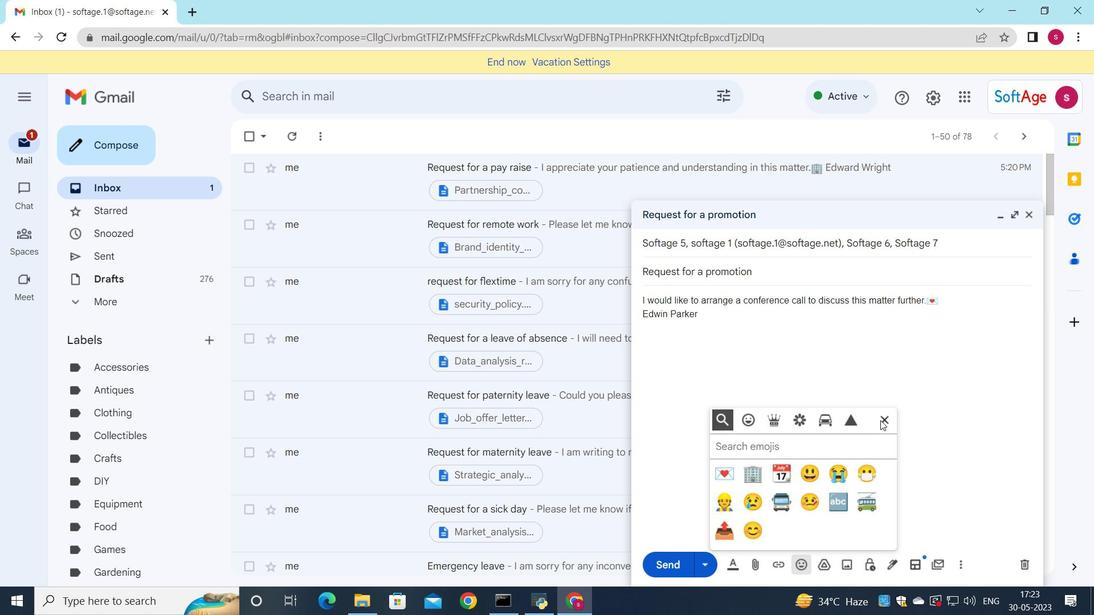 
Action: Mouse pressed left at (881, 419)
Screenshot: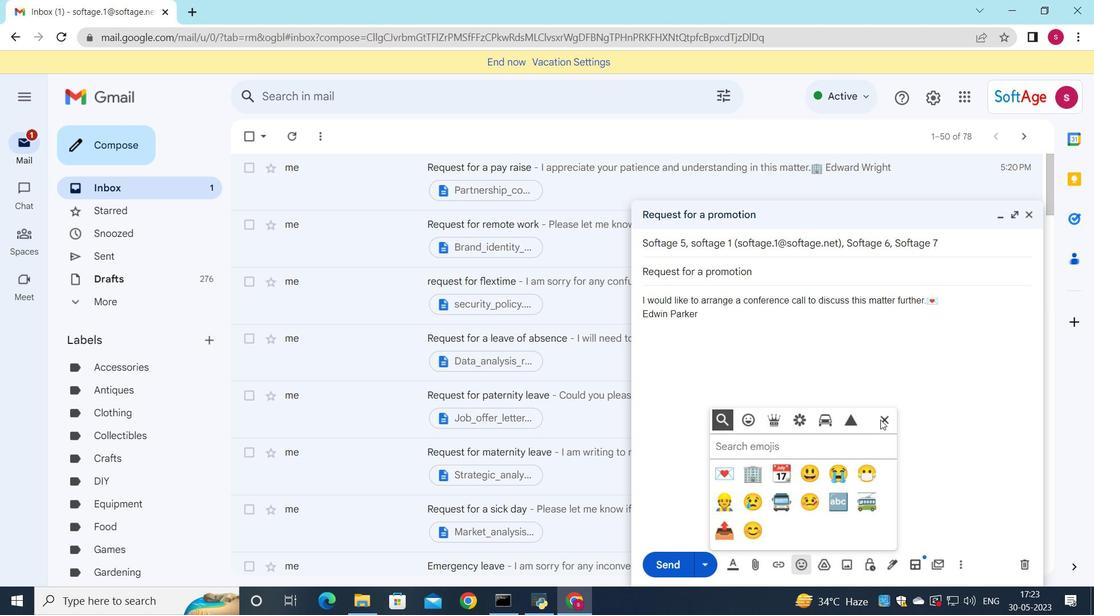 
Action: Mouse moved to (755, 564)
Screenshot: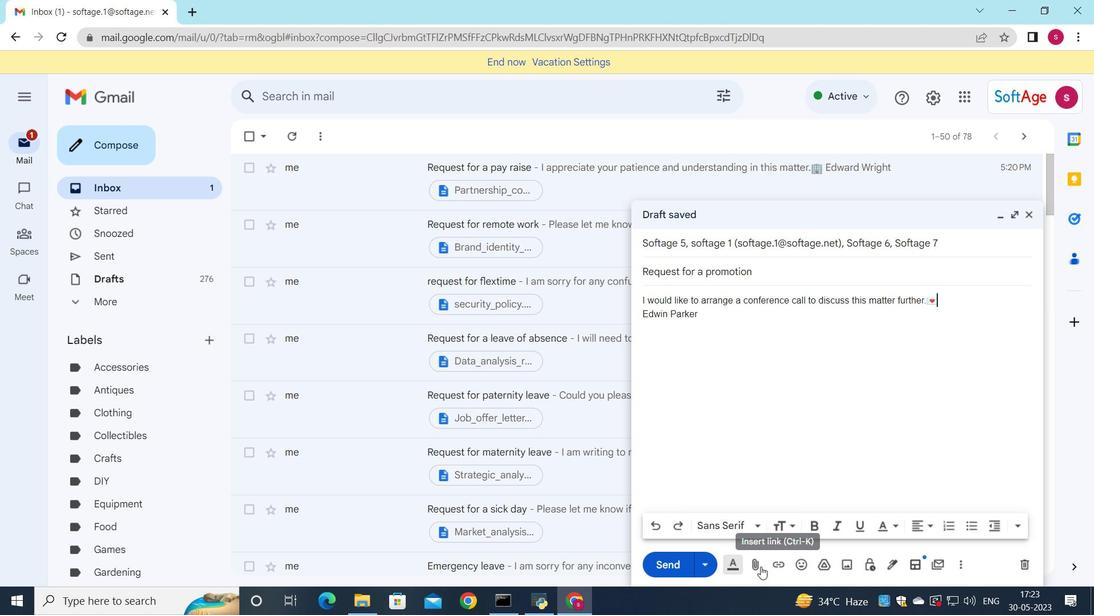 
Action: Mouse pressed left at (755, 564)
Screenshot: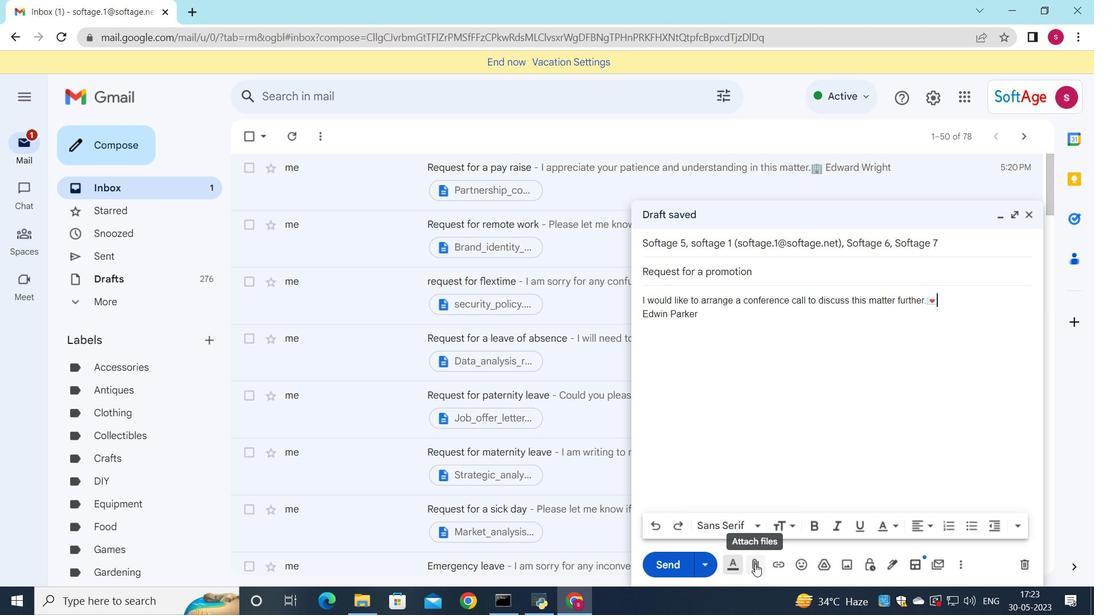 
Action: Mouse moved to (205, 108)
Screenshot: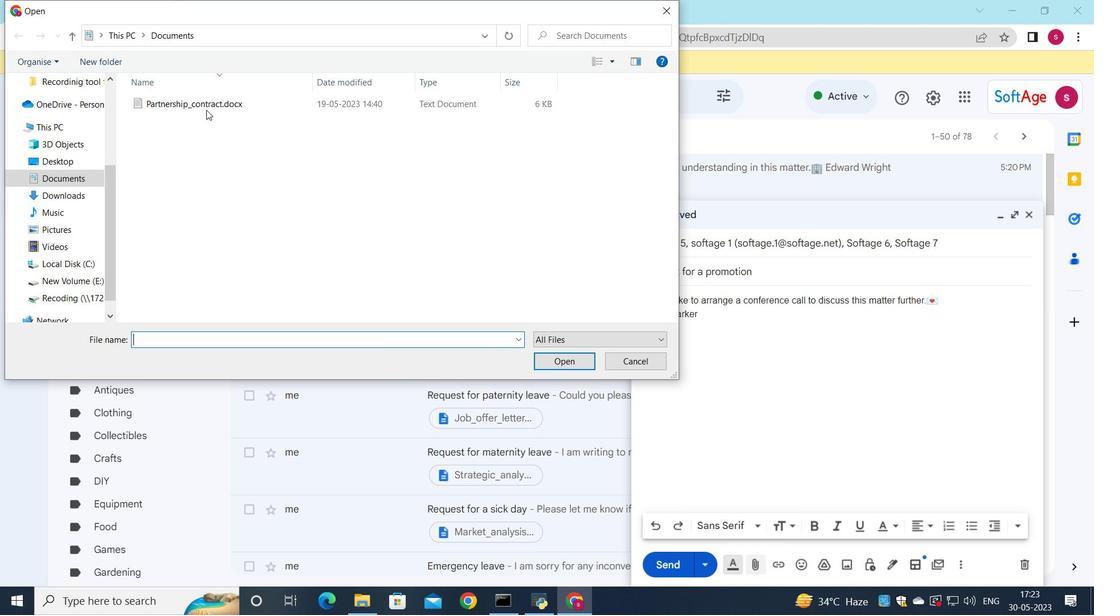 
Action: Mouse pressed left at (205, 108)
Screenshot: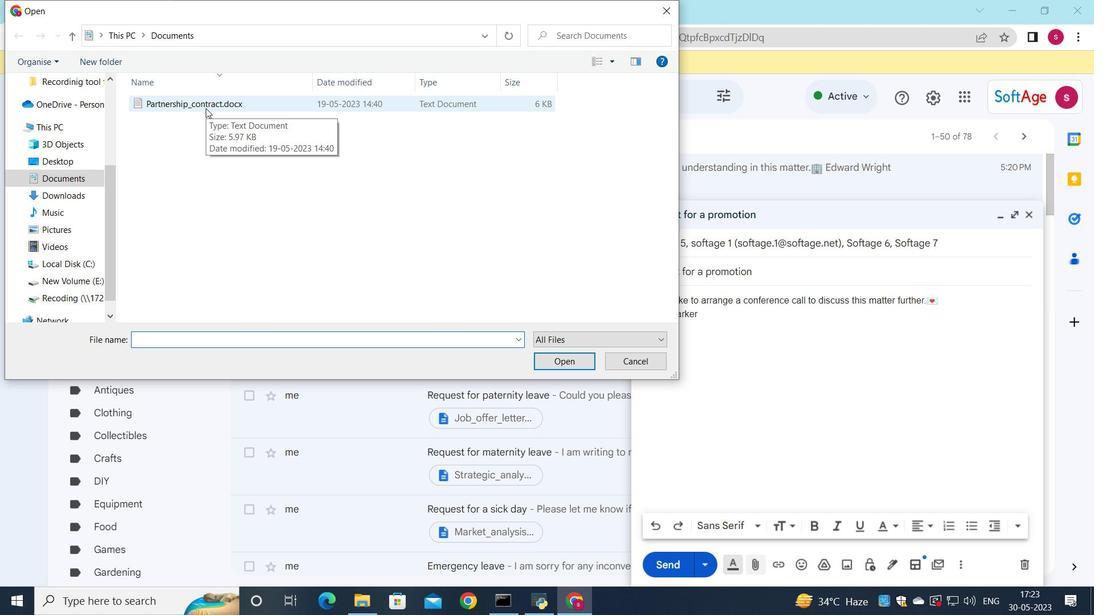 
Action: Mouse moved to (205, 100)
Screenshot: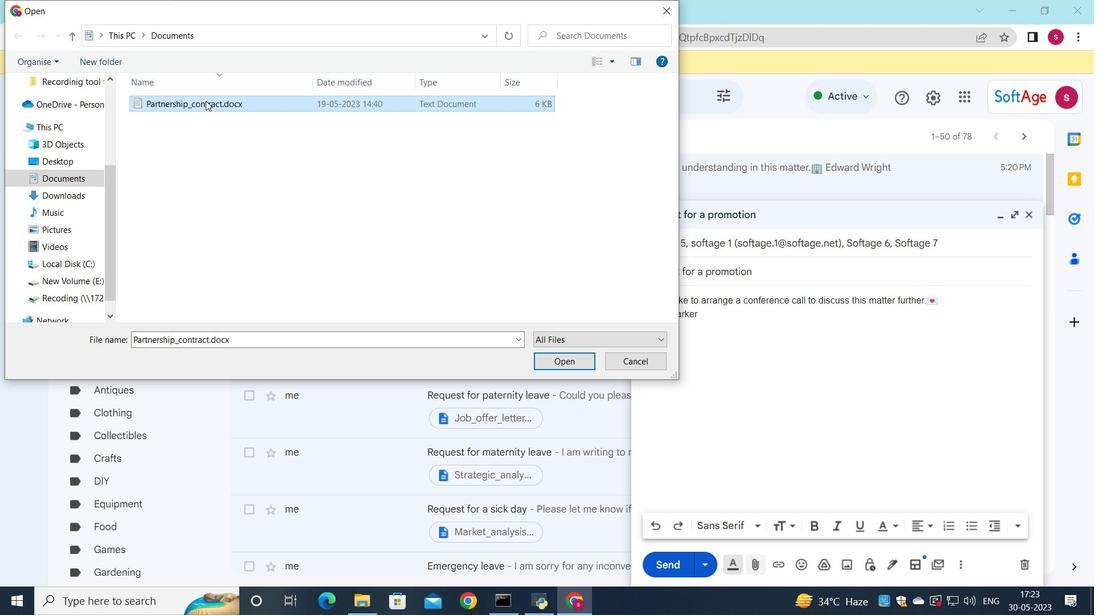 
Action: Mouse pressed left at (205, 100)
Screenshot: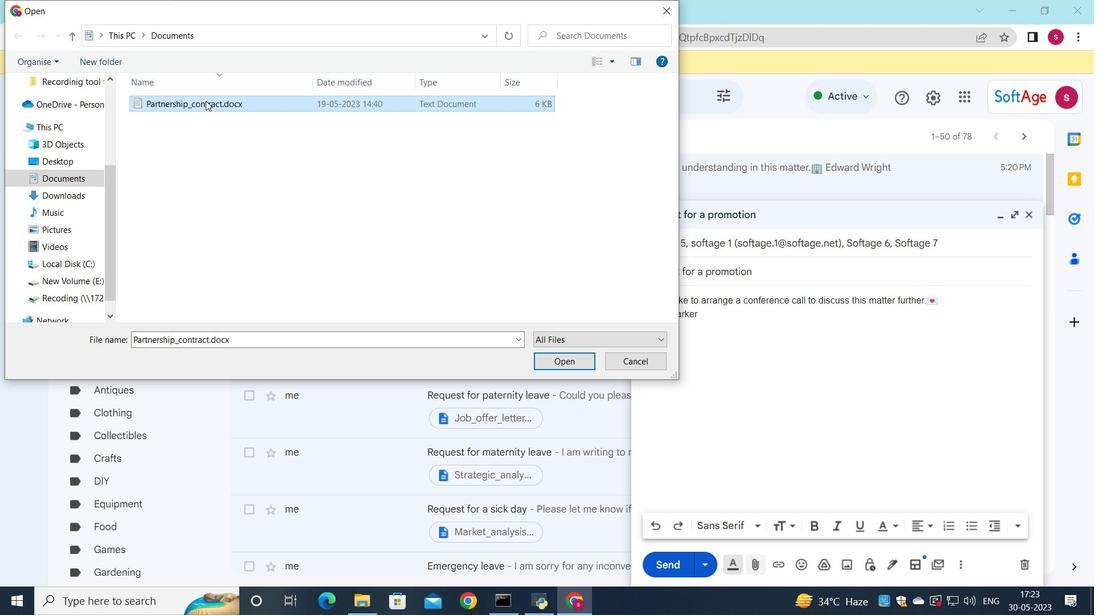 
Action: Mouse moved to (521, 191)
Screenshot: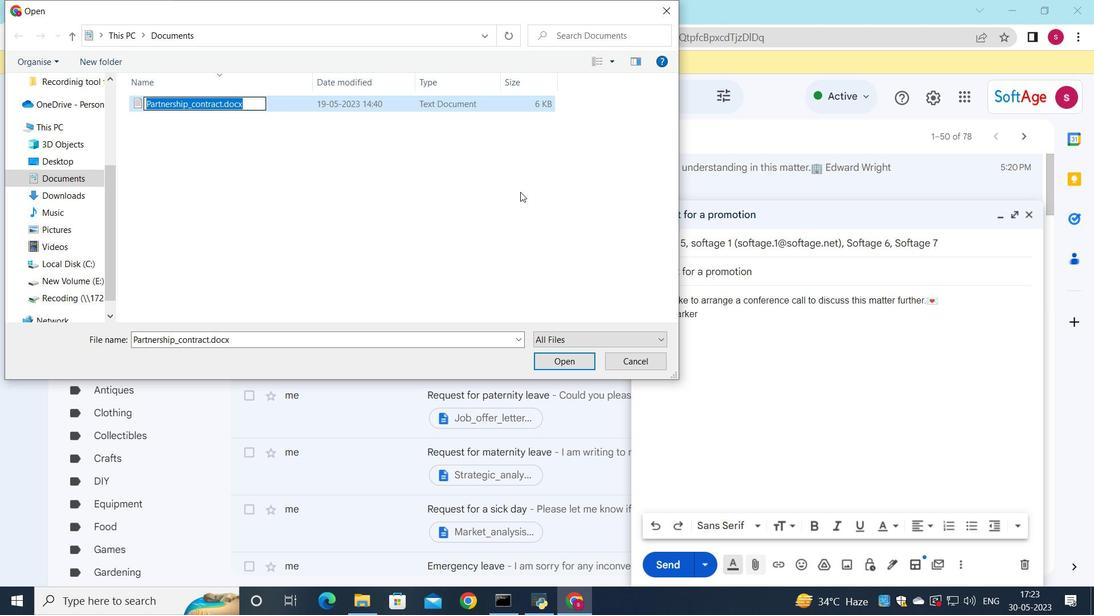 
Action: Key pressed <Key.shift>Company<Key.shift><Key.shift><Key.shift><Key.shift><Key.shift><Key.shift><Key.shift><Key.shift><Key.shift><Key.shift><Key.shift><Key.shift><Key.shift><Key.shift><Key.shift><Key.shift><Key.shift><Key.shift><Key.shift><Key.shift><Key.shift><Key.shift><Key.shift><Key.shift><Key.shift><Key.shift><Key.shift>_handbook.pdf
Screenshot: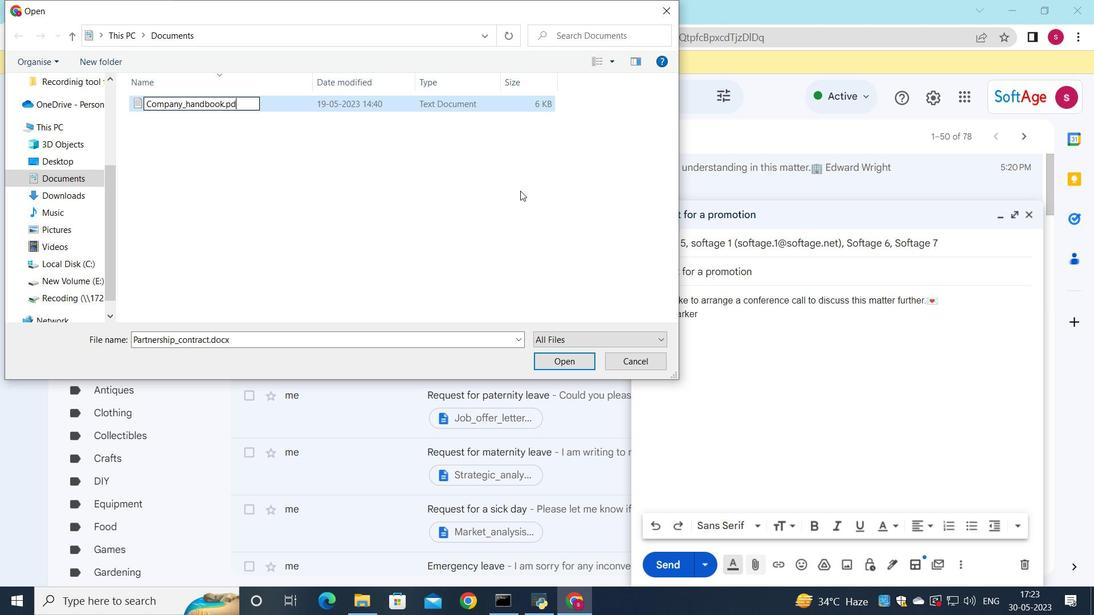 
Action: Mouse moved to (322, 102)
Screenshot: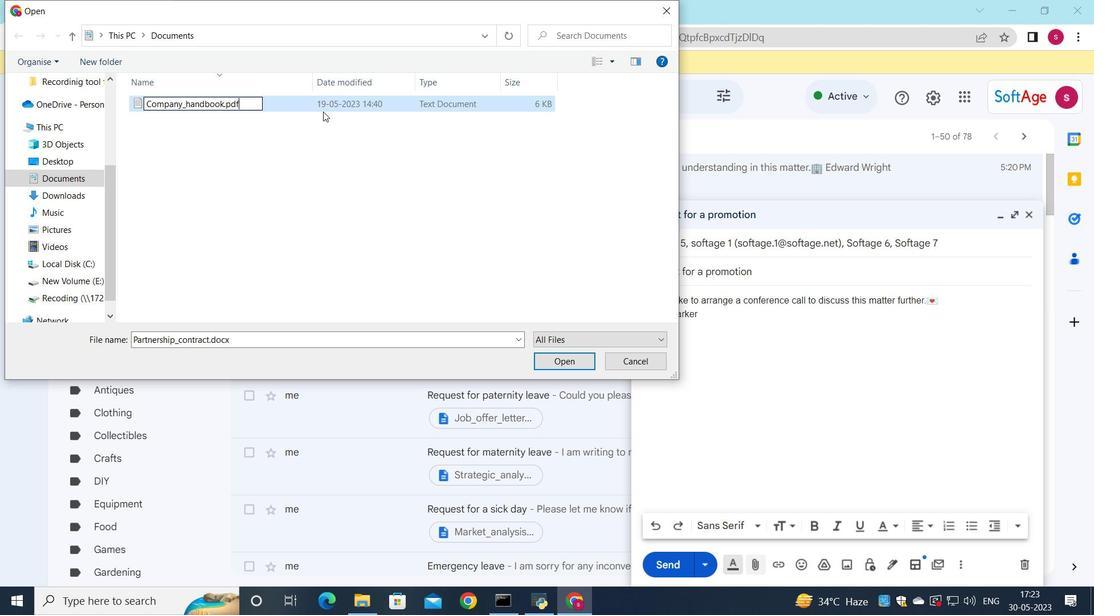 
Action: Mouse pressed left at (322, 102)
Screenshot: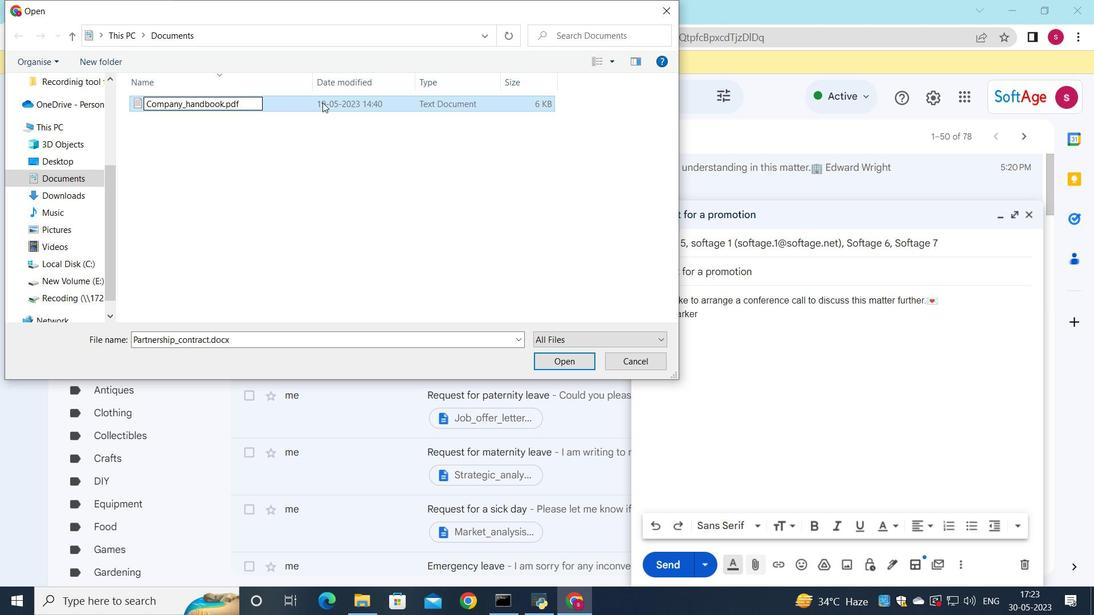 
Action: Mouse moved to (554, 361)
Screenshot: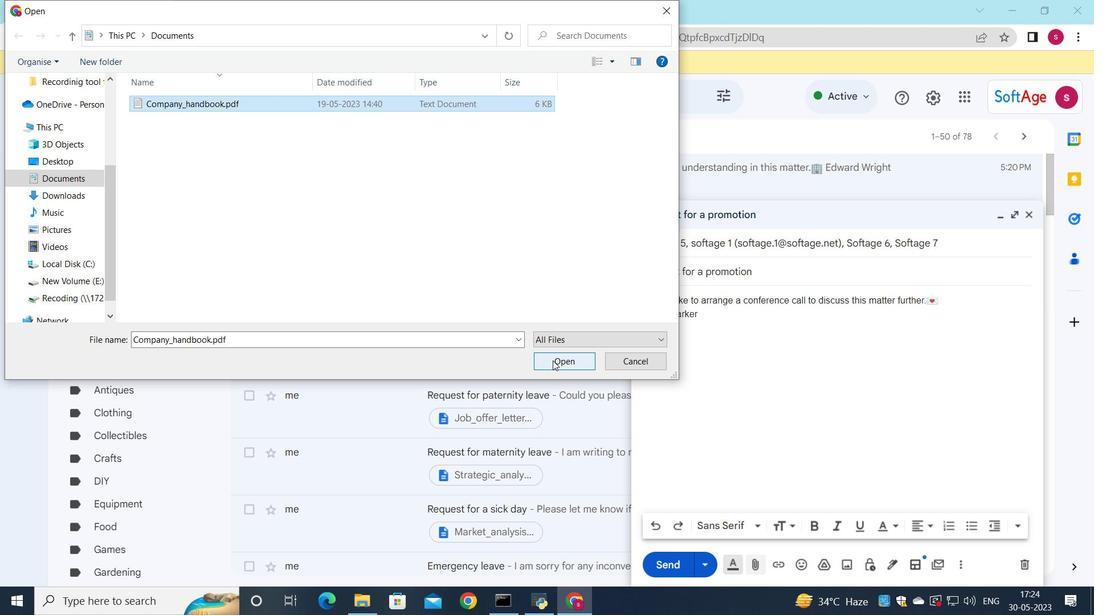 
Action: Mouse pressed left at (554, 361)
Screenshot: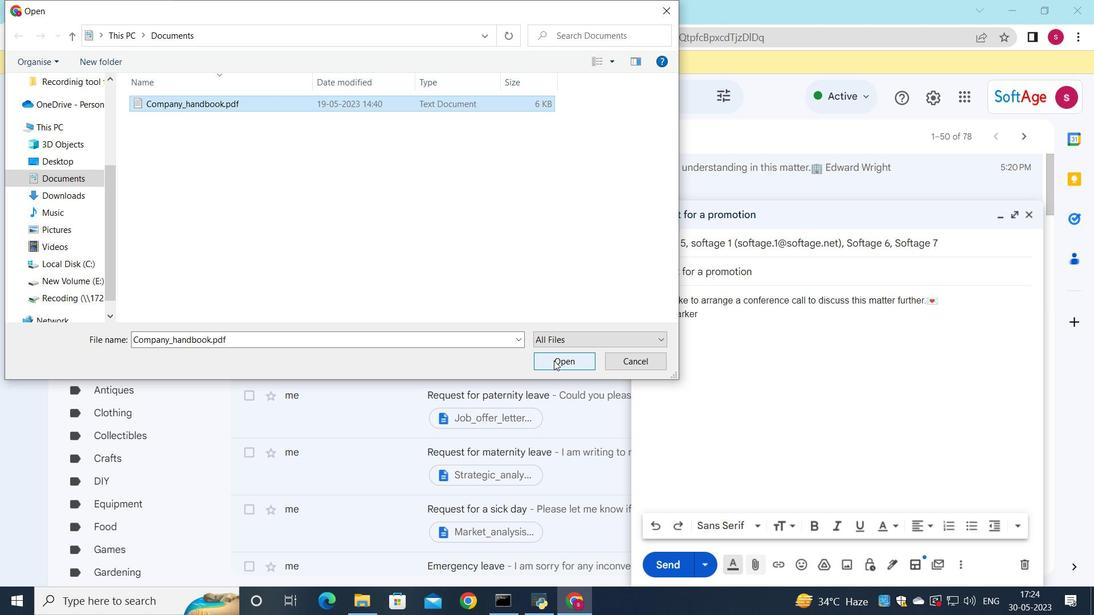 
Action: Mouse moved to (660, 565)
Screenshot: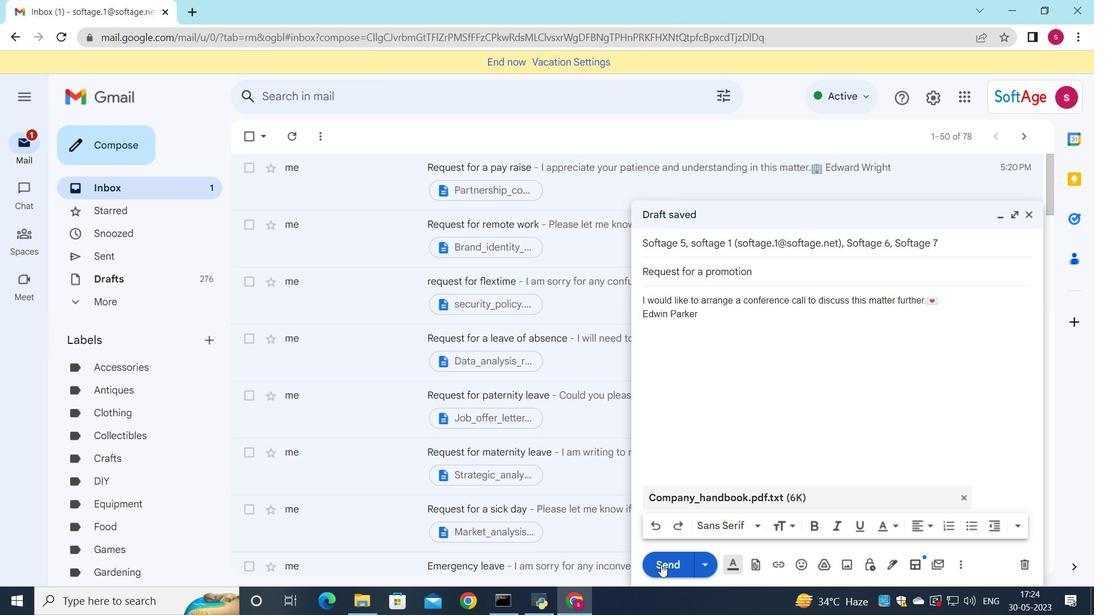 
Action: Mouse pressed left at (660, 565)
Screenshot: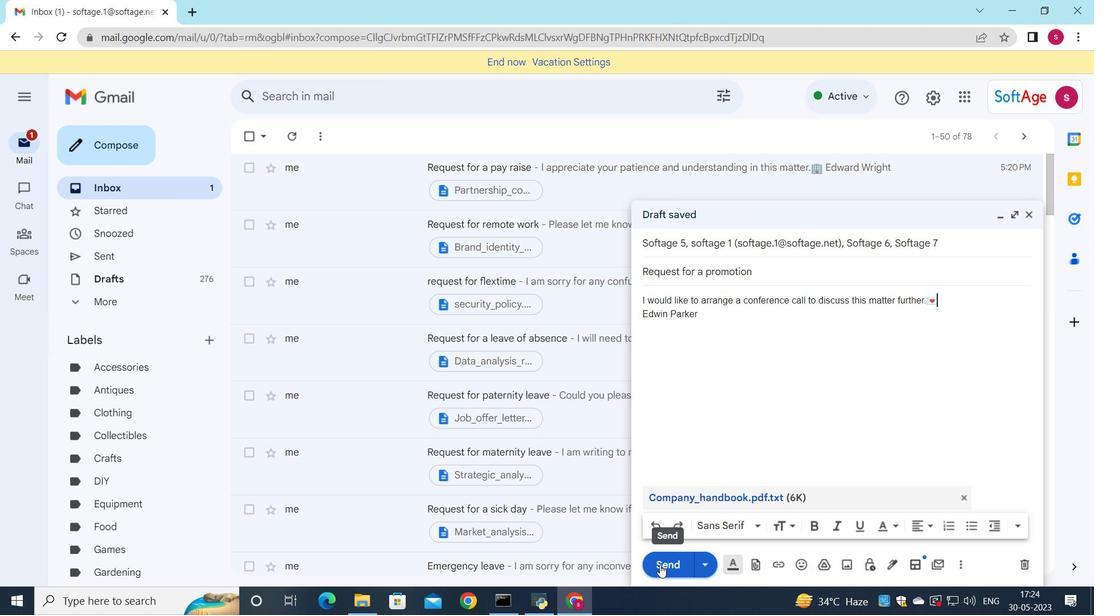
Action: Mouse moved to (576, 181)
Screenshot: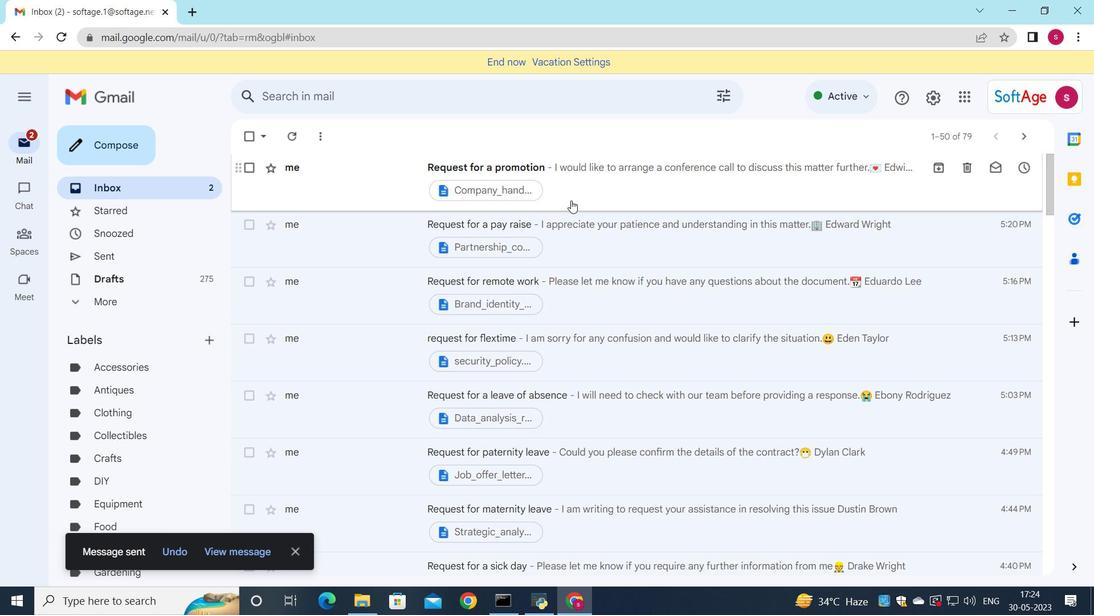 
Action: Mouse pressed left at (576, 181)
Screenshot: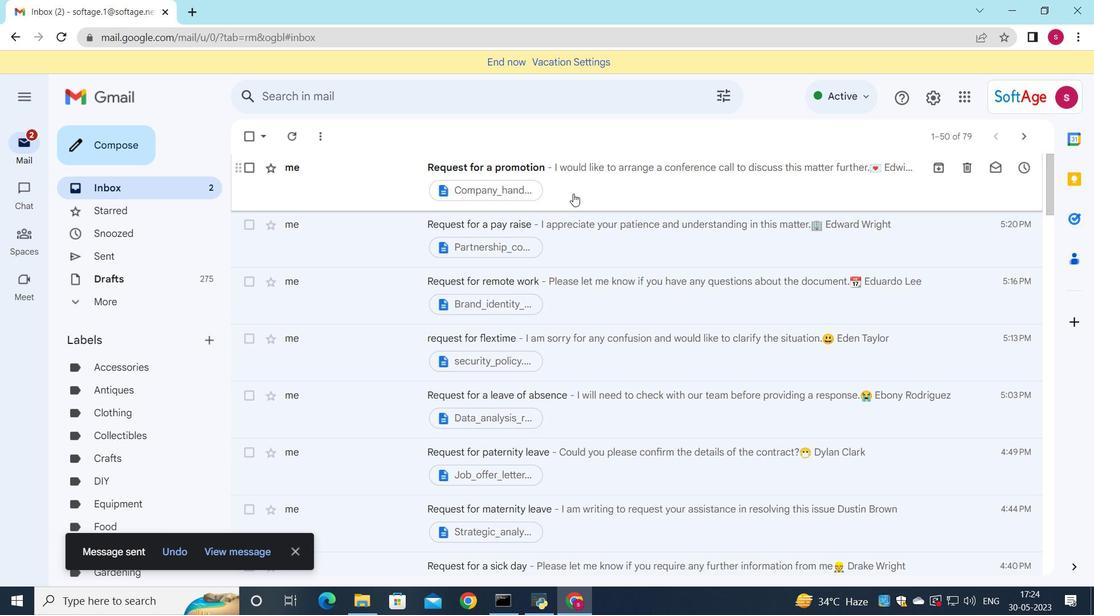 
